 Task: Check a repository's "Readme" for project information and documentation.
Action: Mouse moved to (914, 374)
Screenshot: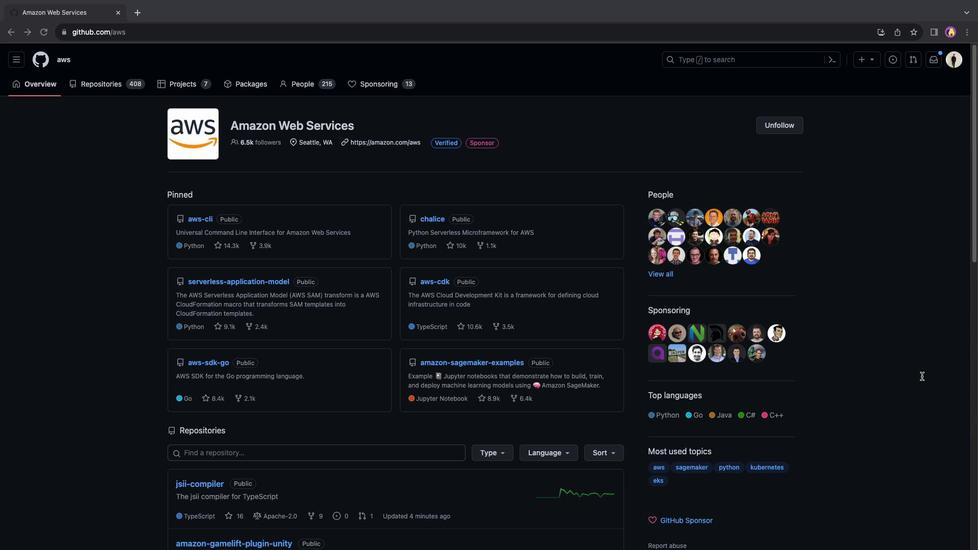 
Action: Mouse pressed left at (914, 374)
Screenshot: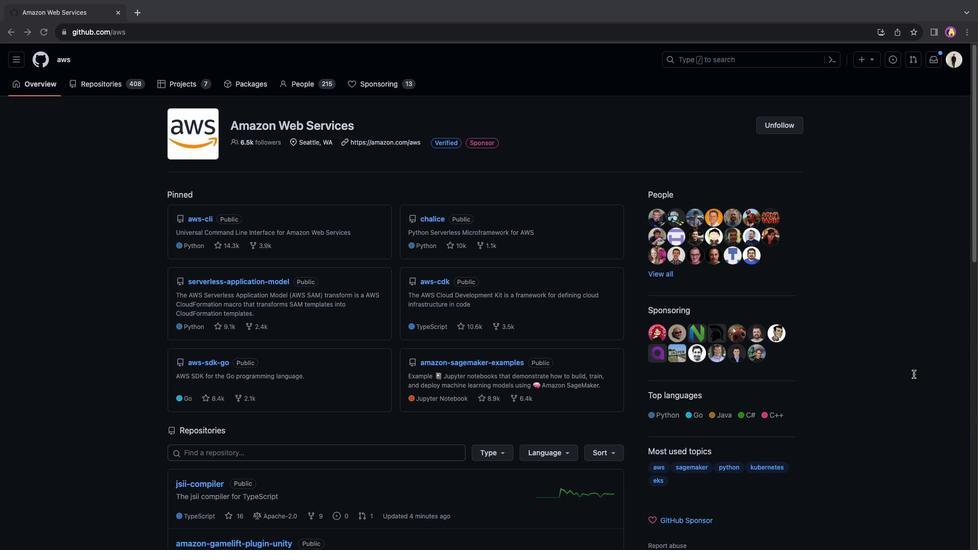 
Action: Mouse moved to (191, 215)
Screenshot: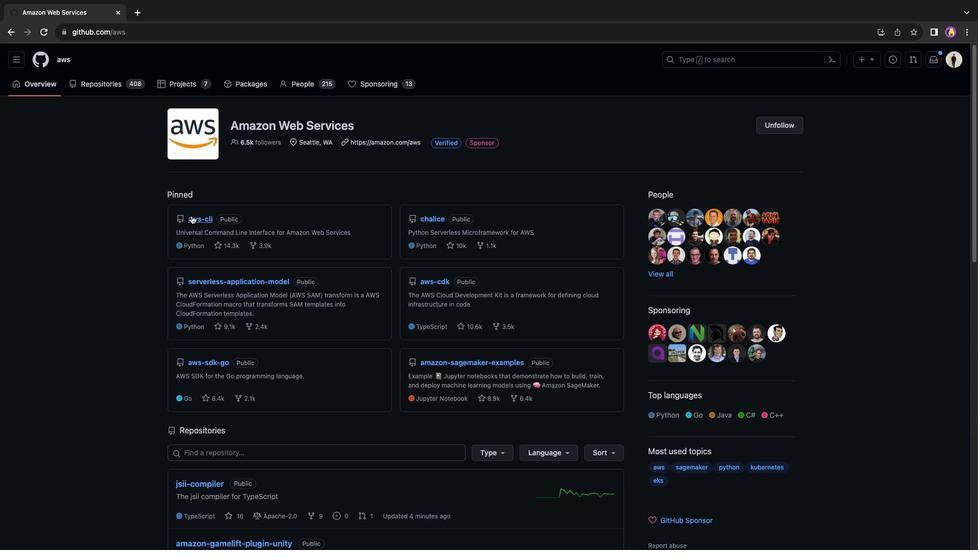 
Action: Mouse pressed left at (191, 215)
Screenshot: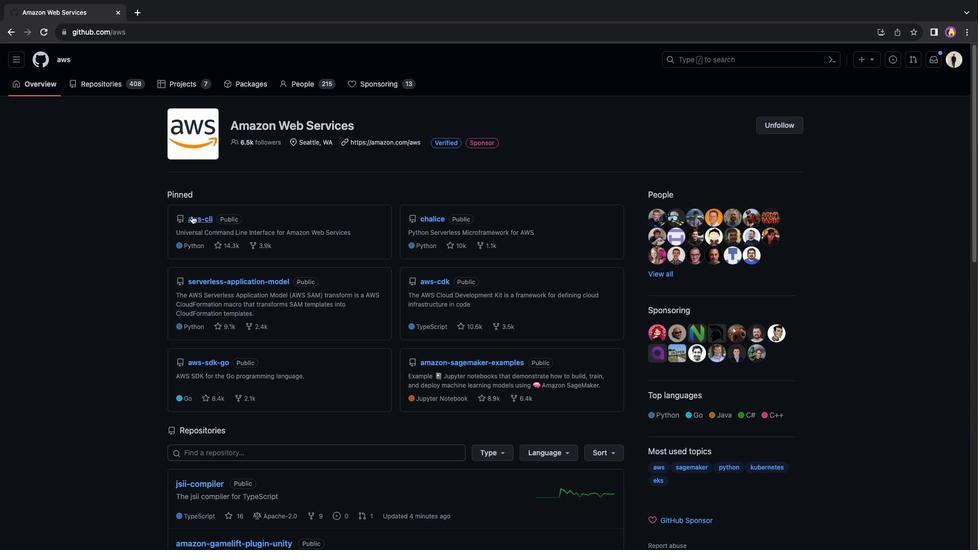
Action: Mouse moved to (364, 319)
Screenshot: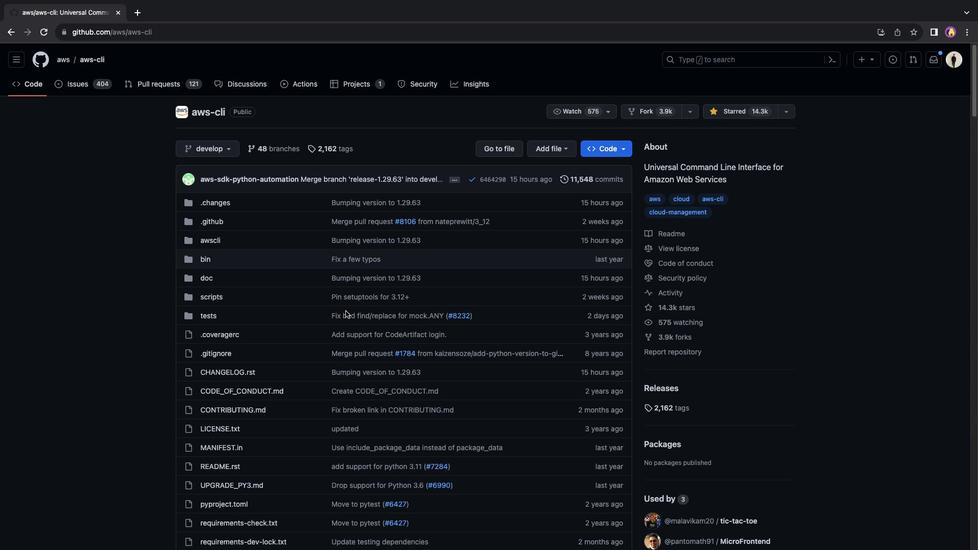 
Action: Mouse scrolled (364, 319) with delta (0, 0)
Screenshot: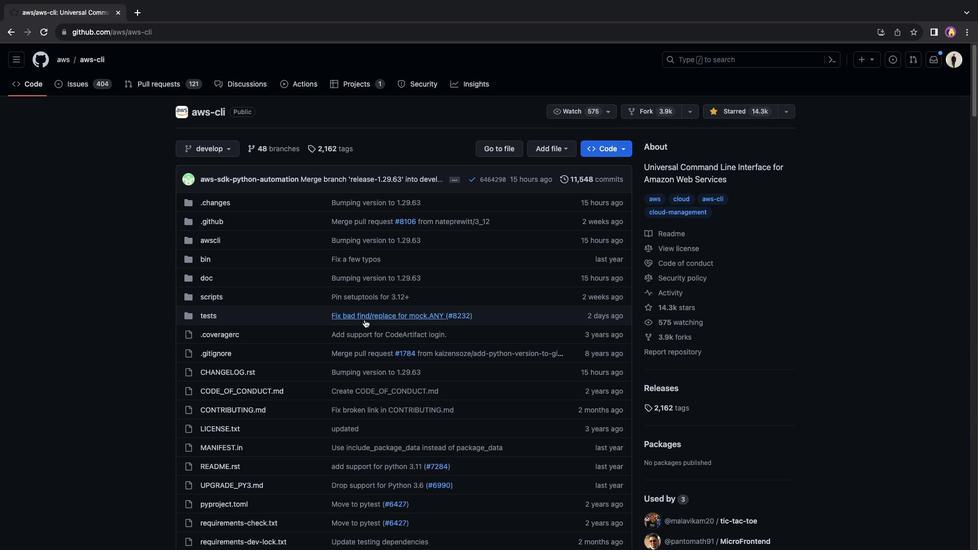 
Action: Mouse scrolled (364, 319) with delta (0, 0)
Screenshot: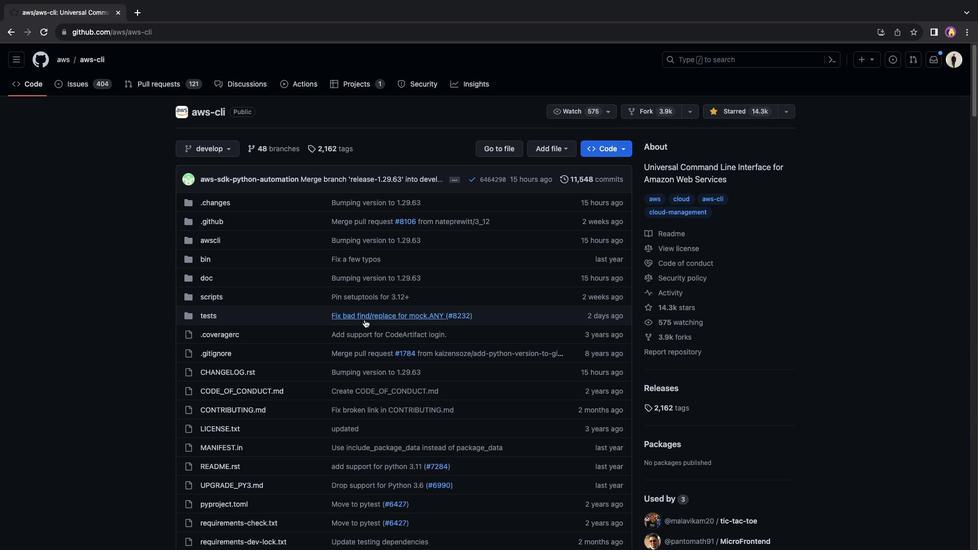 
Action: Mouse scrolled (364, 319) with delta (0, -1)
Screenshot: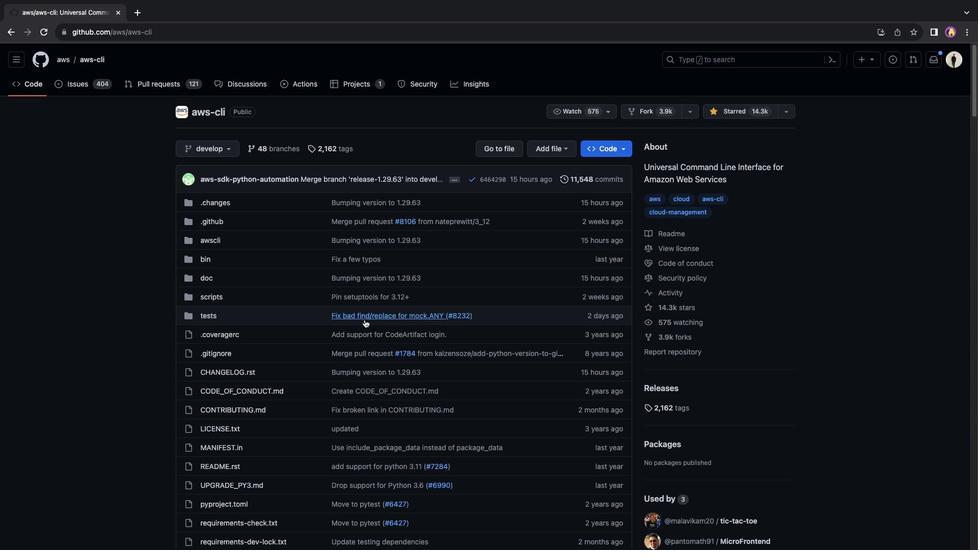 
Action: Mouse scrolled (364, 319) with delta (0, -2)
Screenshot: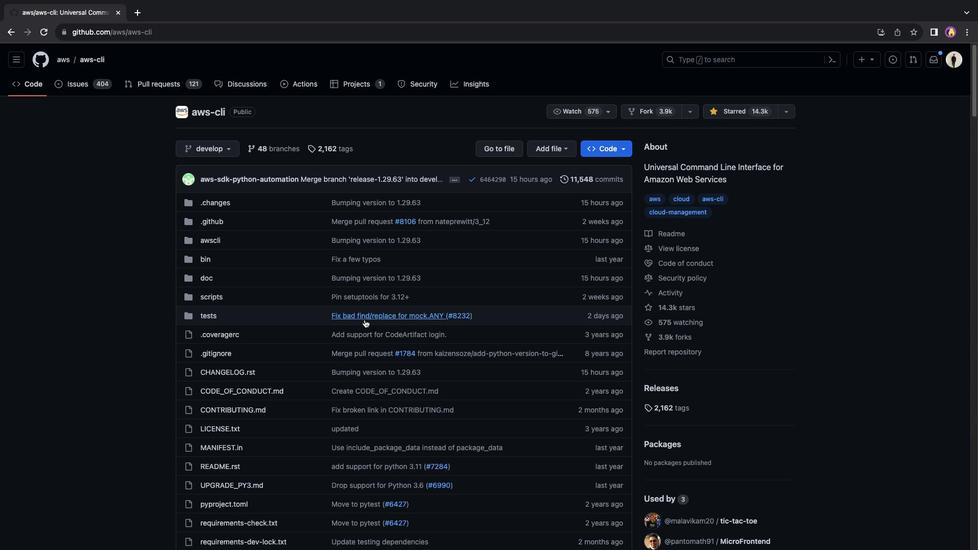 
Action: Mouse scrolled (364, 319) with delta (0, 0)
Screenshot: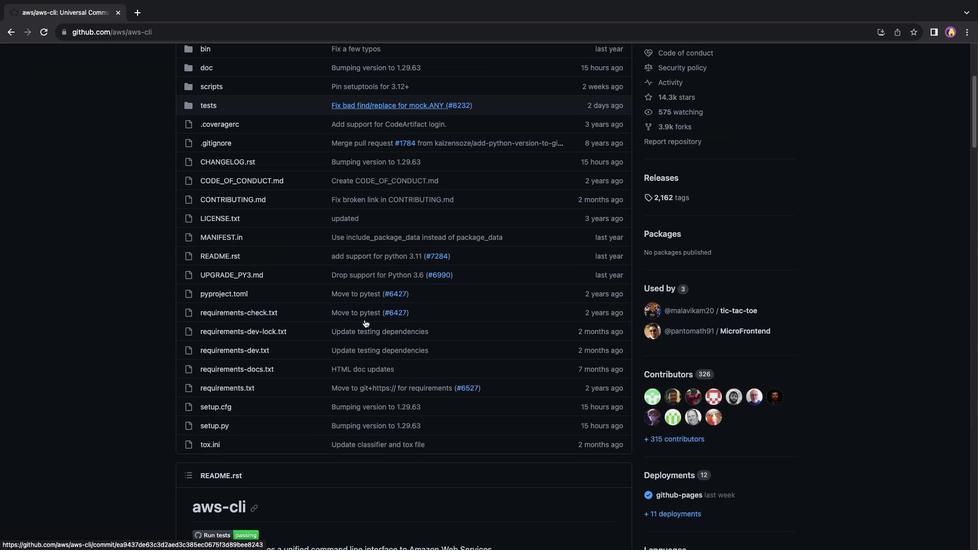 
Action: Mouse scrolled (364, 319) with delta (0, 0)
Screenshot: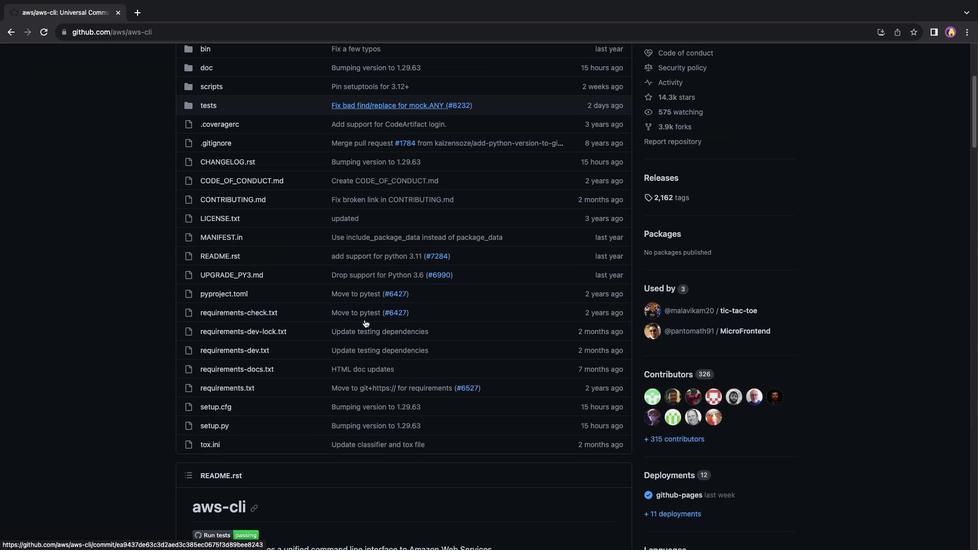 
Action: Mouse scrolled (364, 319) with delta (0, -1)
Screenshot: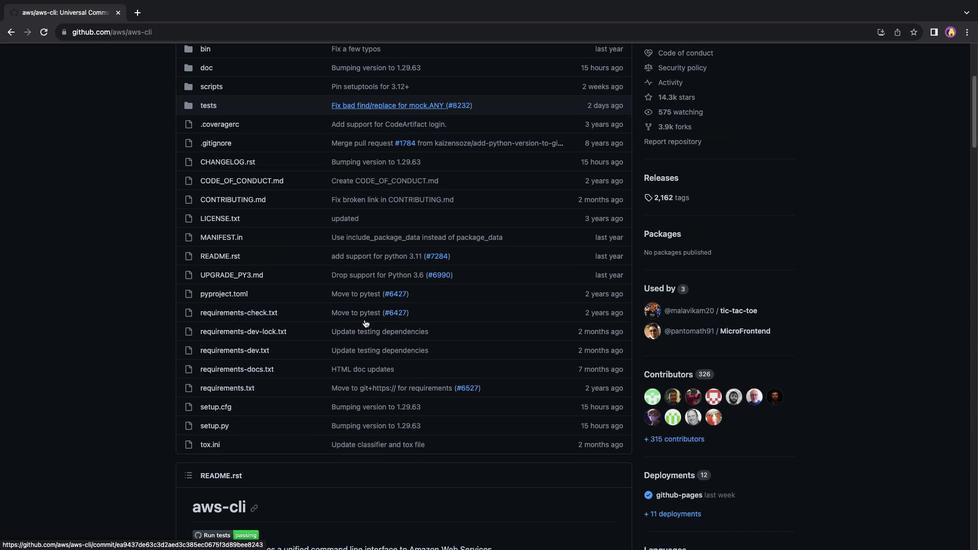 
Action: Mouse scrolled (364, 319) with delta (0, -2)
Screenshot: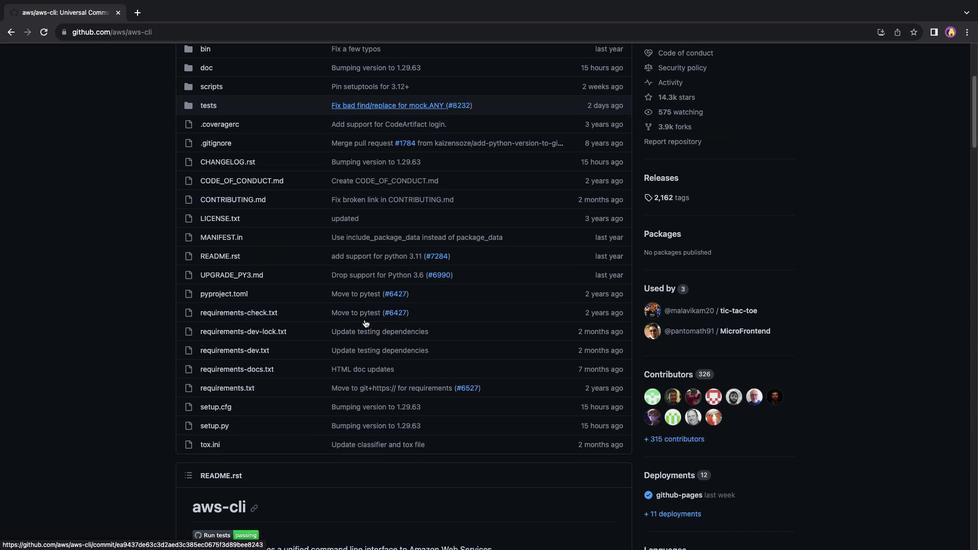 
Action: Mouse moved to (204, 257)
Screenshot: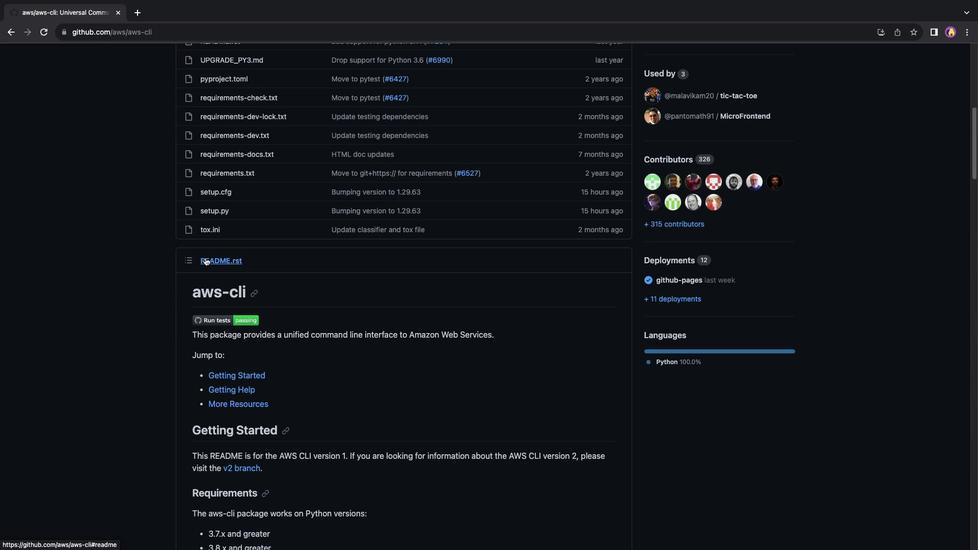 
Action: Mouse pressed left at (204, 257)
Screenshot: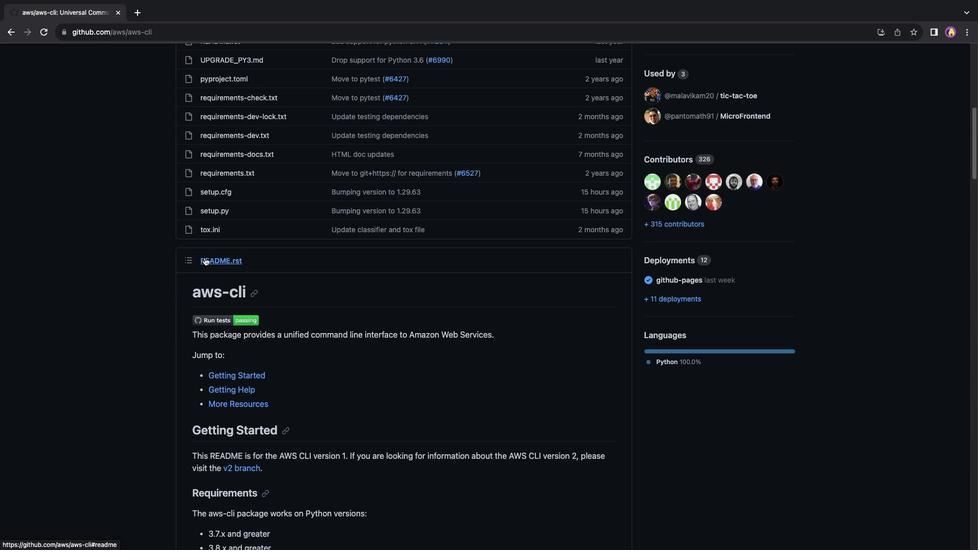 
Action: Mouse moved to (491, 261)
Screenshot: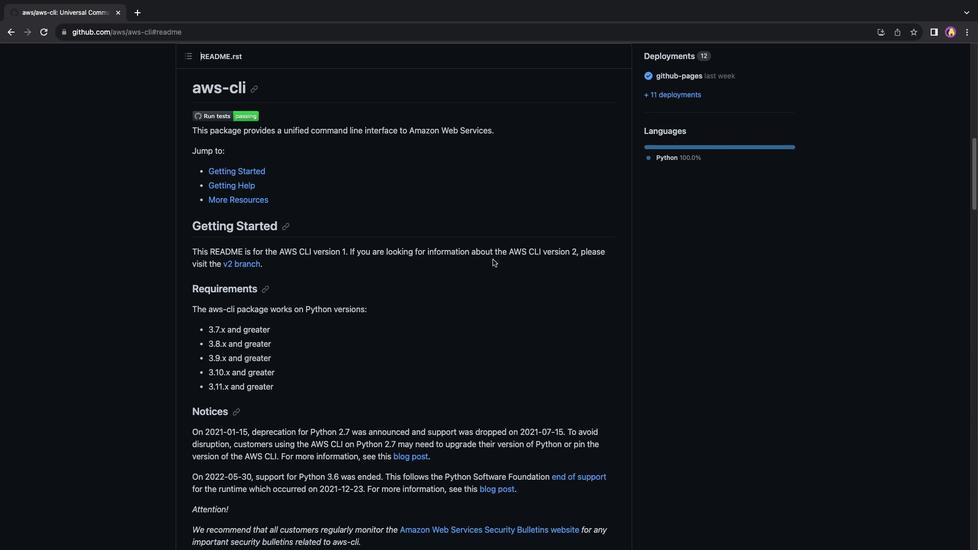 
Action: Mouse scrolled (491, 261) with delta (0, 0)
Screenshot: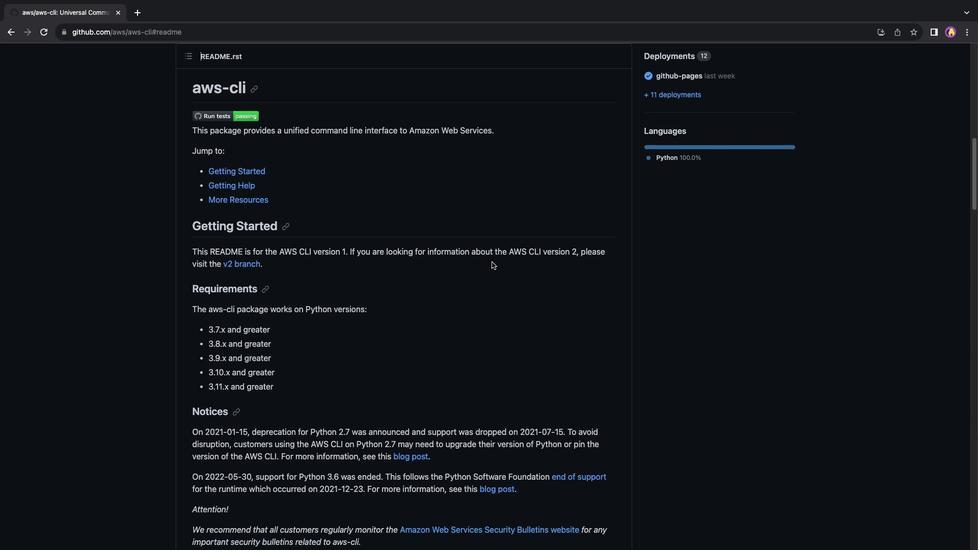 
Action: Mouse moved to (491, 263)
Screenshot: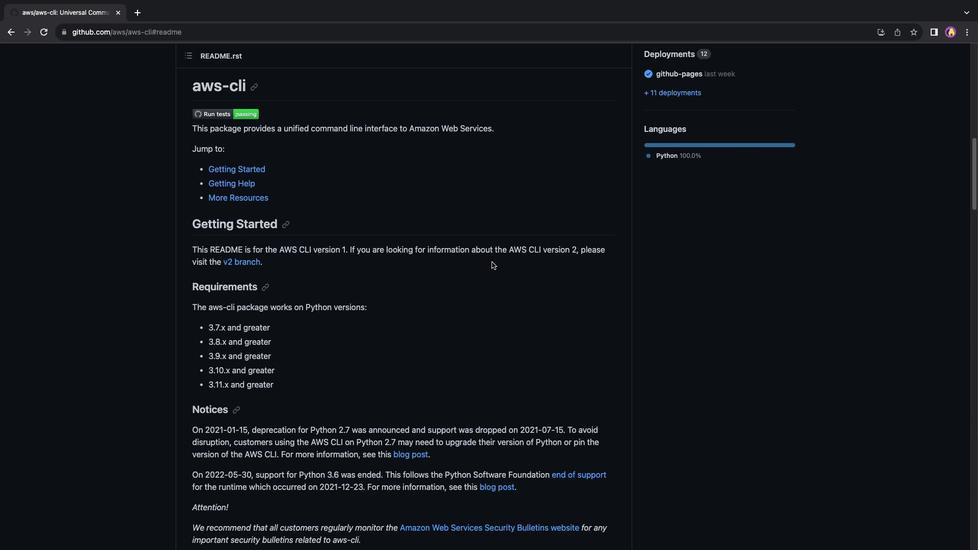 
Action: Mouse scrolled (491, 263) with delta (0, 0)
Screenshot: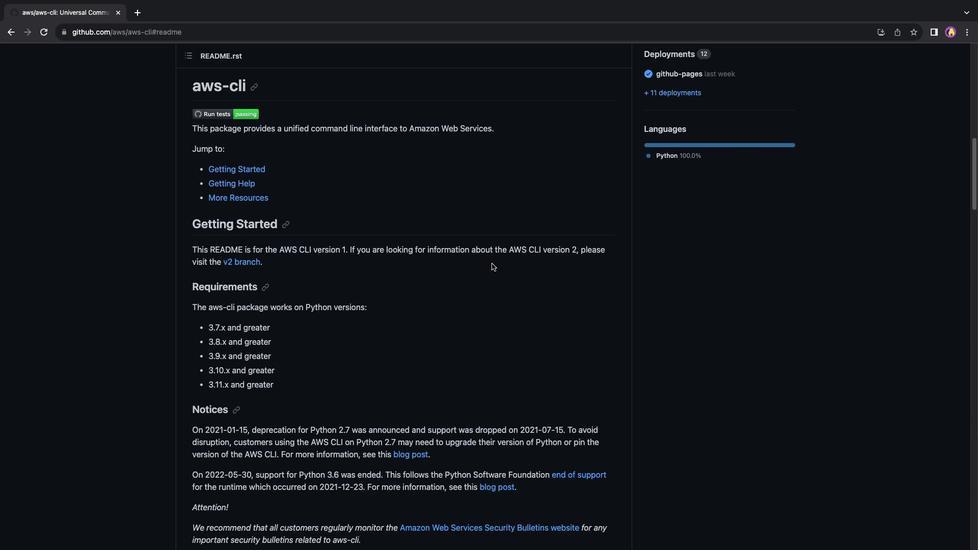 
Action: Mouse scrolled (491, 263) with delta (0, 0)
Screenshot: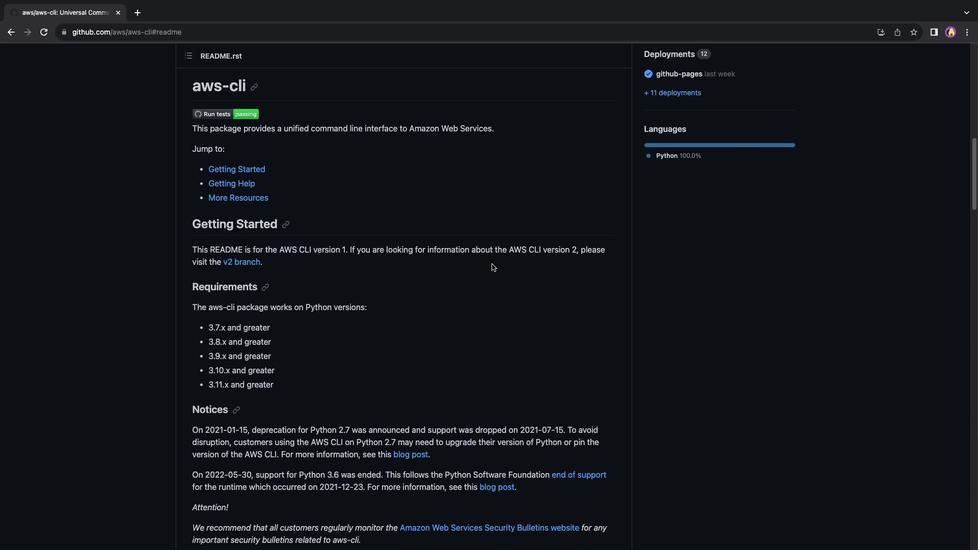 
Action: Mouse scrolled (491, 263) with delta (0, -1)
Screenshot: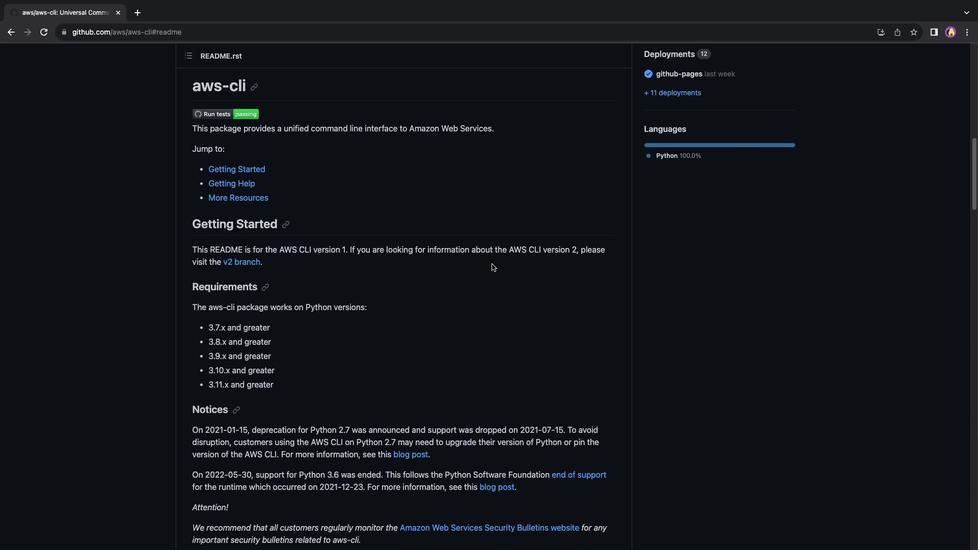 
Action: Mouse scrolled (491, 263) with delta (0, 0)
Screenshot: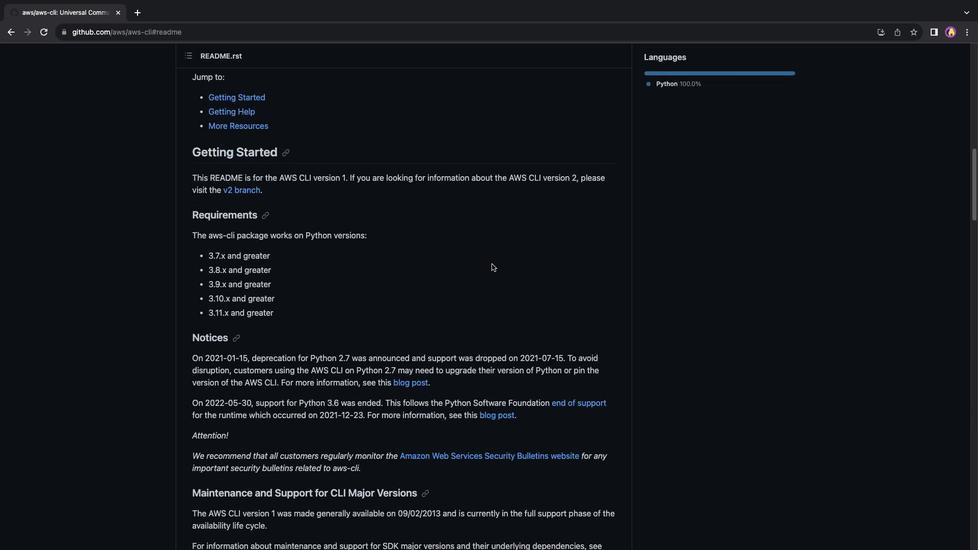 
Action: Mouse scrolled (491, 263) with delta (0, 0)
Screenshot: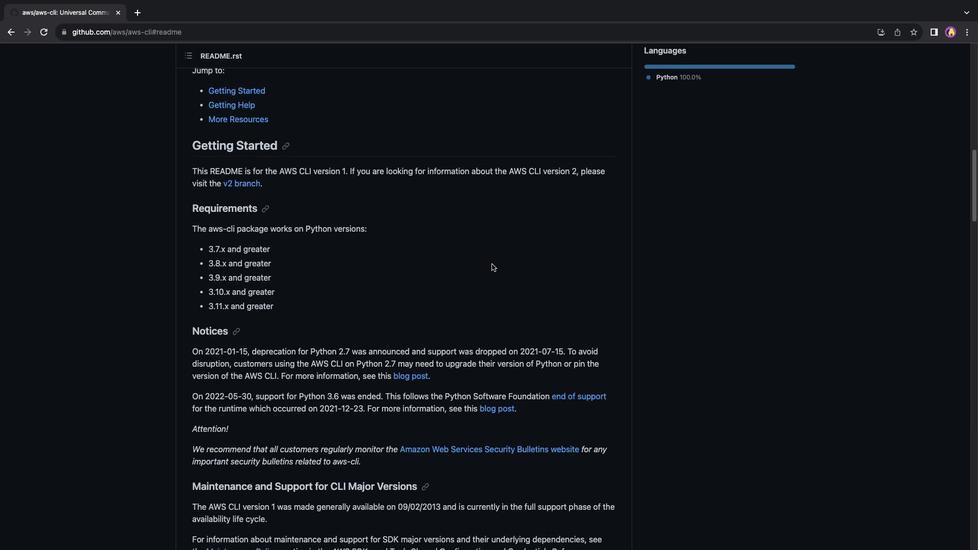 
Action: Mouse scrolled (491, 263) with delta (0, -1)
Screenshot: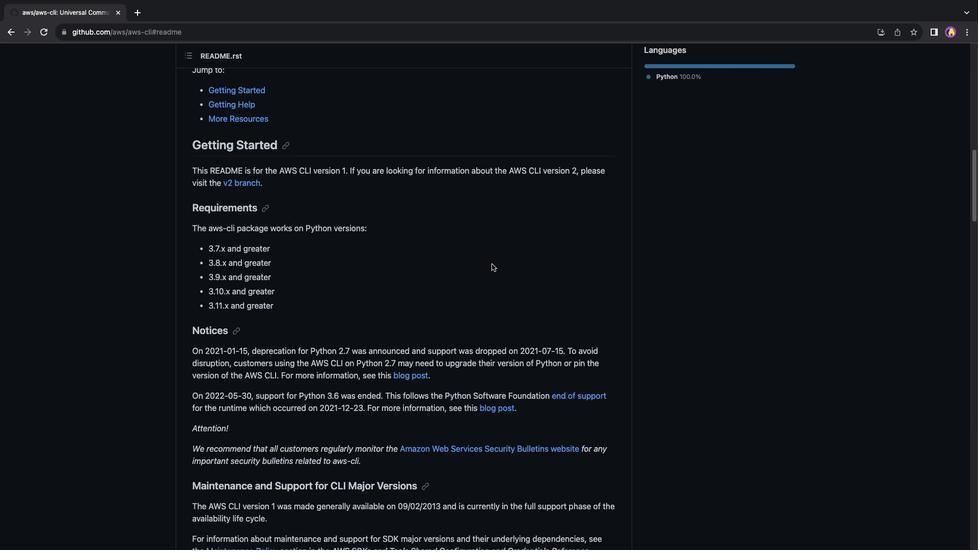 
Action: Mouse scrolled (491, 263) with delta (0, 0)
Screenshot: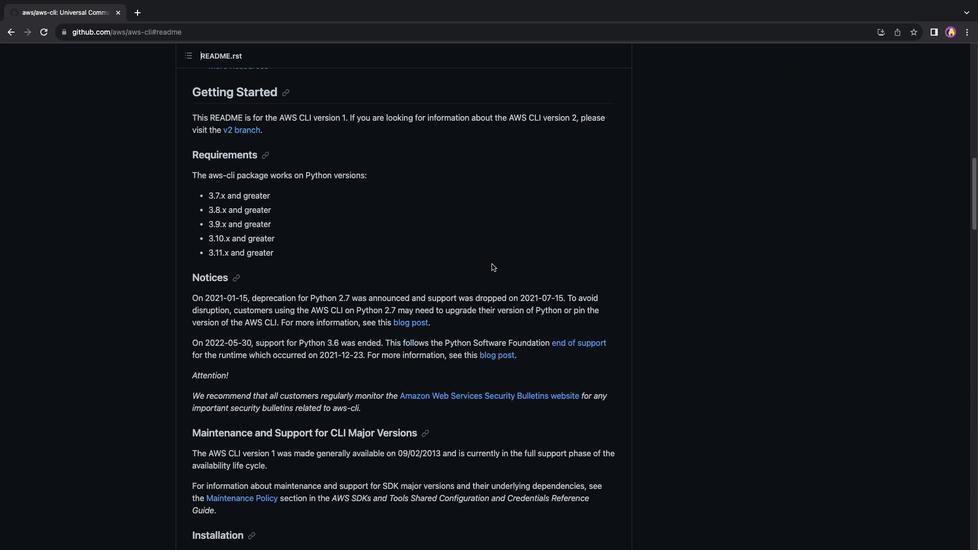 
Action: Mouse scrolled (491, 263) with delta (0, 0)
Screenshot: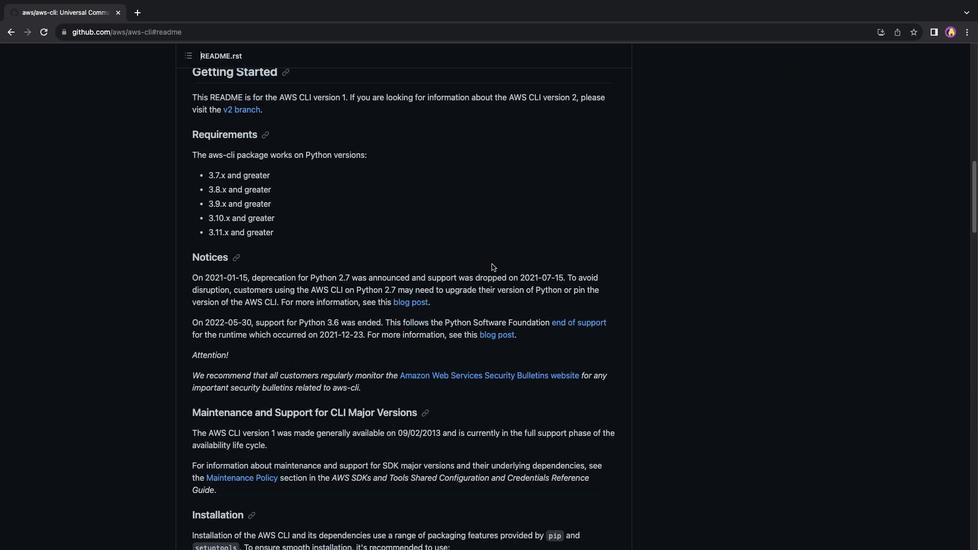 
Action: Mouse scrolled (491, 263) with delta (0, -1)
Screenshot: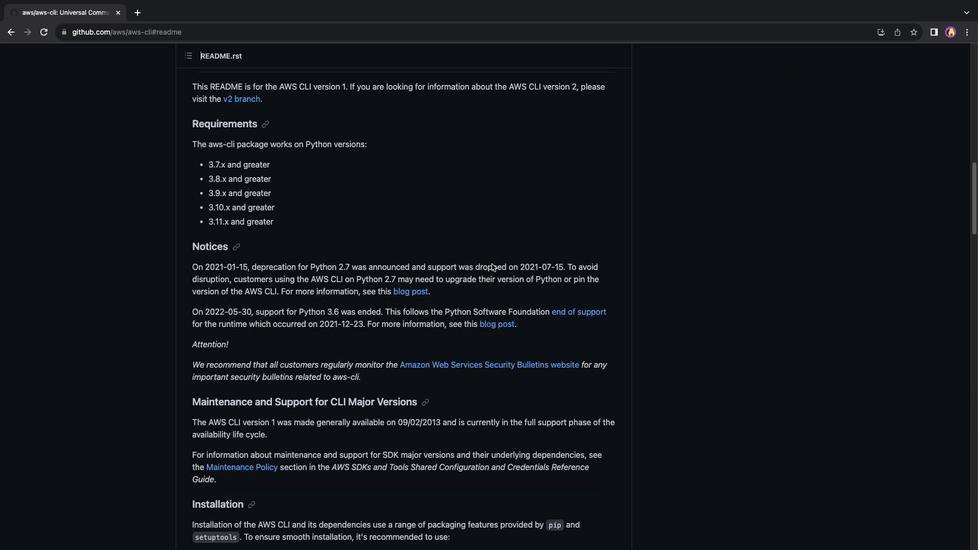 
Action: Mouse scrolled (491, 263) with delta (0, 0)
Screenshot: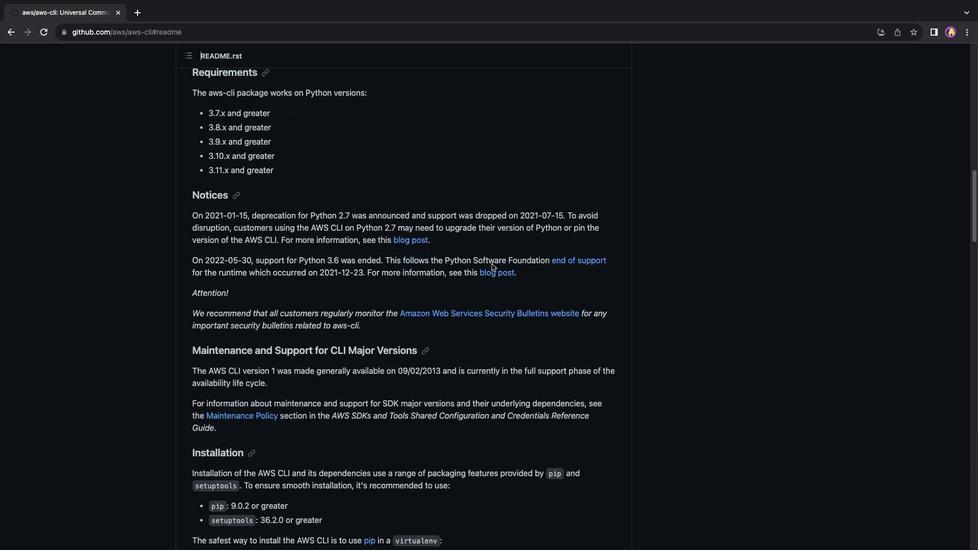 
Action: Mouse scrolled (491, 263) with delta (0, 0)
Screenshot: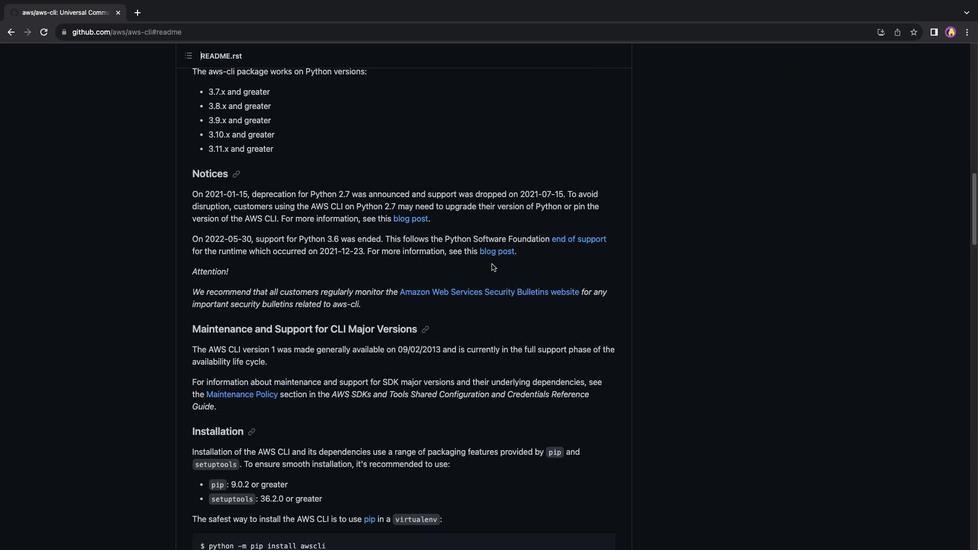 
Action: Mouse scrolled (491, 263) with delta (0, -1)
Screenshot: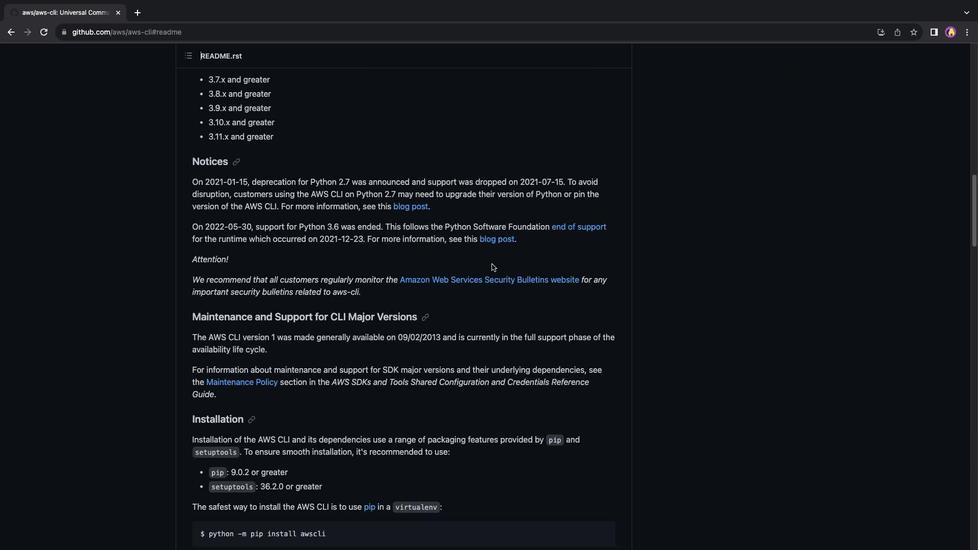 
Action: Mouse scrolled (491, 263) with delta (0, 0)
Screenshot: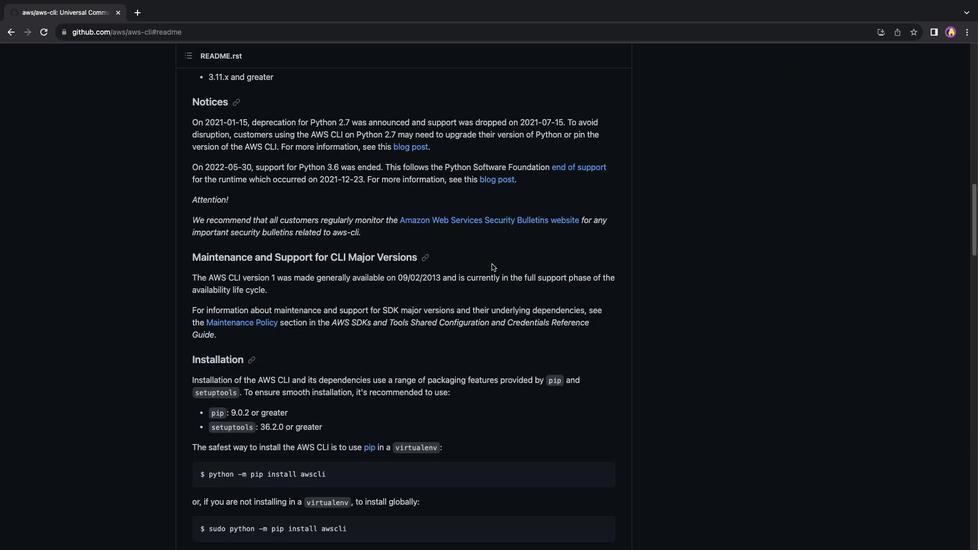 
Action: Mouse scrolled (491, 263) with delta (0, 0)
Screenshot: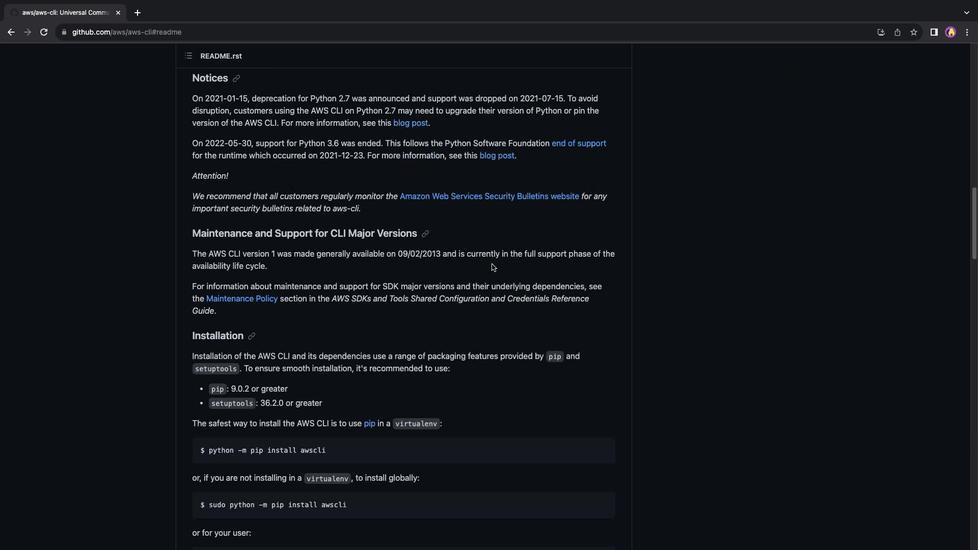 
Action: Mouse scrolled (491, 263) with delta (0, -1)
Screenshot: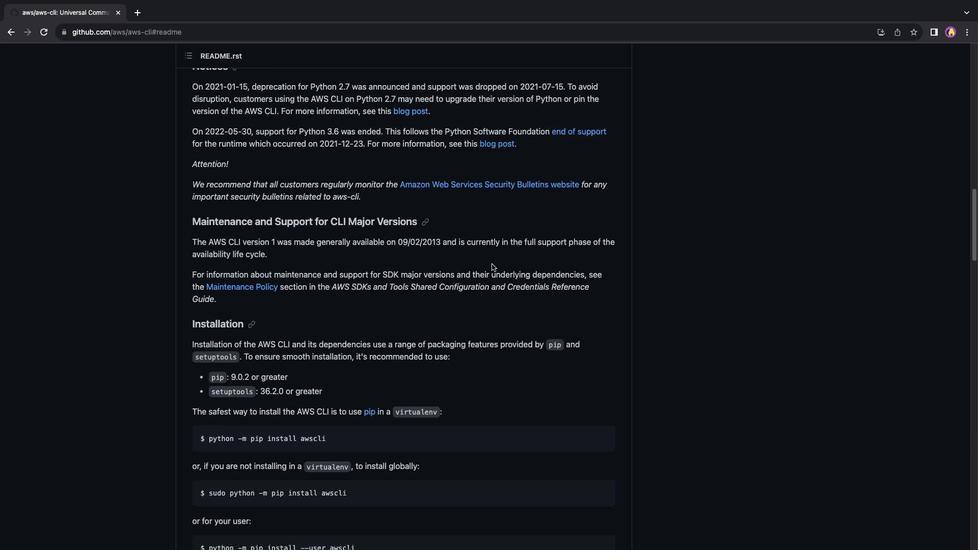 
Action: Mouse scrolled (491, 263) with delta (0, 0)
Screenshot: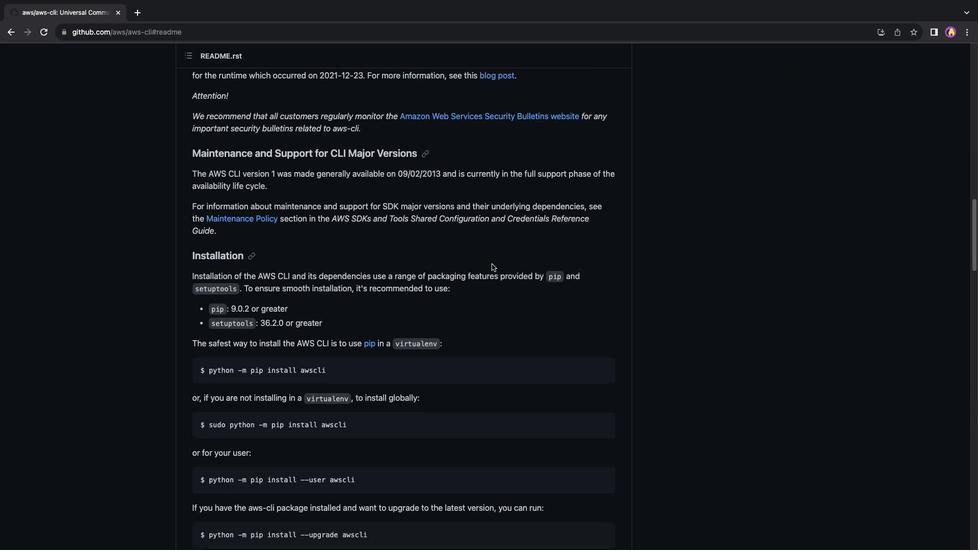 
Action: Mouse scrolled (491, 263) with delta (0, 0)
Screenshot: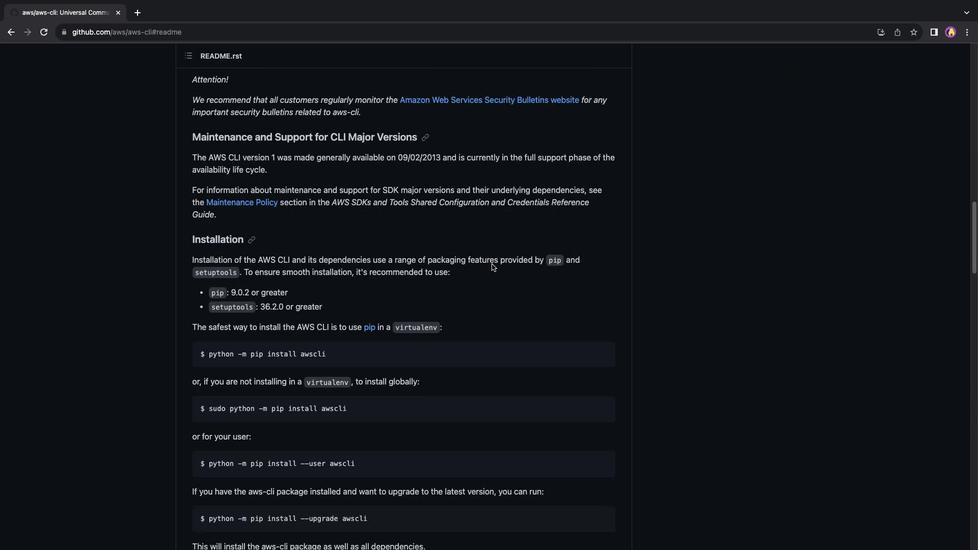 
Action: Mouse scrolled (491, 263) with delta (0, -1)
Screenshot: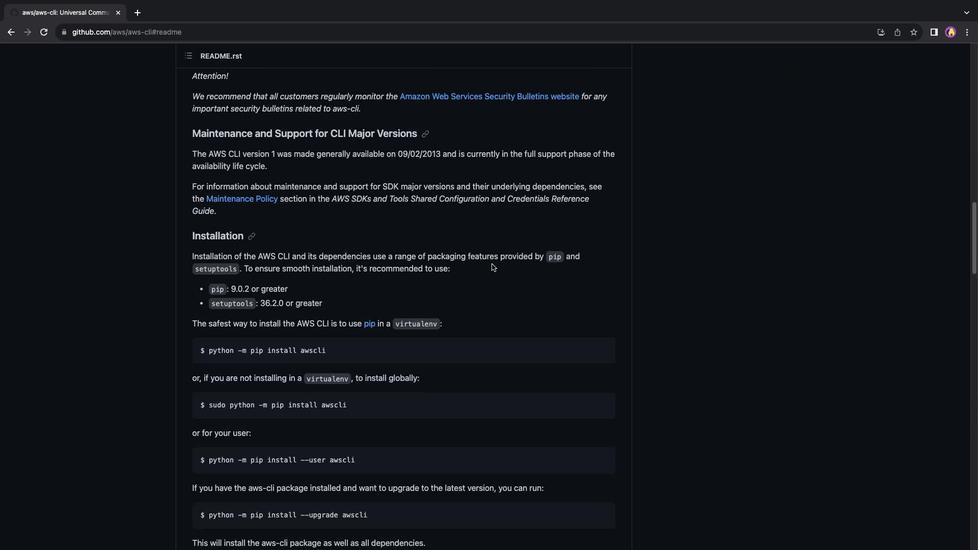 
Action: Mouse scrolled (491, 263) with delta (0, 0)
Screenshot: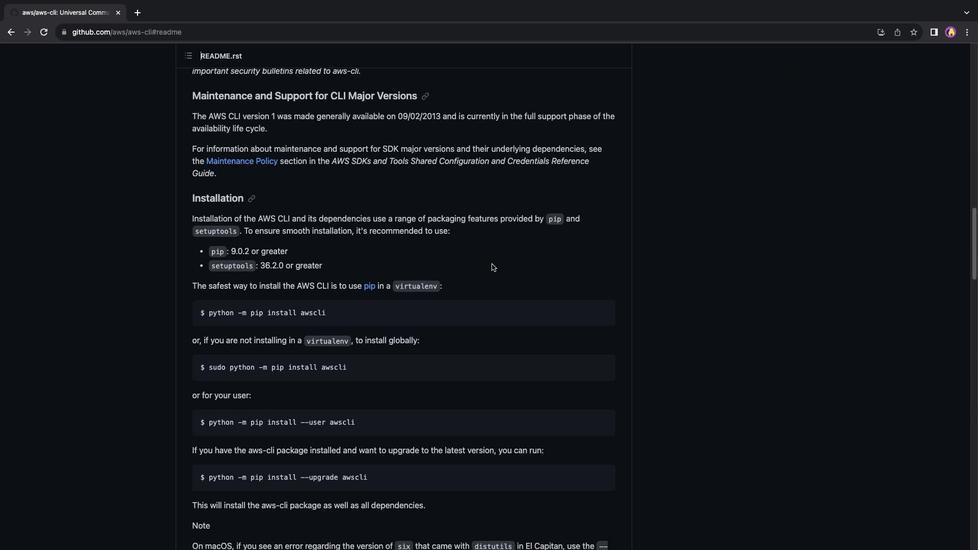 
Action: Mouse scrolled (491, 263) with delta (0, 0)
Screenshot: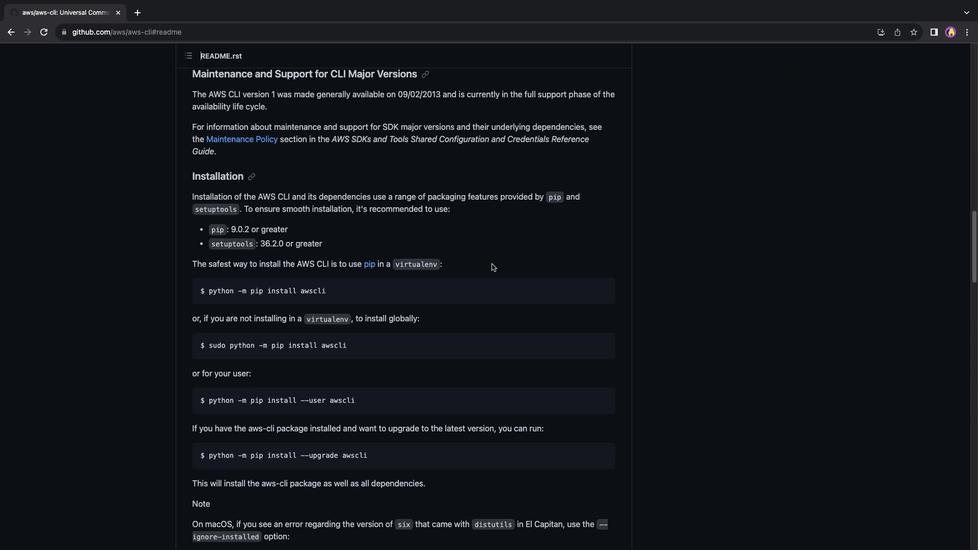 
Action: Mouse scrolled (491, 263) with delta (0, -1)
Screenshot: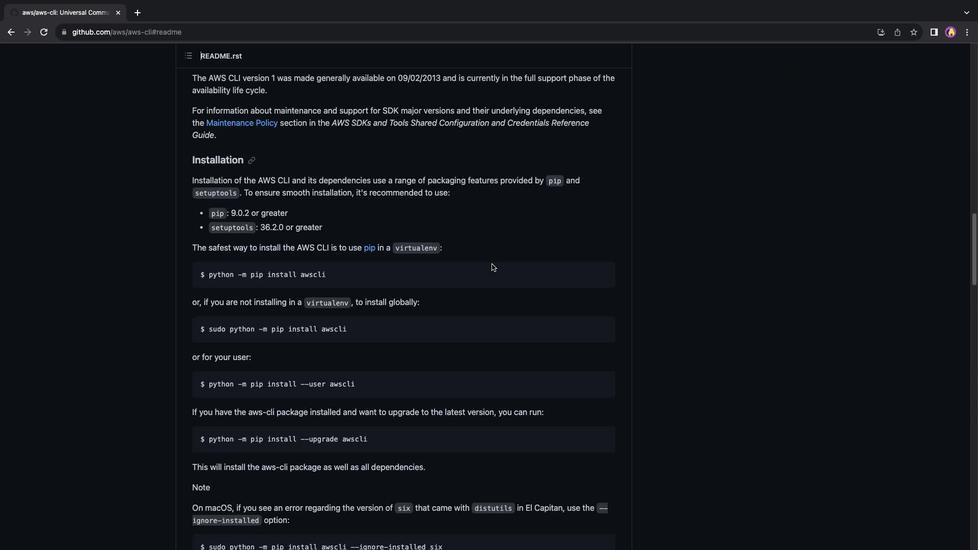 
Action: Mouse scrolled (491, 263) with delta (0, 0)
Screenshot: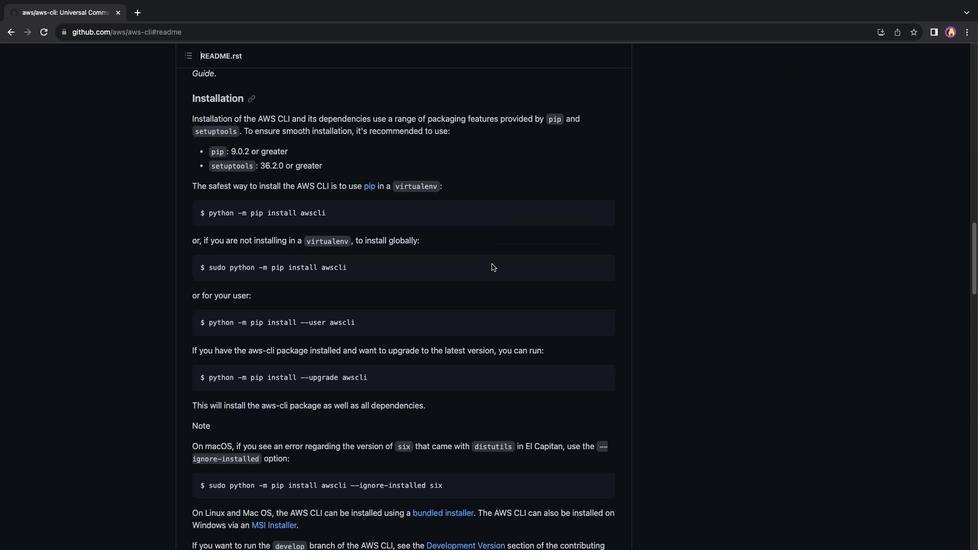 
Action: Mouse scrolled (491, 263) with delta (0, 0)
Screenshot: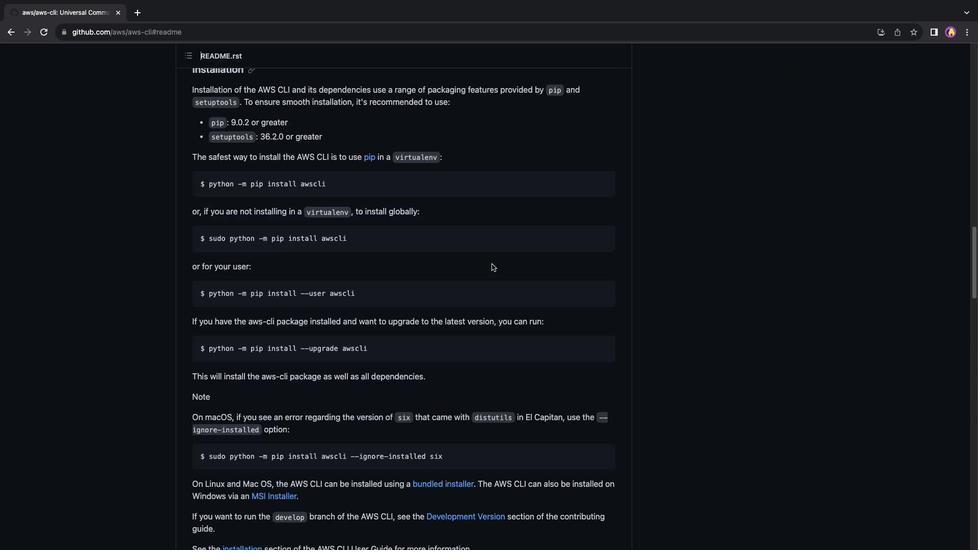 
Action: Mouse scrolled (491, 263) with delta (0, 0)
Screenshot: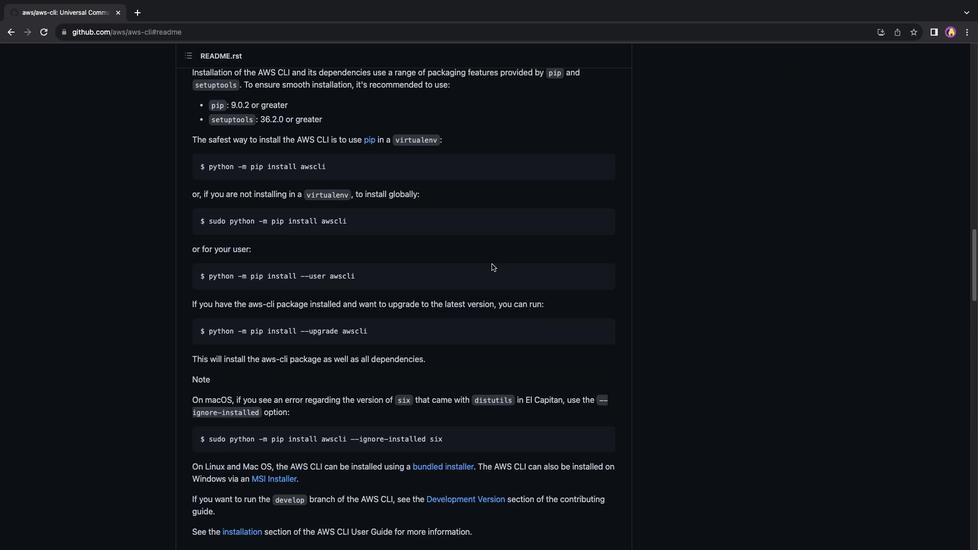 
Action: Mouse scrolled (491, 263) with delta (0, 0)
Screenshot: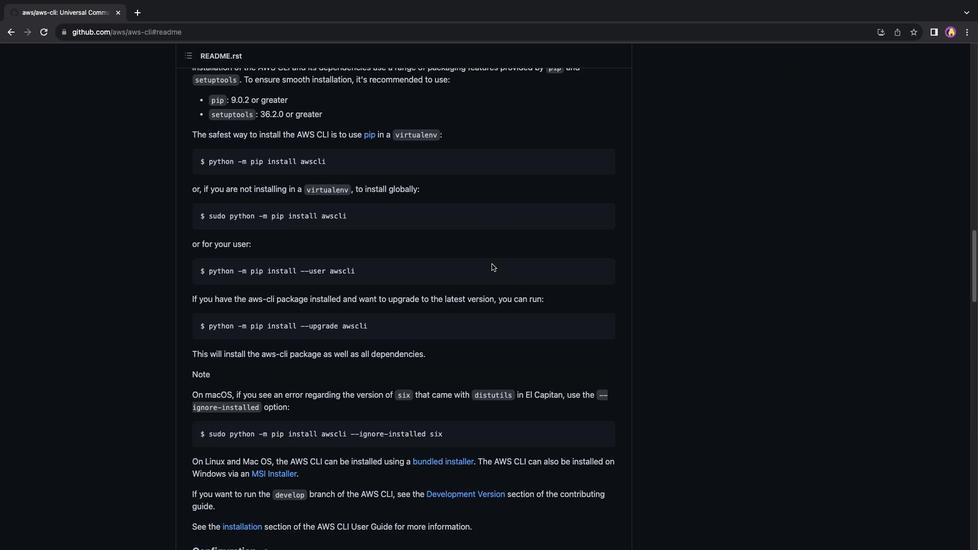
Action: Mouse scrolled (491, 263) with delta (0, -1)
Screenshot: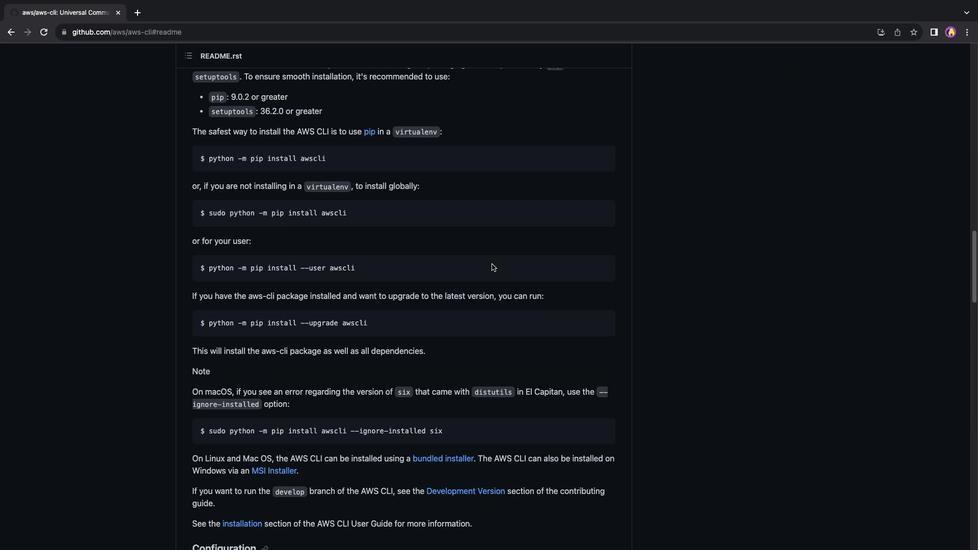 
Action: Mouse scrolled (491, 263) with delta (0, 0)
Screenshot: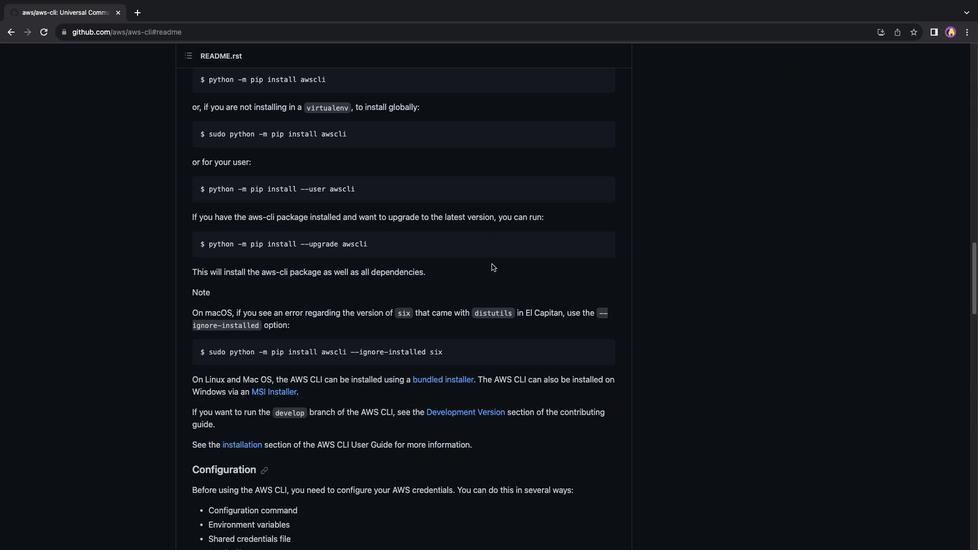 
Action: Mouse scrolled (491, 263) with delta (0, 0)
Screenshot: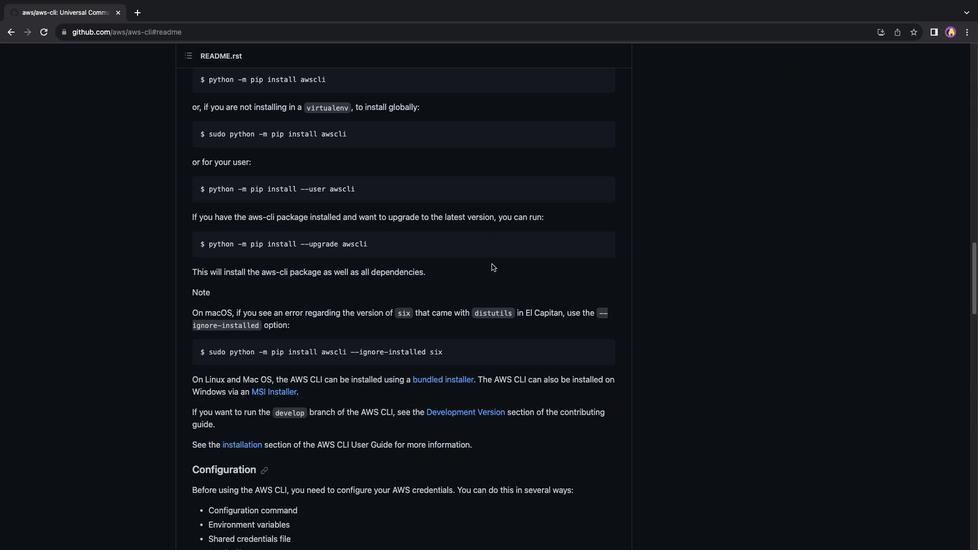 
Action: Mouse scrolled (491, 263) with delta (0, 0)
Screenshot: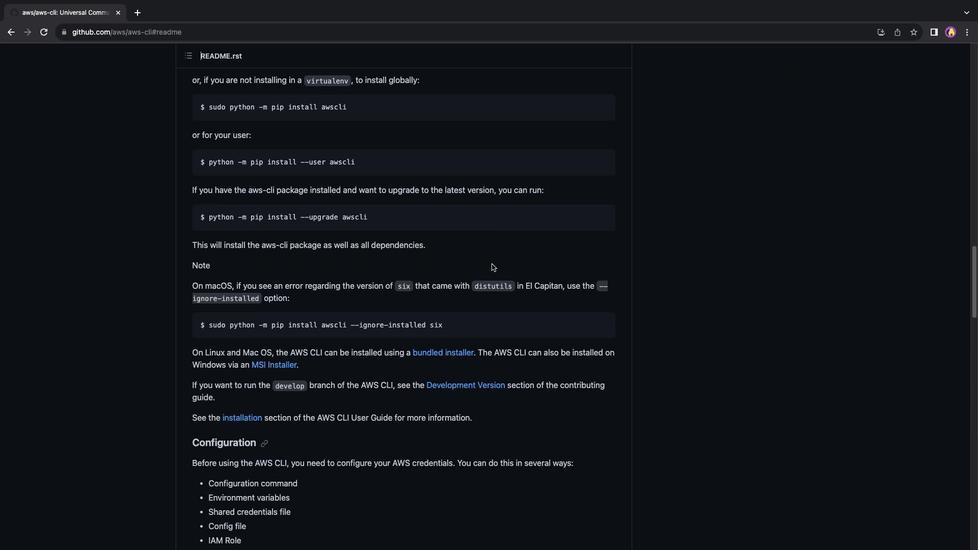 
Action: Mouse scrolled (491, 263) with delta (0, 0)
Screenshot: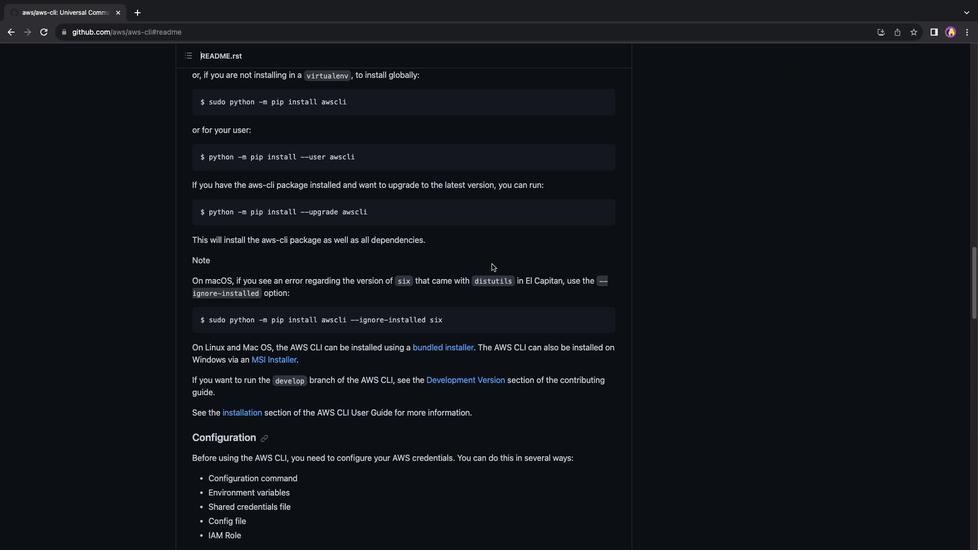 
Action: Mouse scrolled (491, 263) with delta (0, -1)
Screenshot: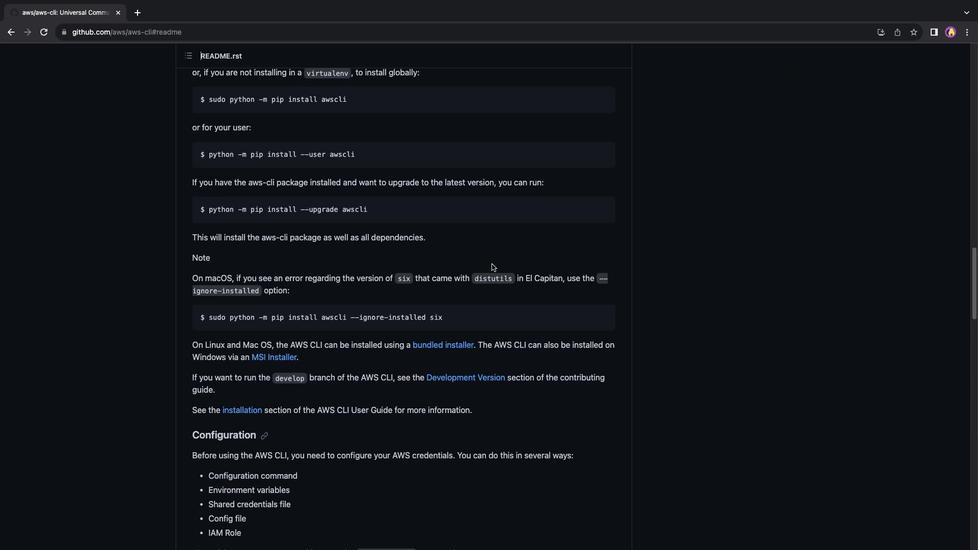 
Action: Mouse scrolled (491, 263) with delta (0, -2)
Screenshot: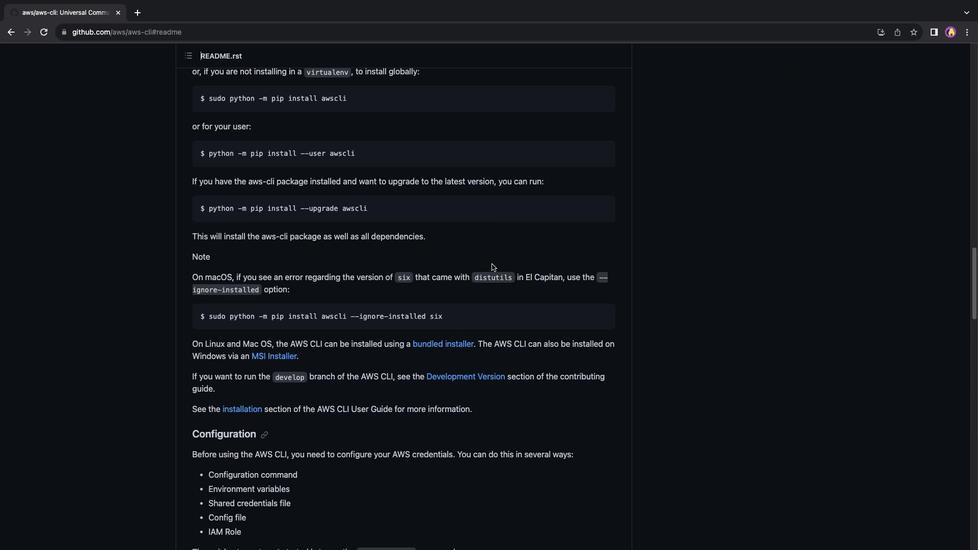 
Action: Mouse scrolled (491, 263) with delta (0, 0)
Screenshot: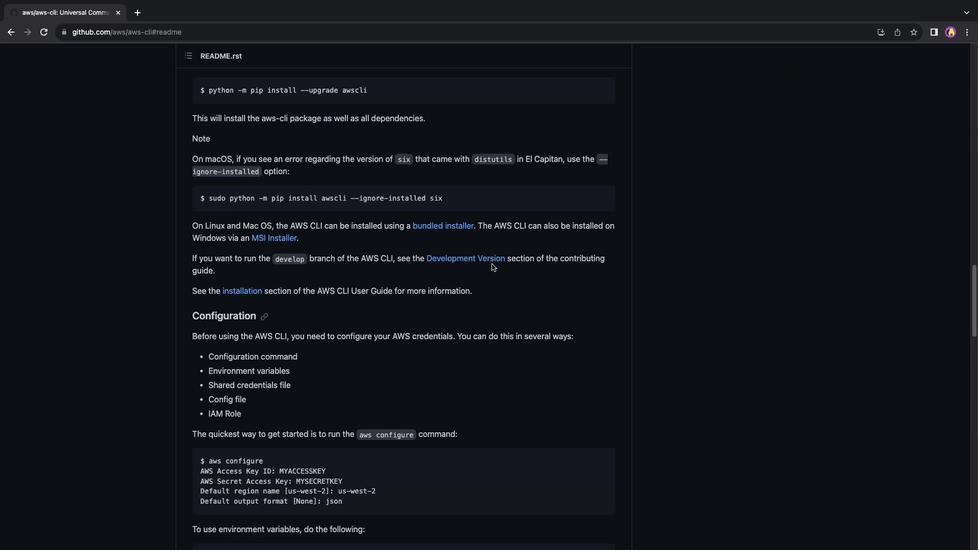 
Action: Mouse scrolled (491, 263) with delta (0, 0)
Screenshot: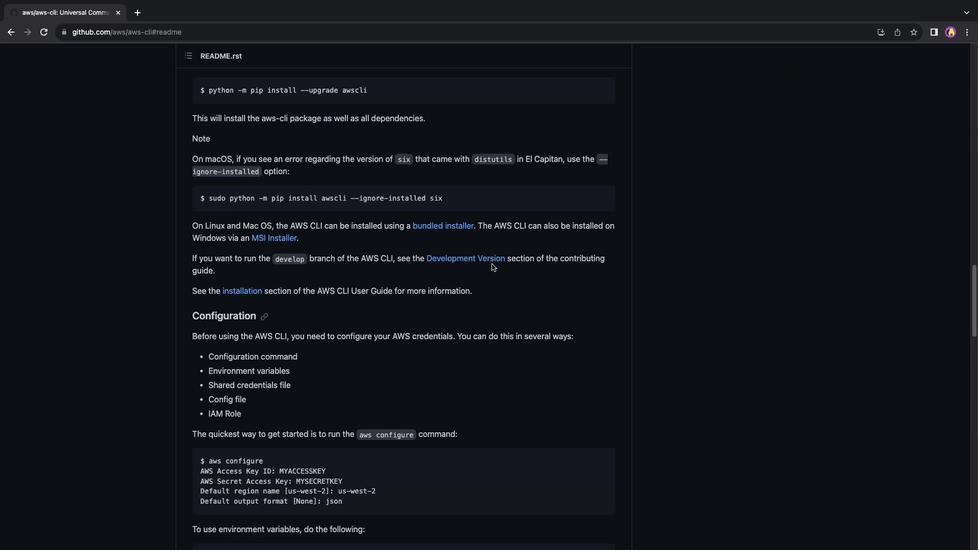 
Action: Mouse scrolled (491, 263) with delta (0, -1)
Screenshot: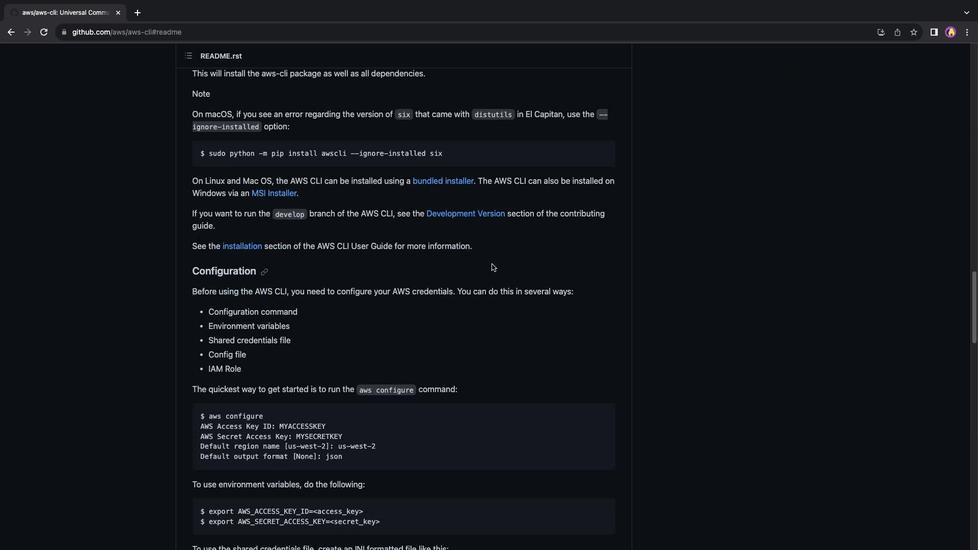 
Action: Mouse scrolled (491, 263) with delta (0, 0)
Screenshot: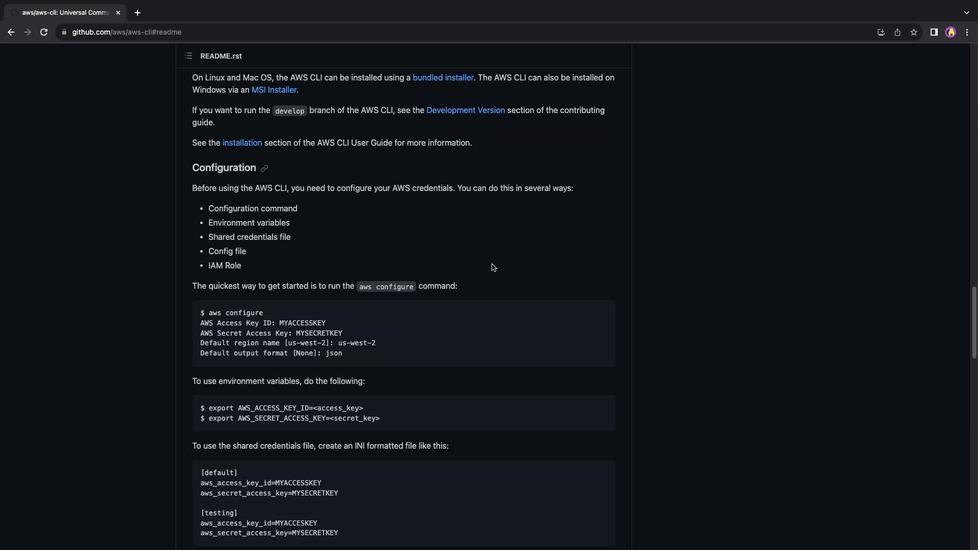 
Action: Mouse scrolled (491, 263) with delta (0, 0)
Screenshot: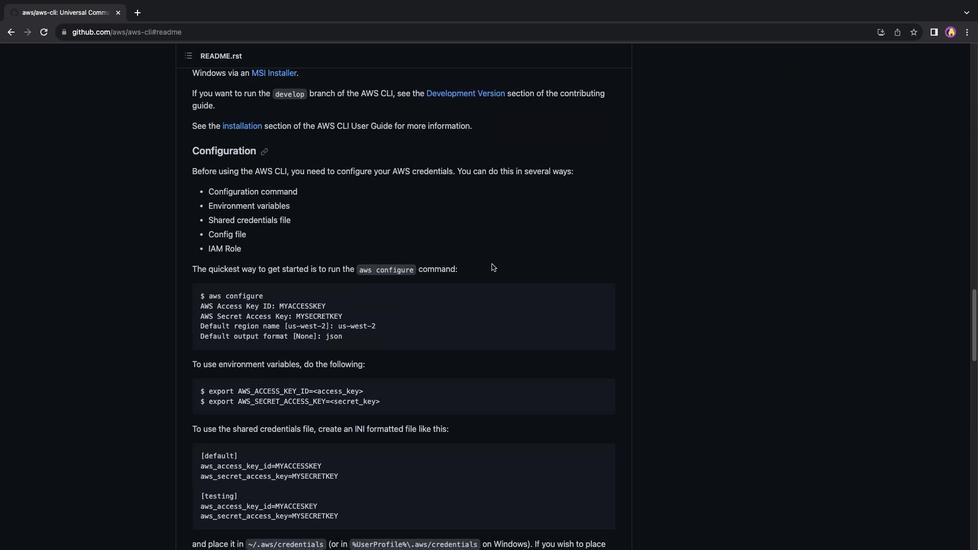
Action: Mouse scrolled (491, 263) with delta (0, -1)
Screenshot: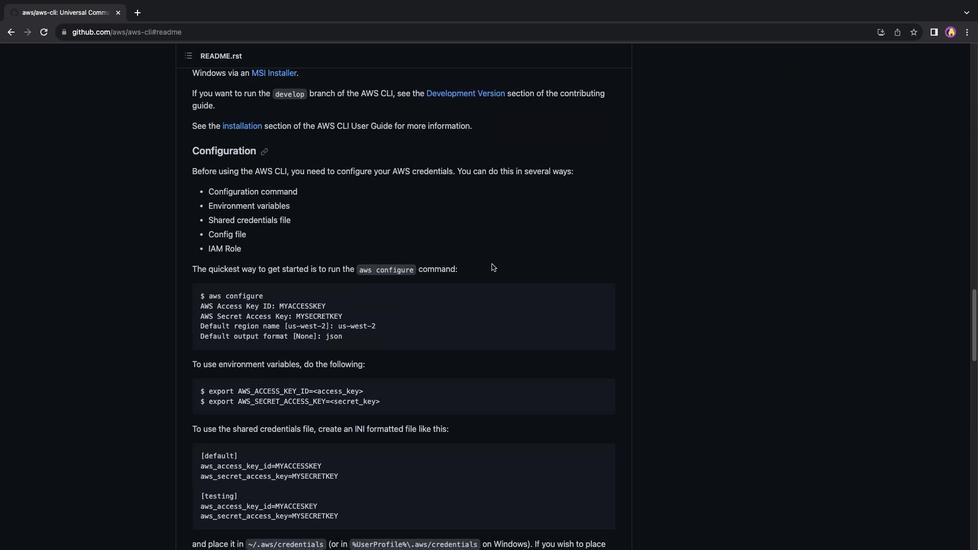 
Action: Mouse scrolled (491, 263) with delta (0, 0)
Screenshot: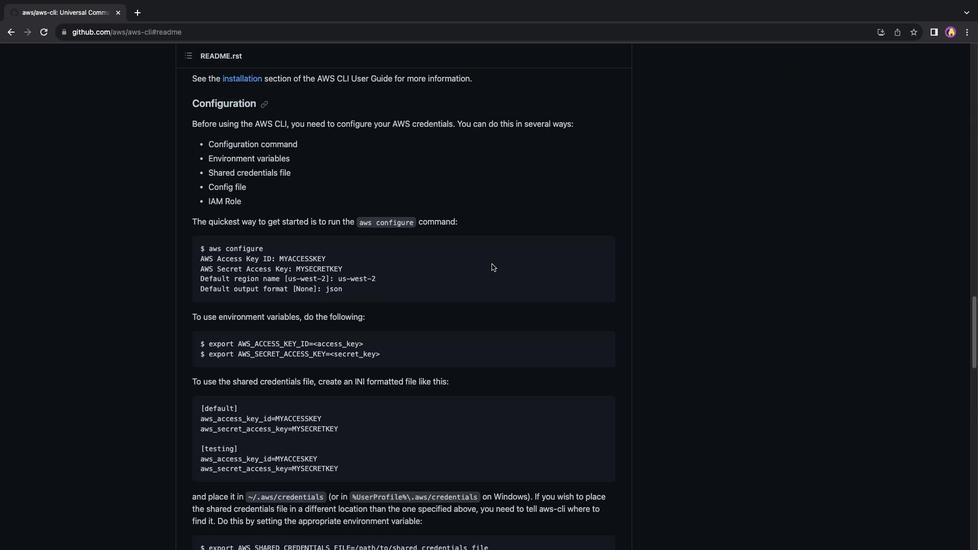 
Action: Mouse scrolled (491, 263) with delta (0, 0)
Screenshot: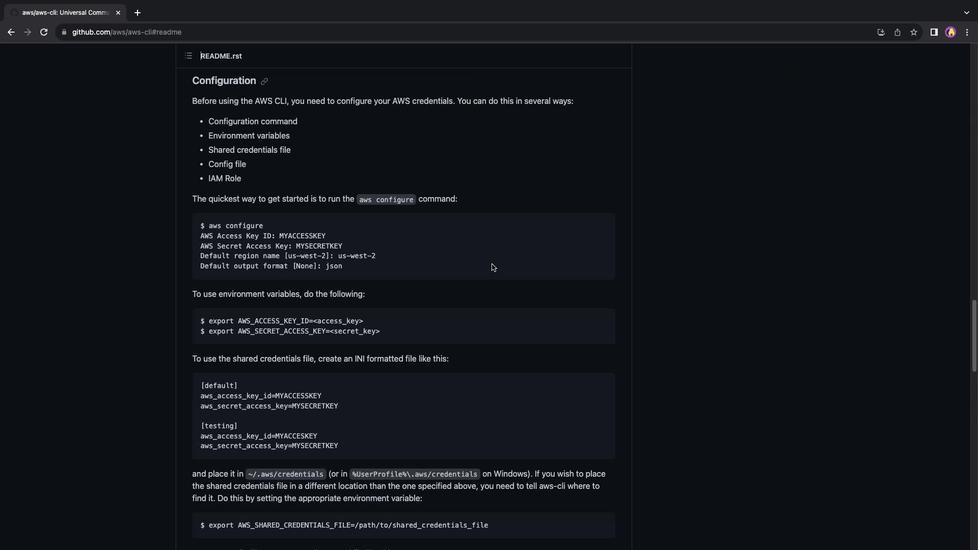 
Action: Mouse scrolled (491, 263) with delta (0, -1)
Screenshot: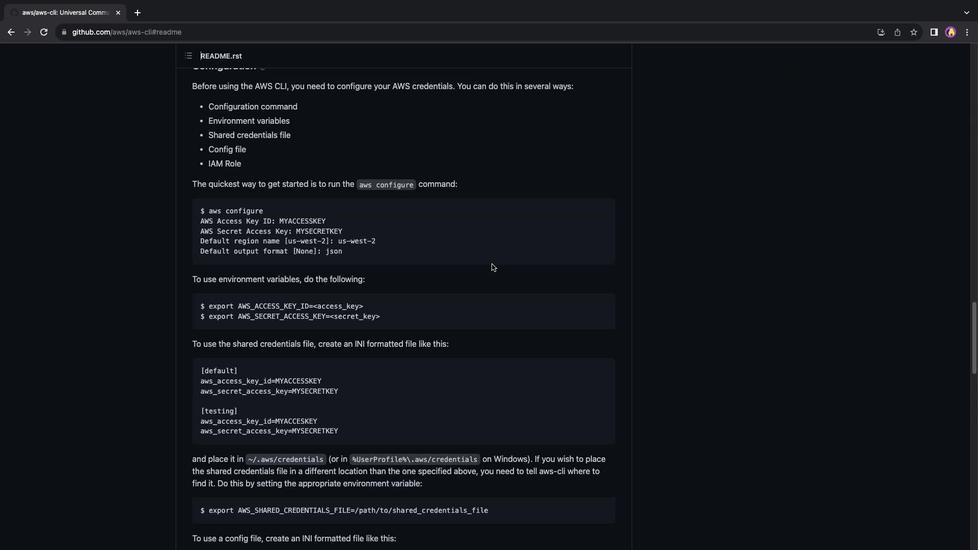 
Action: Mouse scrolled (491, 263) with delta (0, 0)
Screenshot: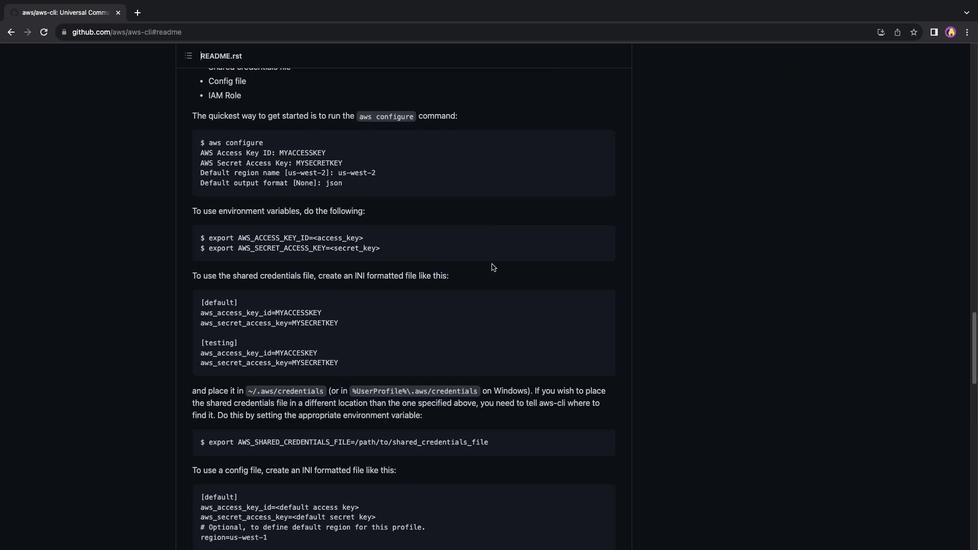 
Action: Mouse scrolled (491, 263) with delta (0, 0)
Screenshot: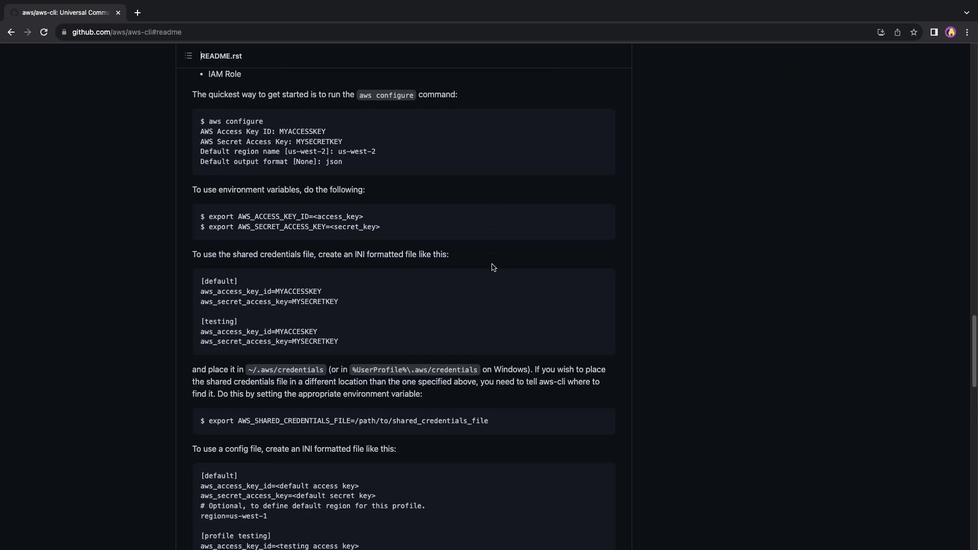 
Action: Mouse scrolled (491, 263) with delta (0, -1)
Screenshot: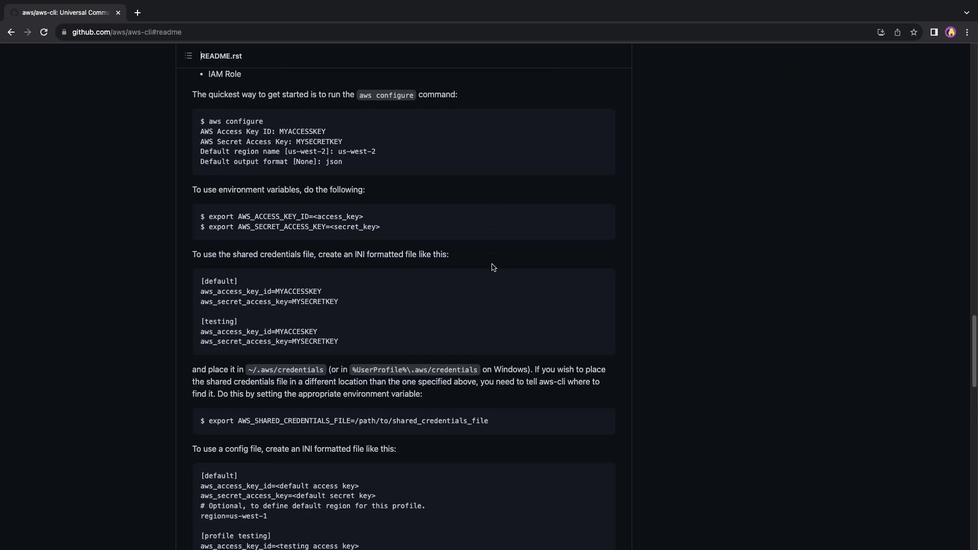 
Action: Mouse scrolled (491, 263) with delta (0, 0)
Screenshot: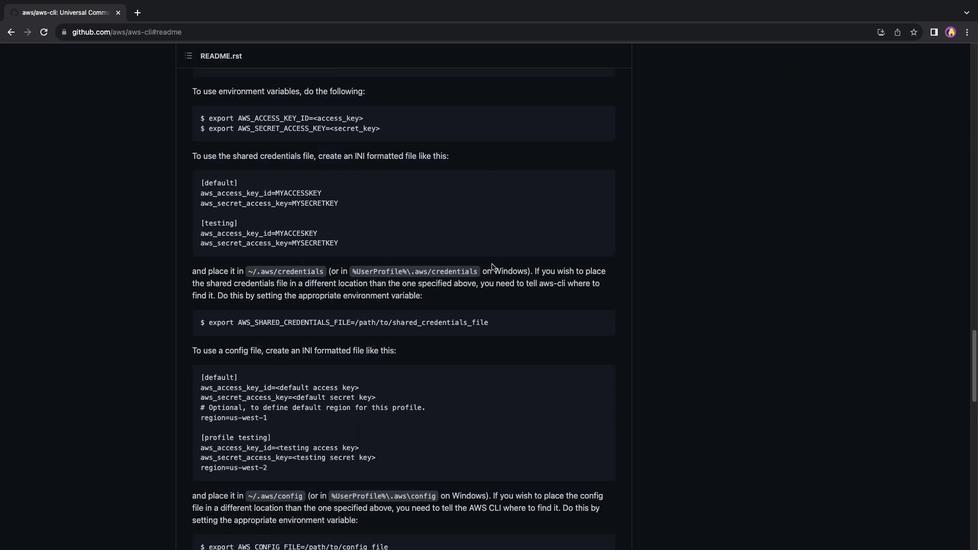 
Action: Mouse scrolled (491, 263) with delta (0, 0)
Screenshot: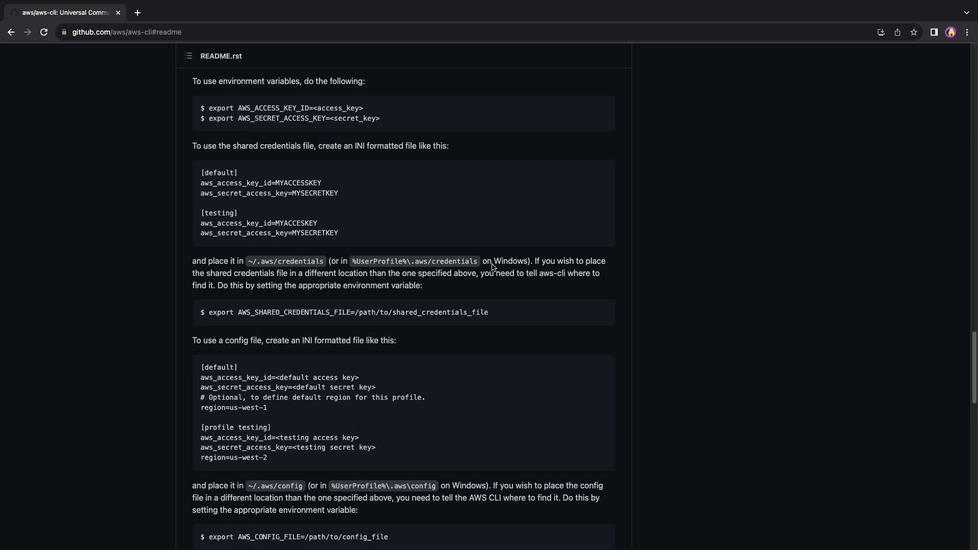 
Action: Mouse scrolled (491, 263) with delta (0, -1)
Screenshot: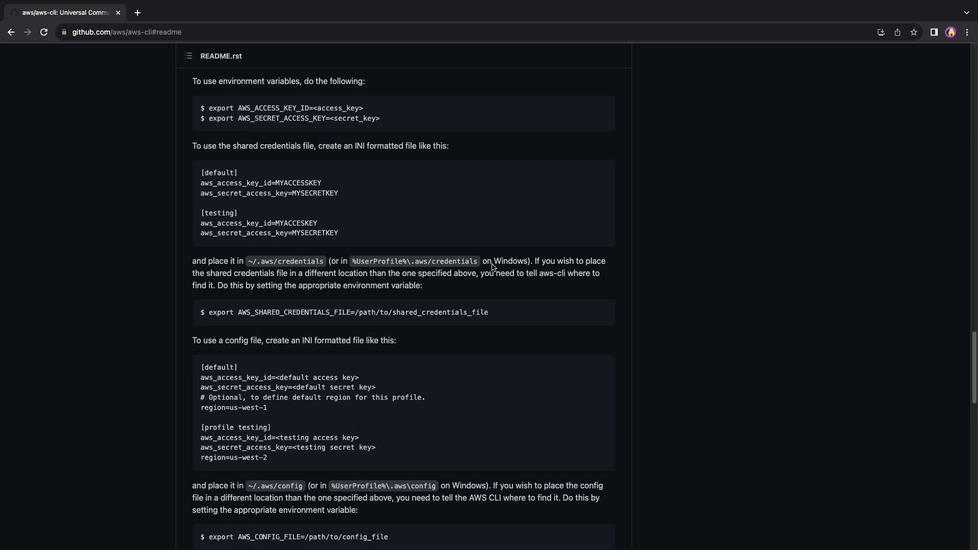 
Action: Mouse scrolled (491, 263) with delta (0, 0)
Screenshot: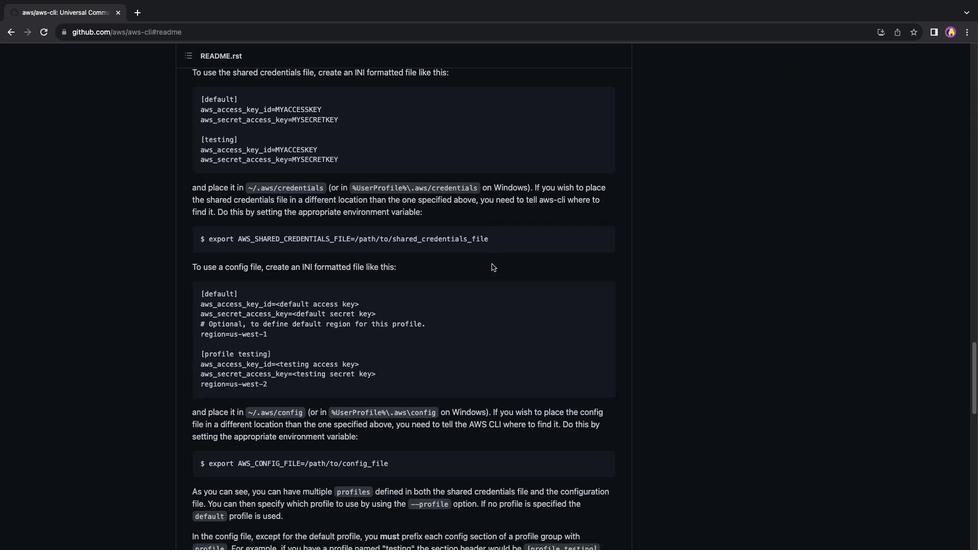 
Action: Mouse scrolled (491, 263) with delta (0, 0)
Screenshot: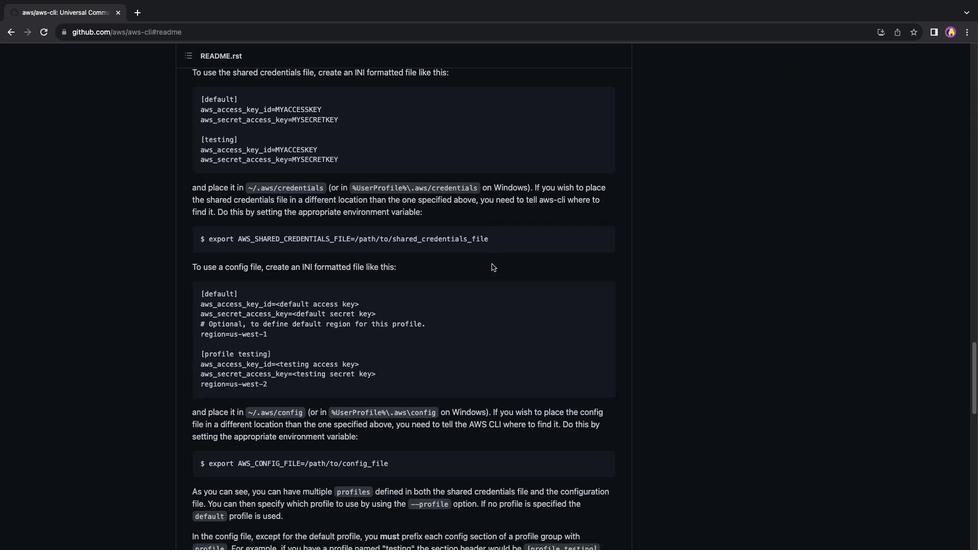 
Action: Mouse scrolled (491, 263) with delta (0, -1)
Screenshot: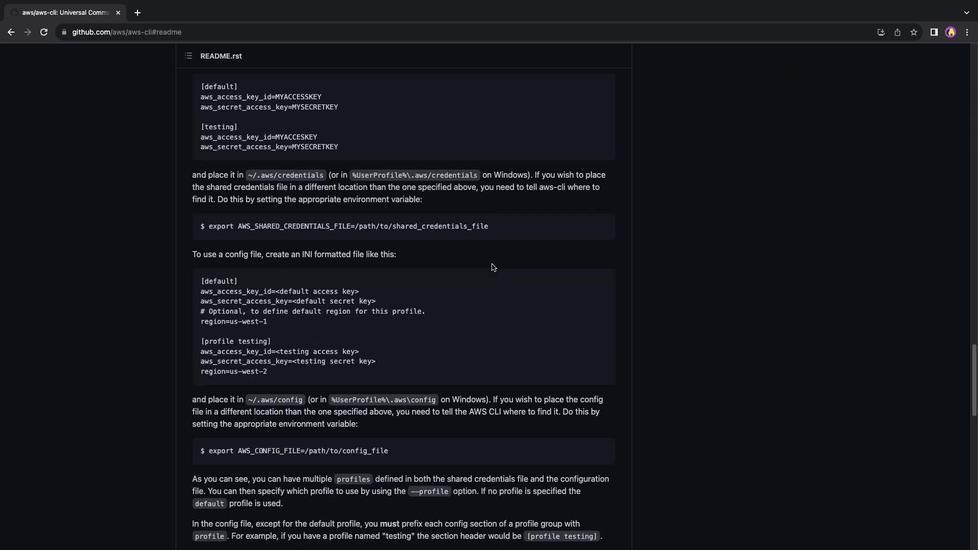 
Action: Mouse scrolled (491, 263) with delta (0, 0)
Screenshot: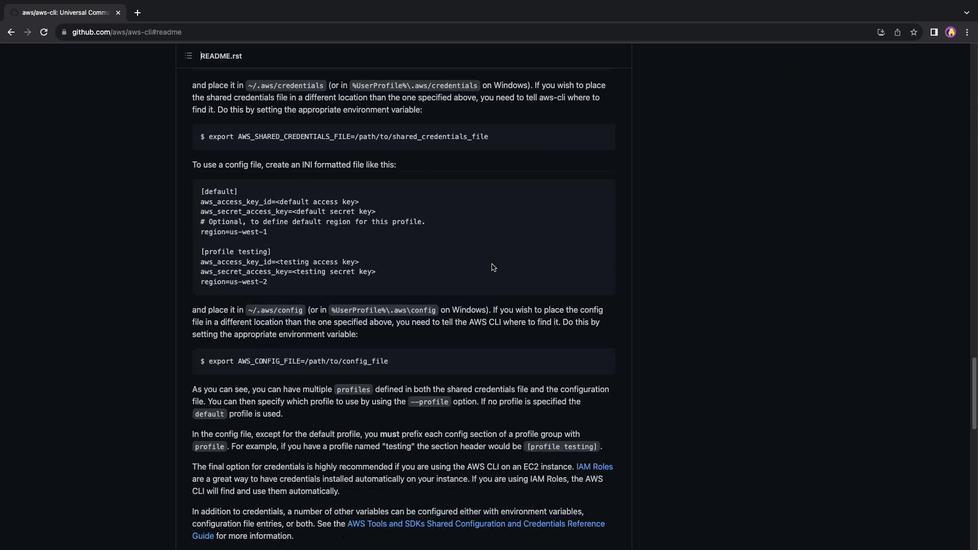 
Action: Mouse scrolled (491, 263) with delta (0, 0)
Screenshot: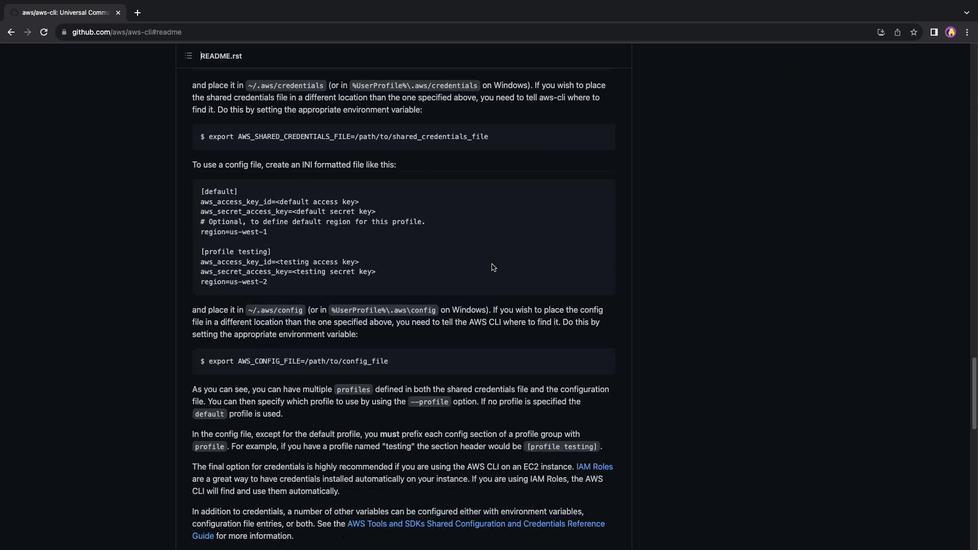
Action: Mouse scrolled (491, 263) with delta (0, -1)
Screenshot: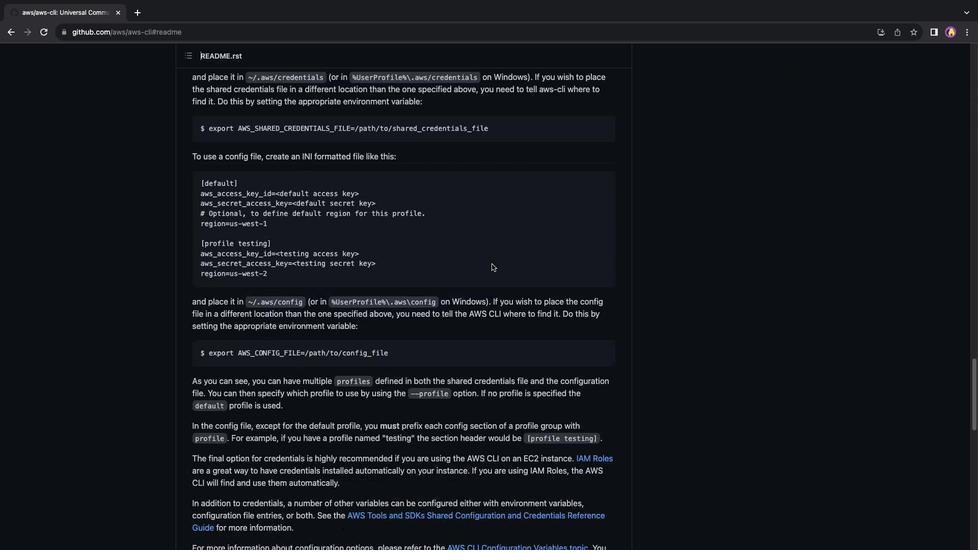 
Action: Mouse scrolled (491, 263) with delta (0, 0)
Screenshot: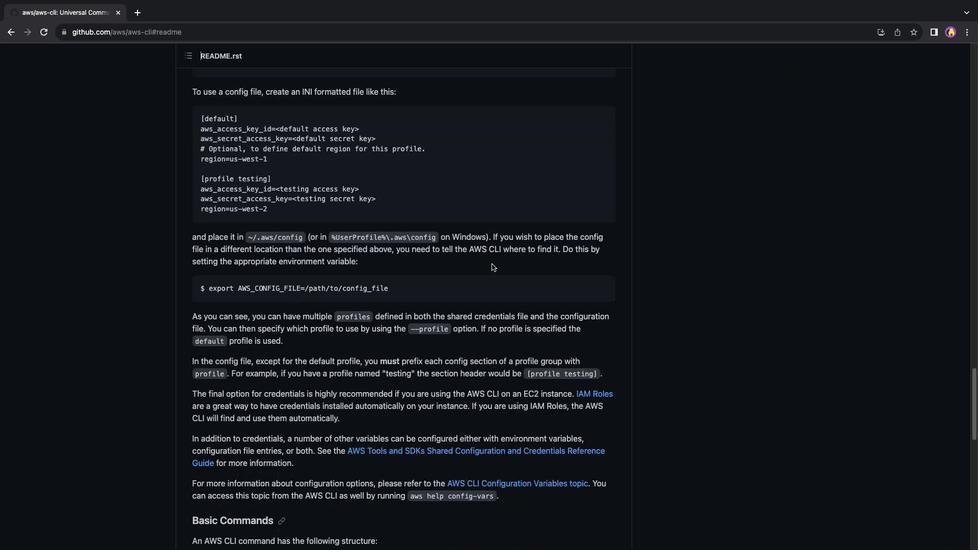 
Action: Mouse scrolled (491, 263) with delta (0, 0)
Screenshot: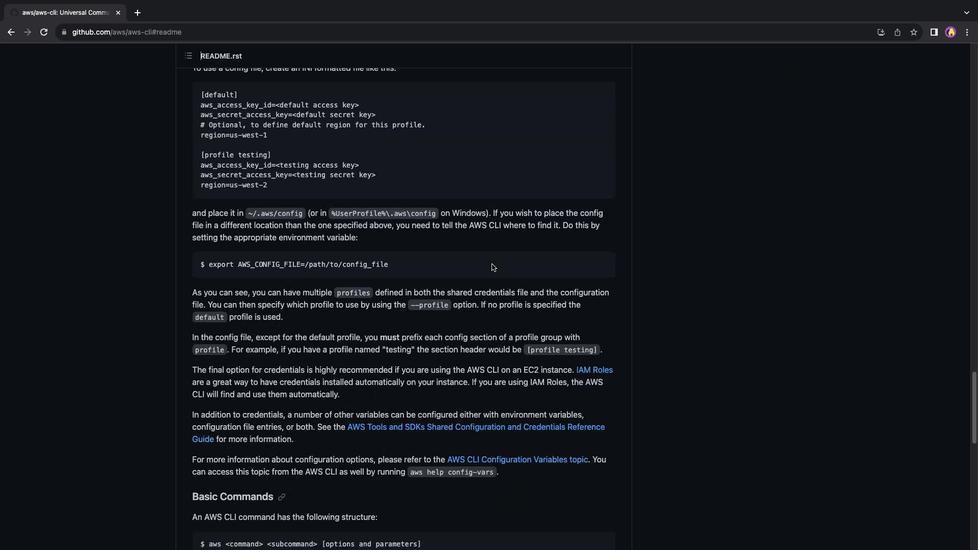 
Action: Mouse scrolled (491, 263) with delta (0, -1)
Screenshot: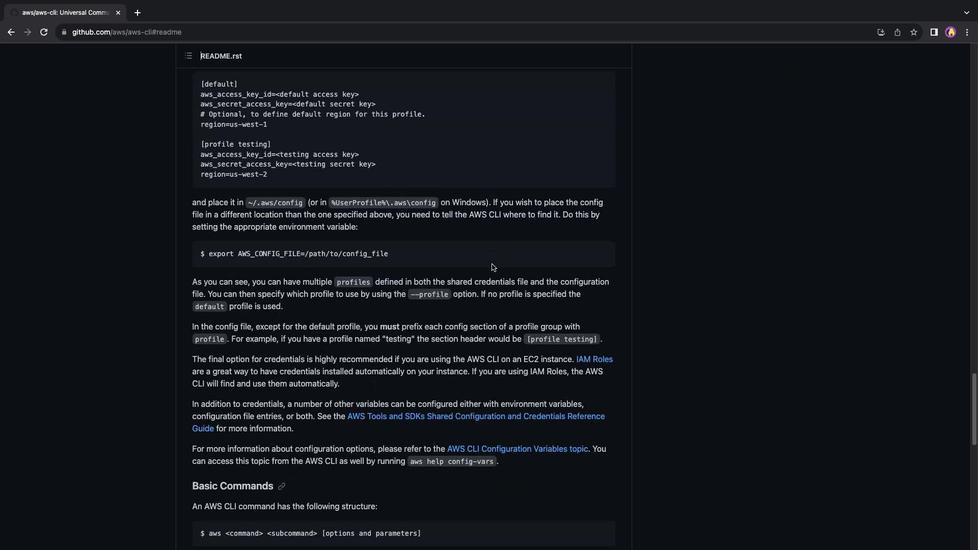 
Action: Mouse scrolled (491, 263) with delta (0, 0)
Screenshot: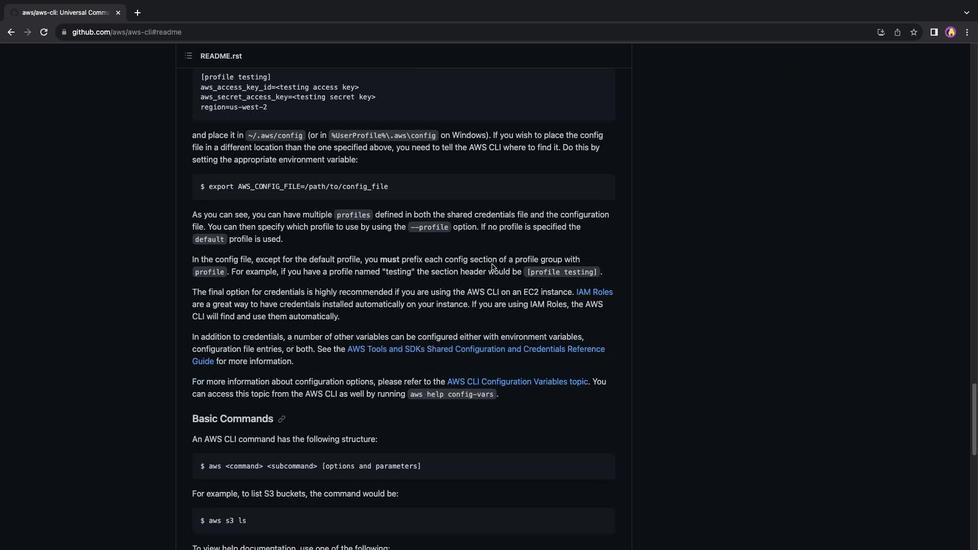 
Action: Mouse scrolled (491, 263) with delta (0, 0)
Screenshot: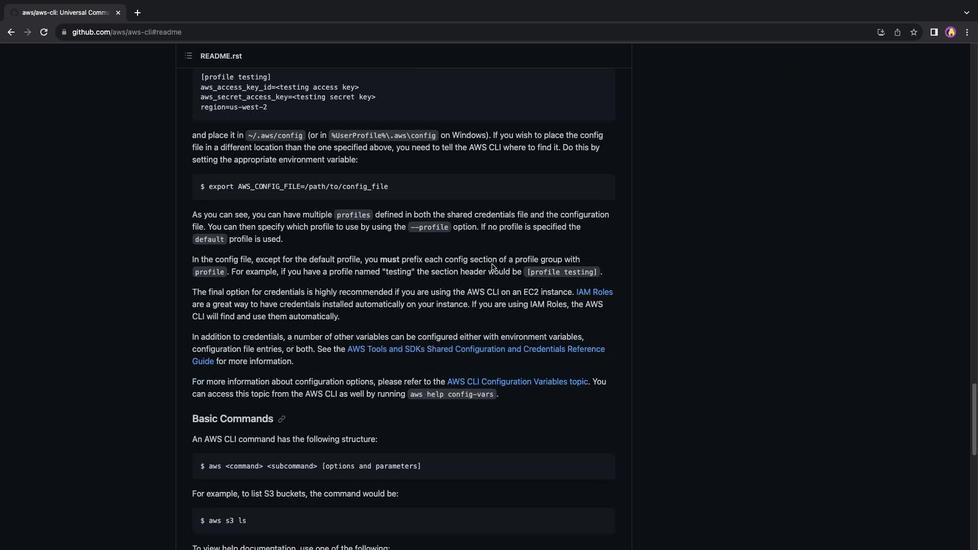 
Action: Mouse scrolled (491, 263) with delta (0, -1)
Screenshot: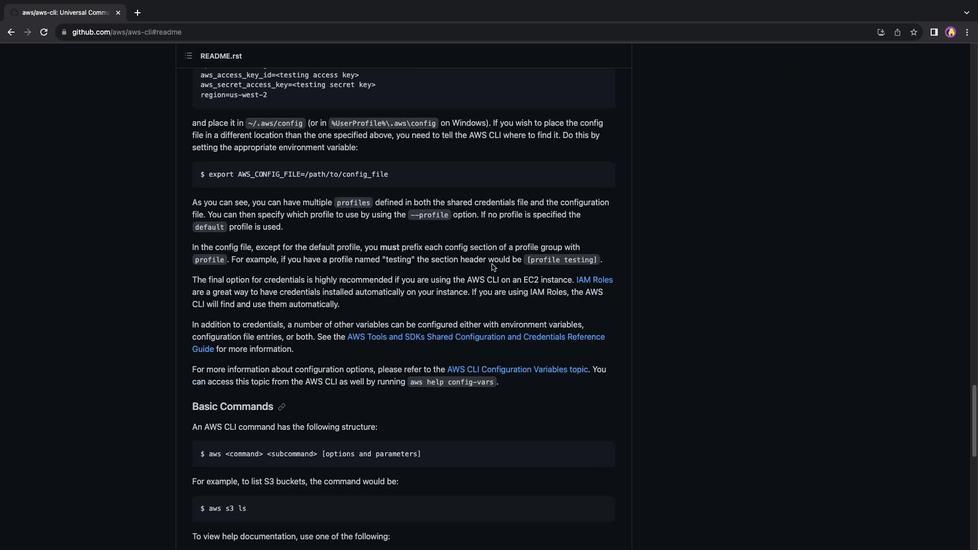 
Action: Mouse scrolled (491, 263) with delta (0, 0)
Screenshot: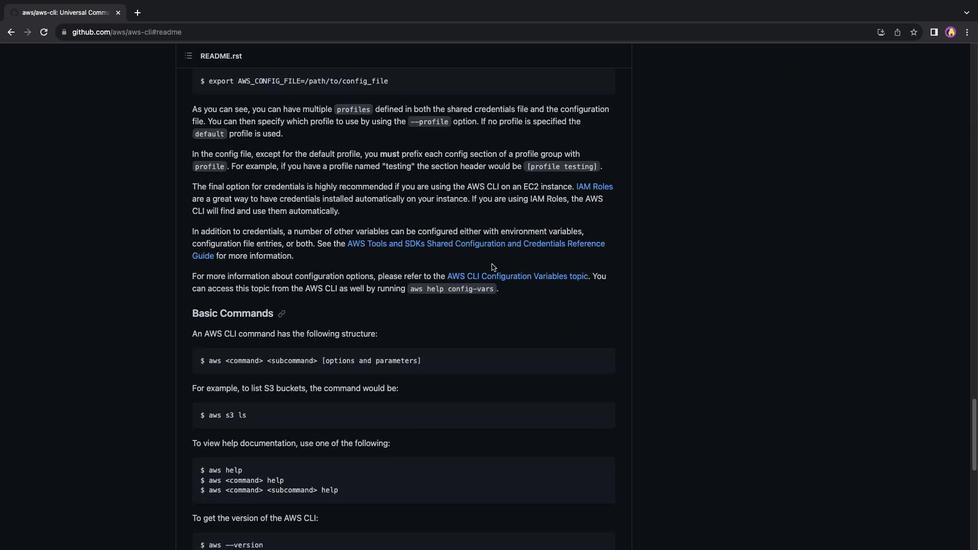 
Action: Mouse scrolled (491, 263) with delta (0, 0)
Screenshot: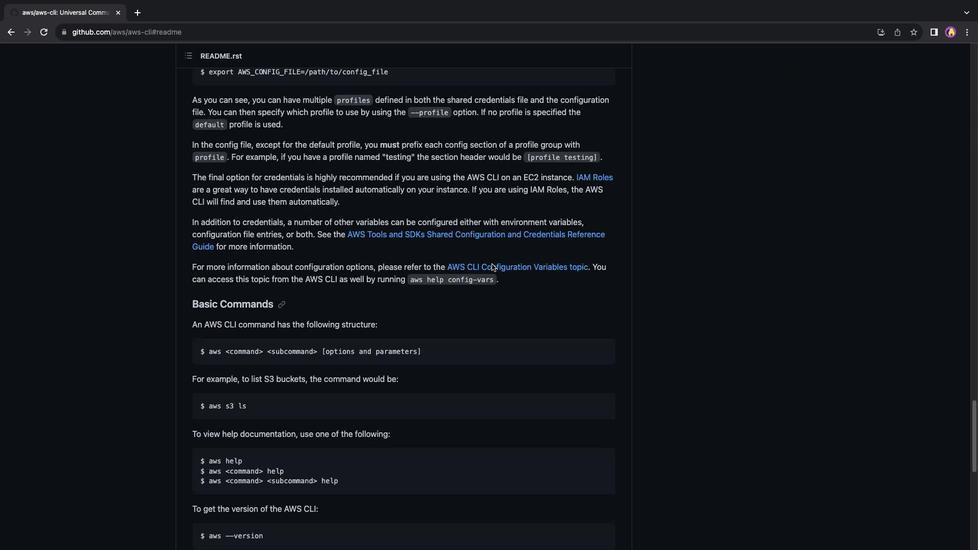 
Action: Mouse scrolled (491, 263) with delta (0, -1)
Screenshot: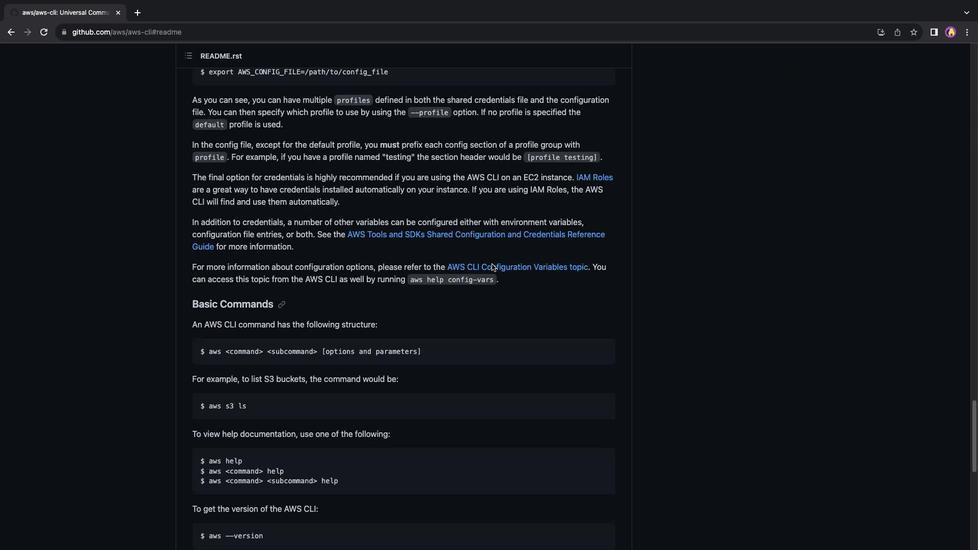 
Action: Mouse scrolled (491, 263) with delta (0, -2)
Screenshot: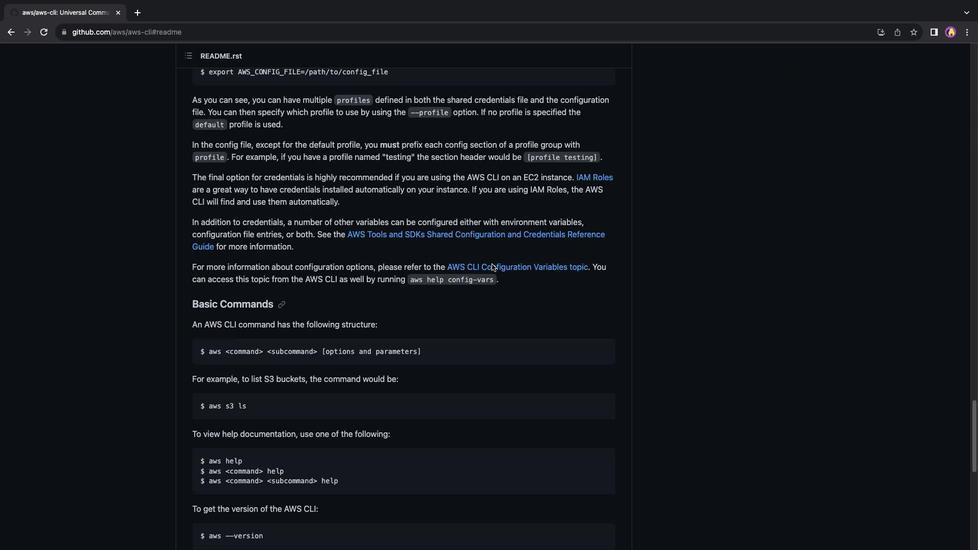 
Action: Mouse scrolled (491, 263) with delta (0, 0)
Screenshot: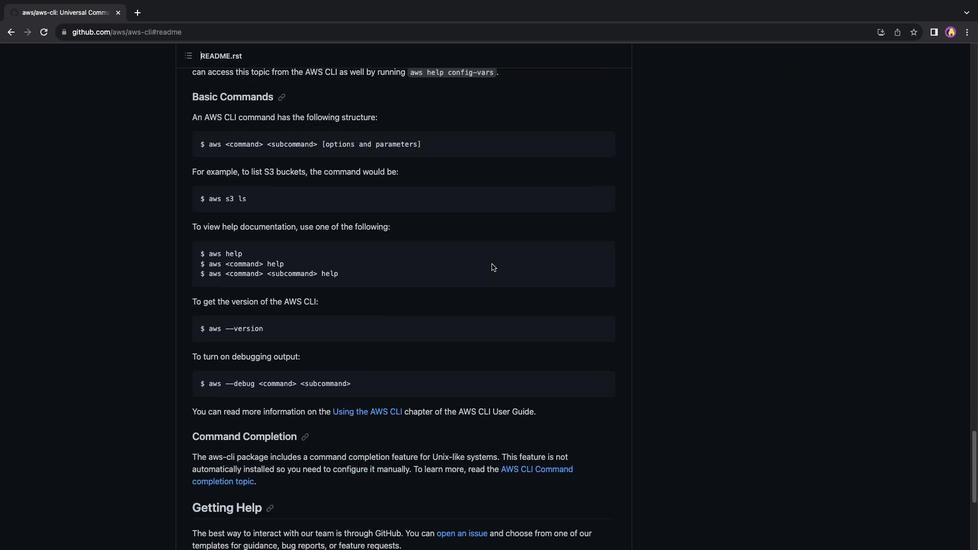 
Action: Mouse scrolled (491, 263) with delta (0, 0)
Screenshot: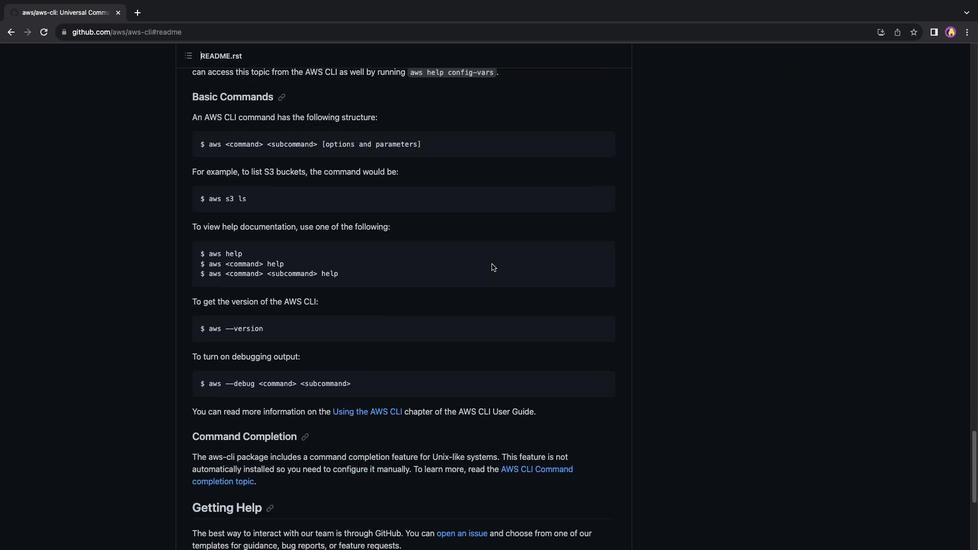 
Action: Mouse scrolled (491, 263) with delta (0, -1)
Screenshot: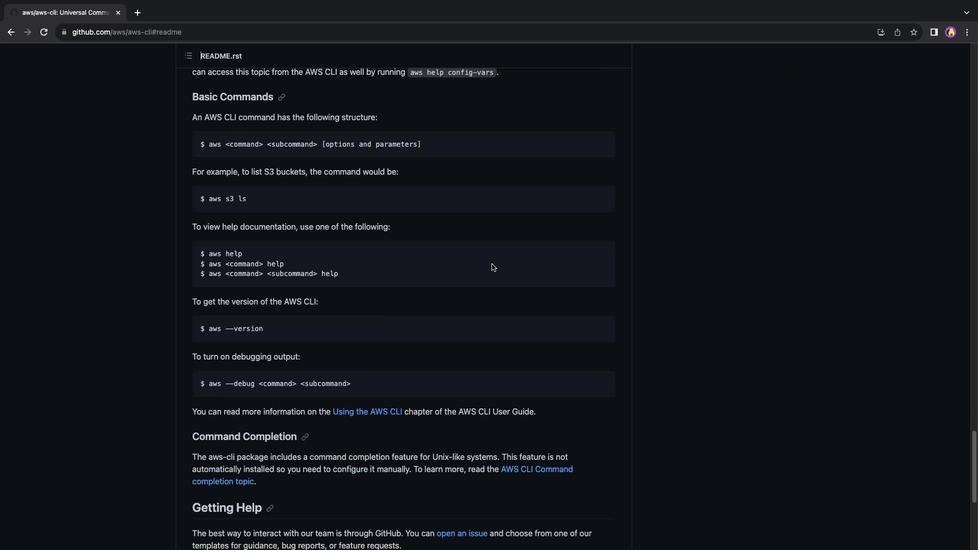 
Action: Mouse scrolled (491, 263) with delta (0, 0)
Screenshot: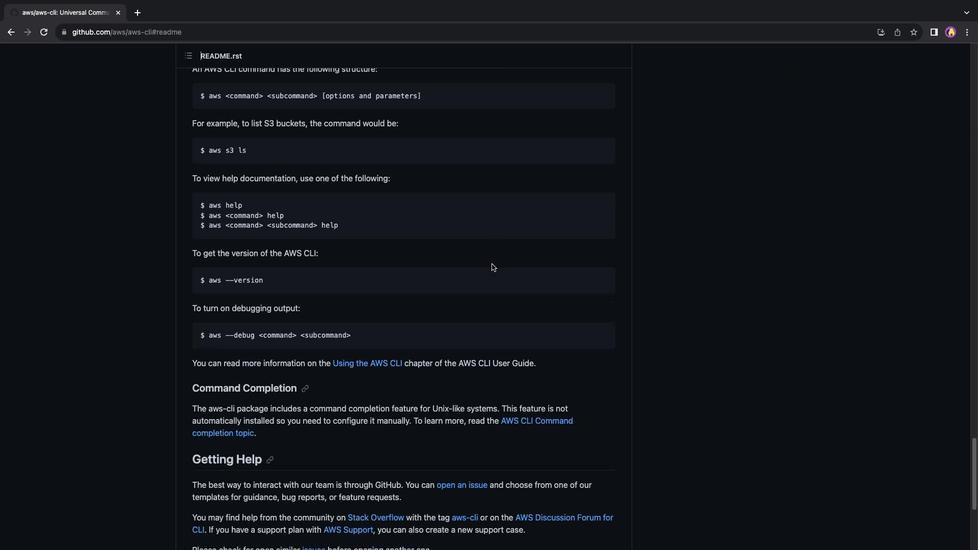 
Action: Mouse scrolled (491, 263) with delta (0, 0)
Screenshot: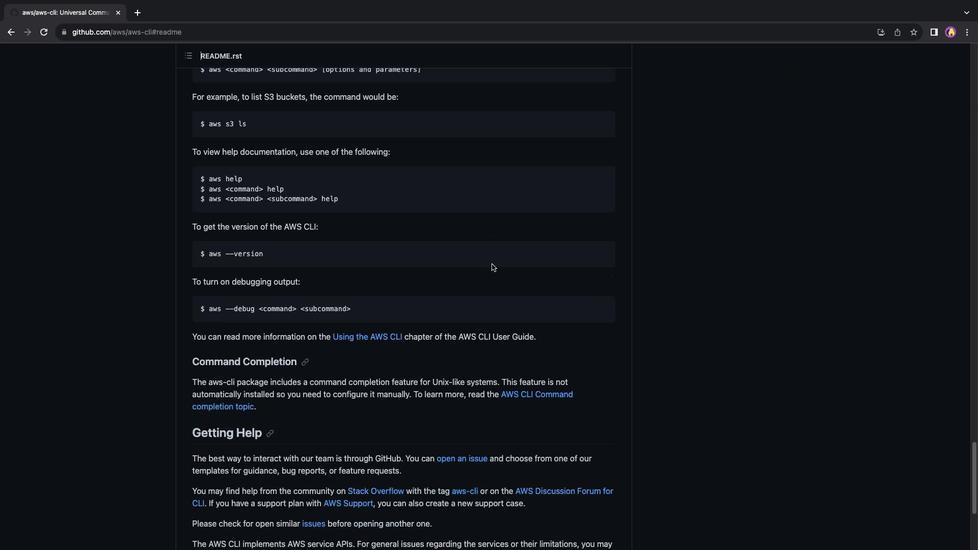 
Action: Mouse scrolled (491, 263) with delta (0, -1)
Screenshot: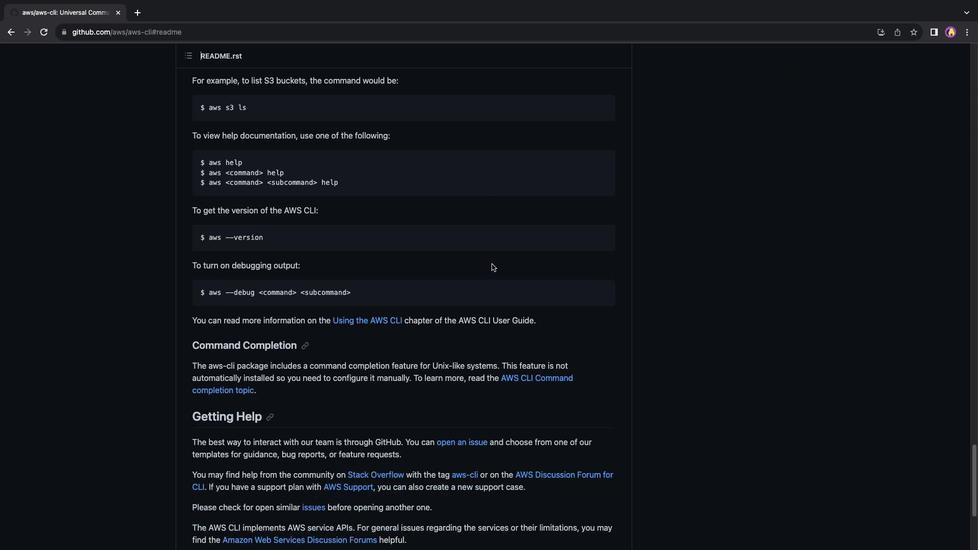 
Action: Mouse scrolled (491, 263) with delta (0, 0)
Screenshot: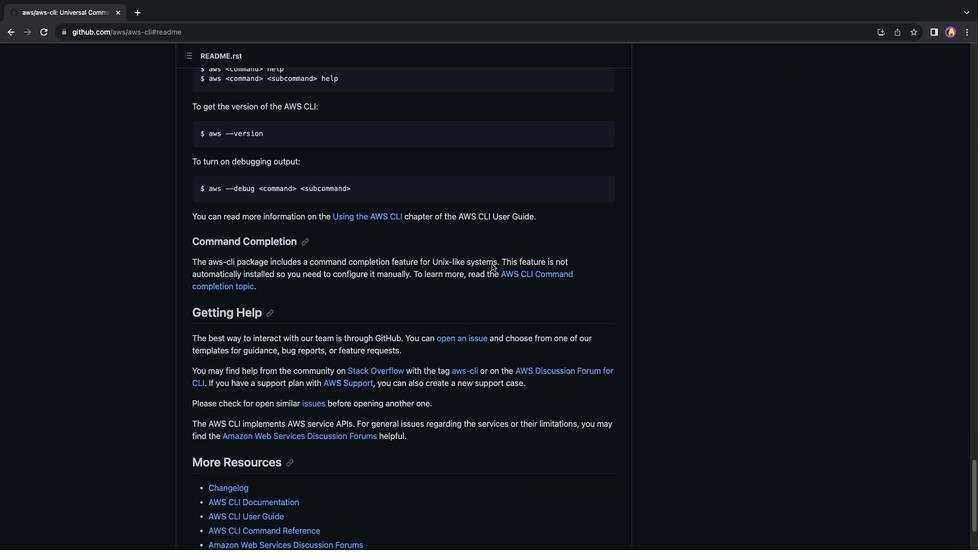 
Action: Mouse scrolled (491, 263) with delta (0, 0)
Screenshot: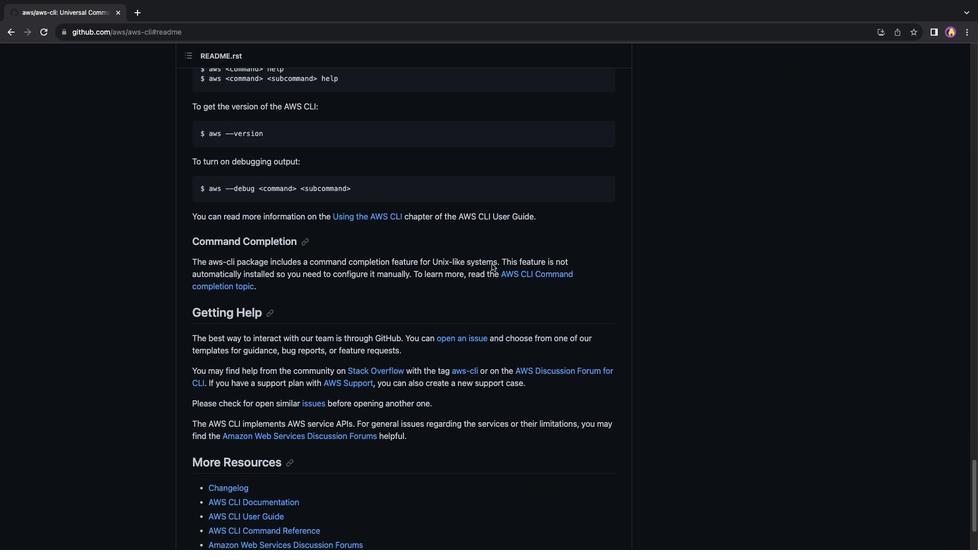 
Action: Mouse scrolled (491, 263) with delta (0, -1)
Screenshot: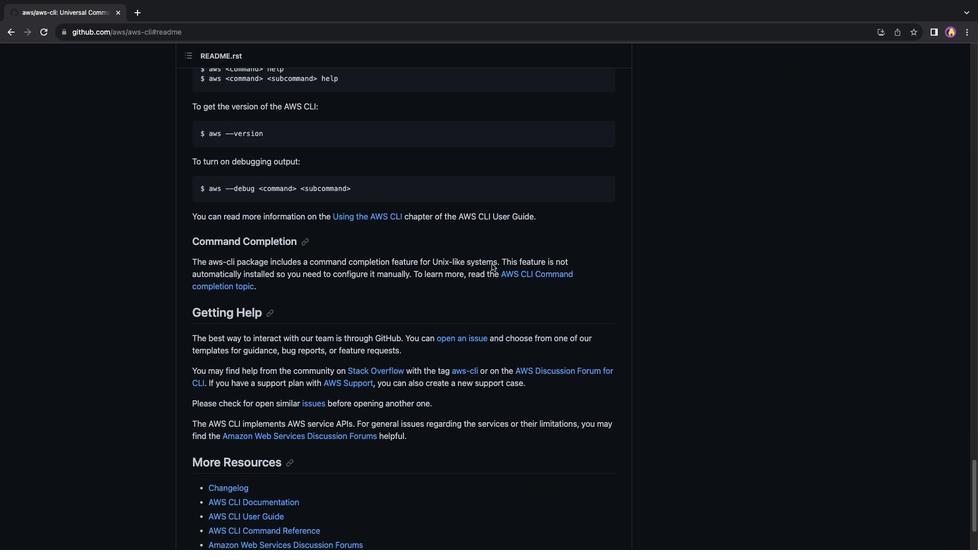 
Action: Mouse scrolled (491, 263) with delta (0, -2)
Screenshot: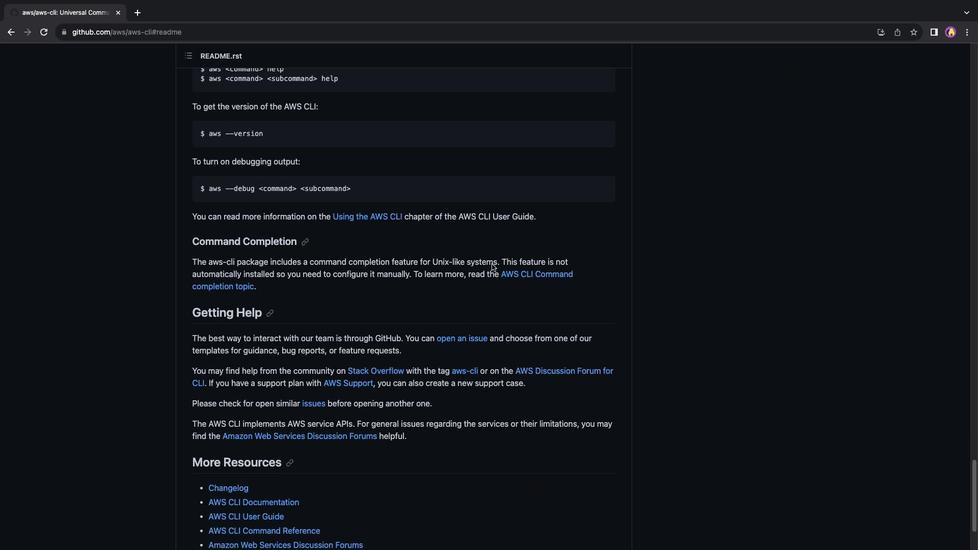 
Action: Mouse scrolled (491, 263) with delta (0, 0)
Screenshot: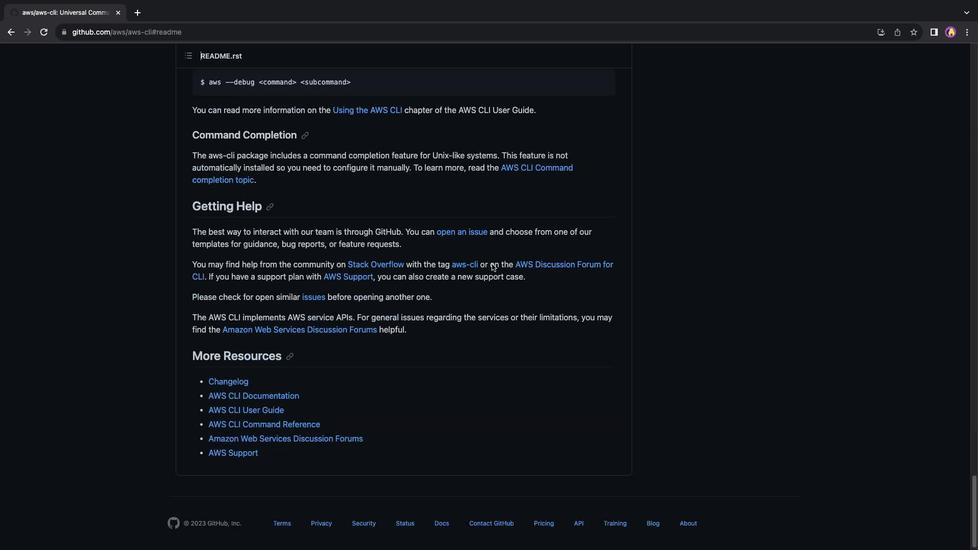 
Action: Mouse scrolled (491, 263) with delta (0, 0)
Screenshot: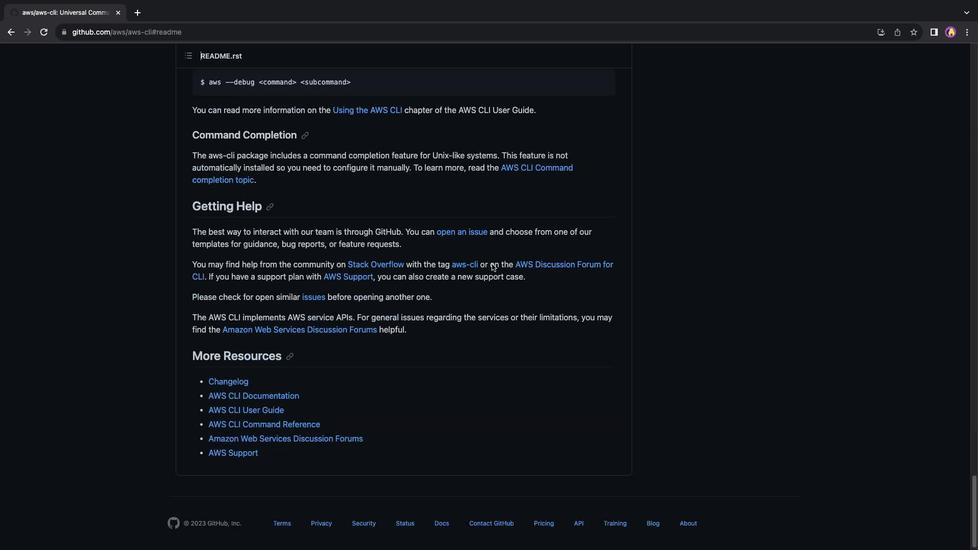 
Action: Mouse scrolled (491, 263) with delta (0, -1)
Screenshot: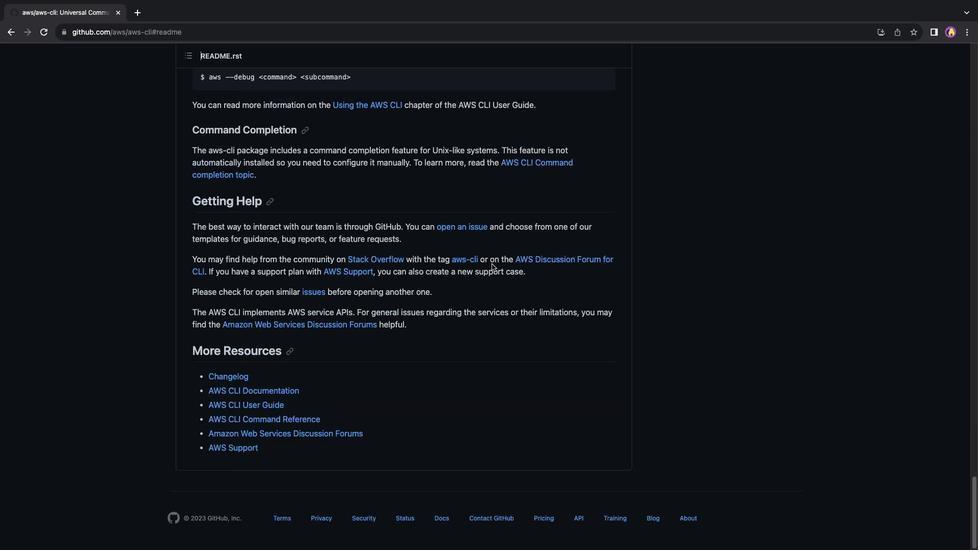 
Action: Mouse scrolled (491, 263) with delta (0, 0)
Screenshot: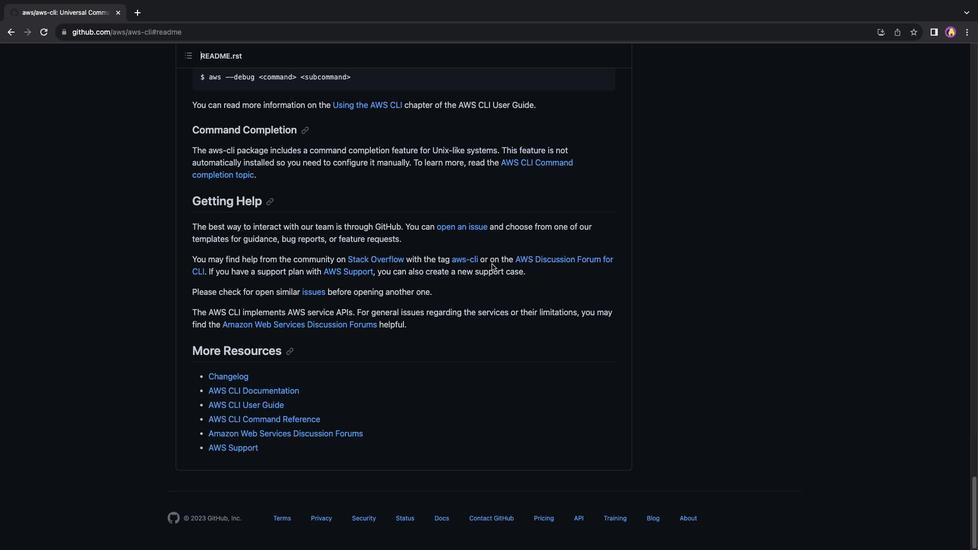 
Action: Mouse scrolled (491, 263) with delta (0, 0)
Screenshot: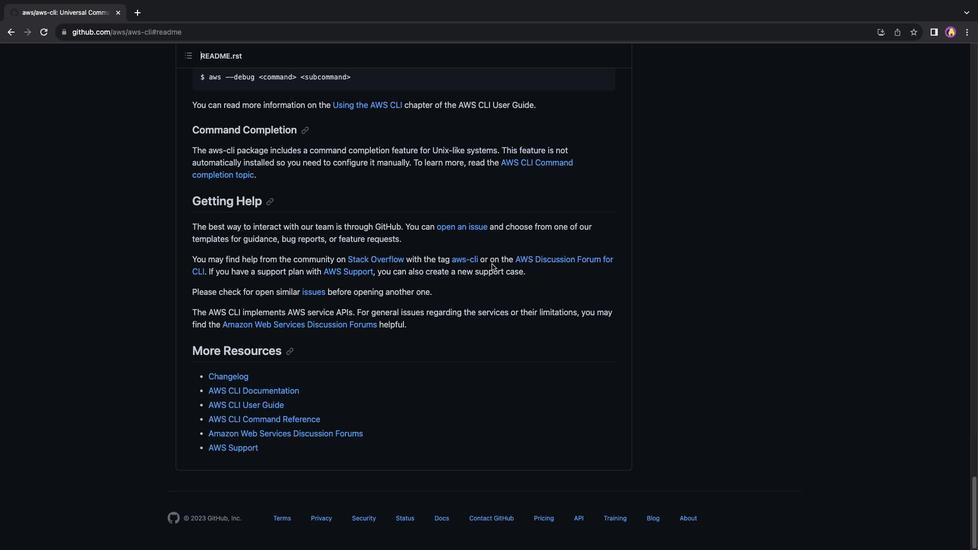 
Action: Mouse scrolled (491, 263) with delta (0, 2)
Screenshot: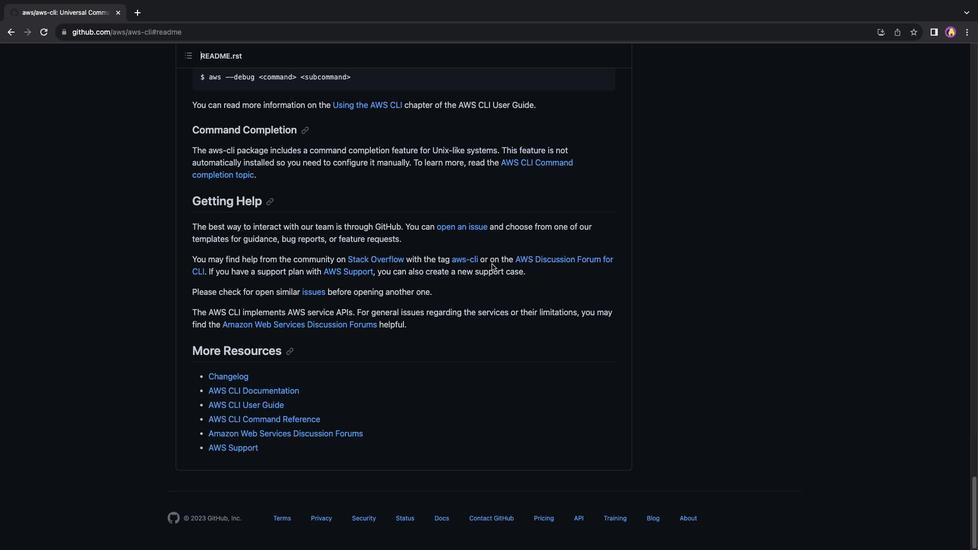 
Action: Mouse scrolled (491, 263) with delta (0, 2)
Screenshot: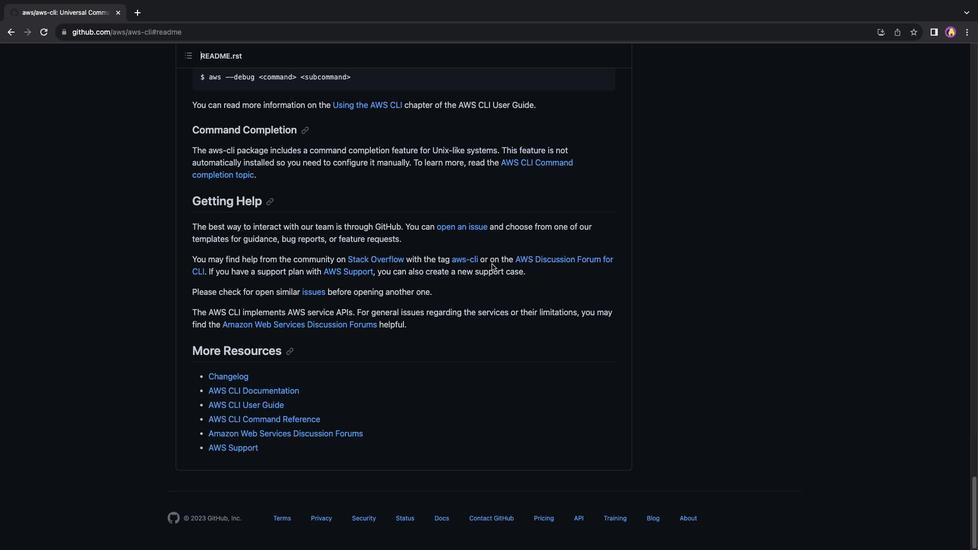
Action: Mouse scrolled (491, 263) with delta (0, 3)
Screenshot: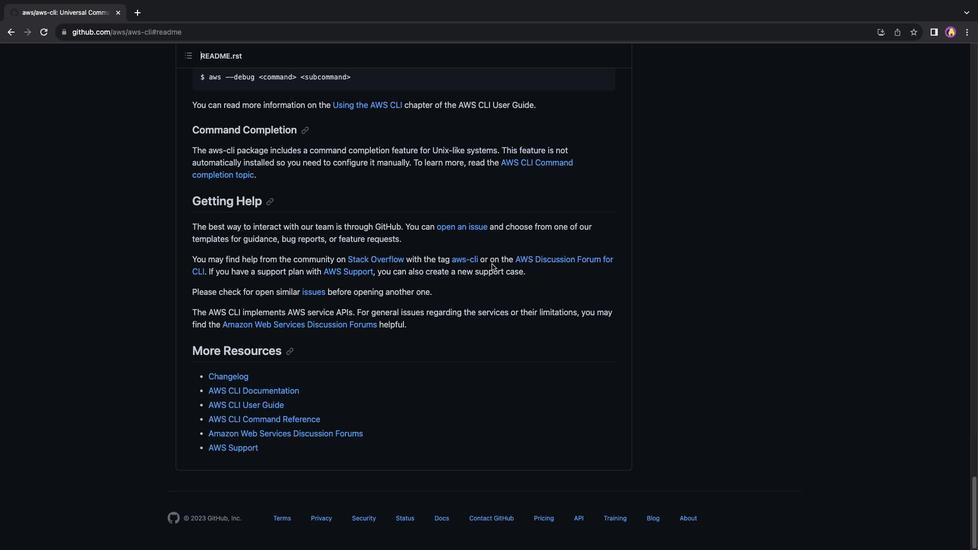 
Action: Mouse scrolled (491, 263) with delta (0, 3)
Screenshot: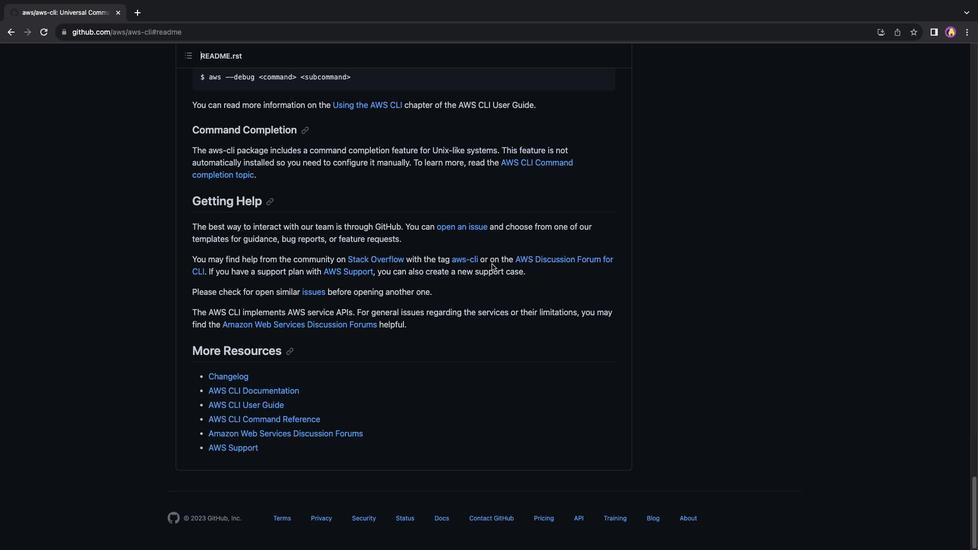 
Action: Mouse scrolled (491, 263) with delta (0, 0)
Screenshot: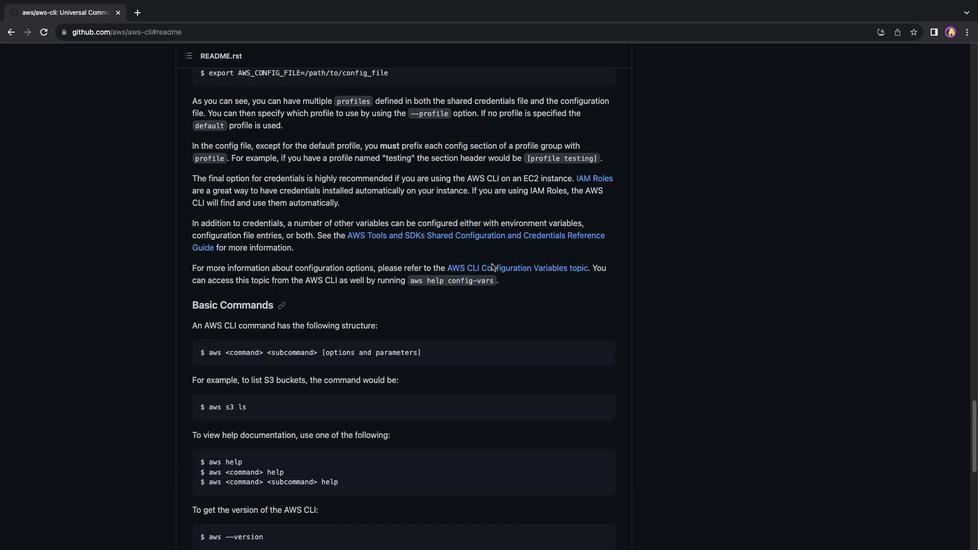 
Action: Mouse scrolled (491, 263) with delta (0, 0)
Screenshot: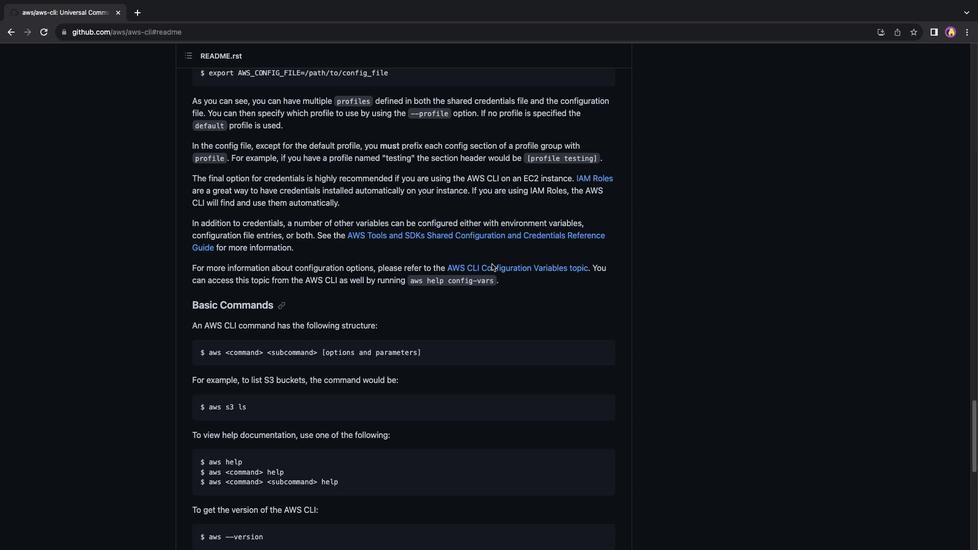 
Action: Mouse scrolled (491, 263) with delta (0, 2)
Screenshot: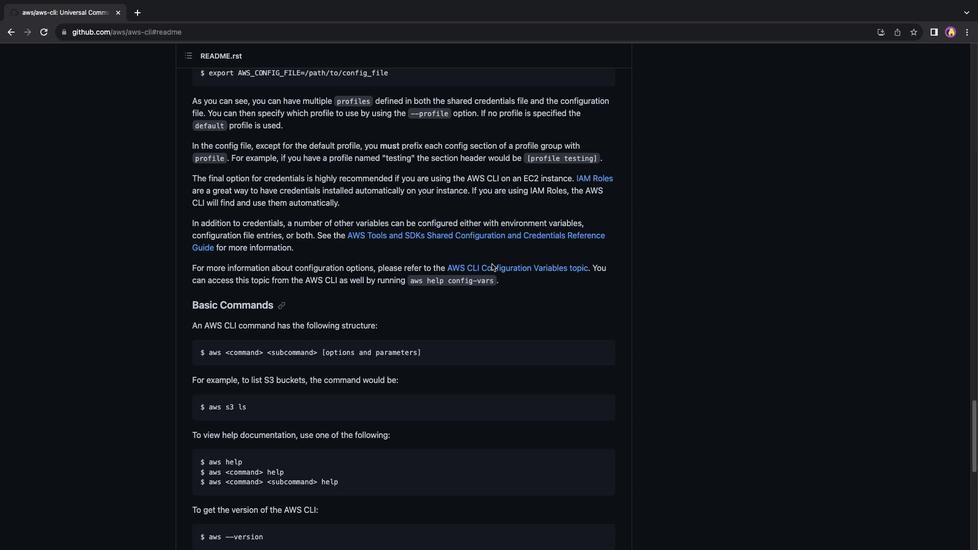 
Action: Mouse scrolled (491, 263) with delta (0, 3)
Screenshot: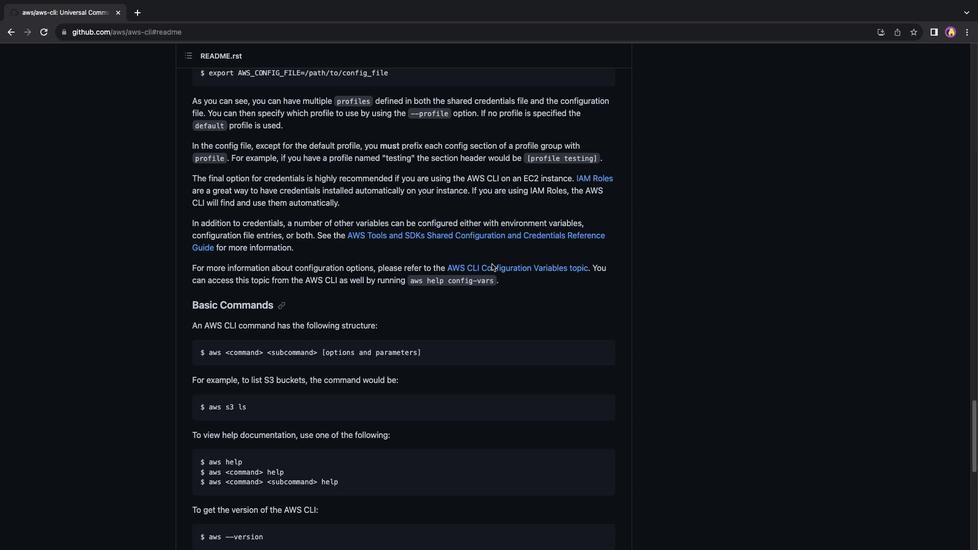
Action: Mouse scrolled (491, 263) with delta (0, 3)
Screenshot: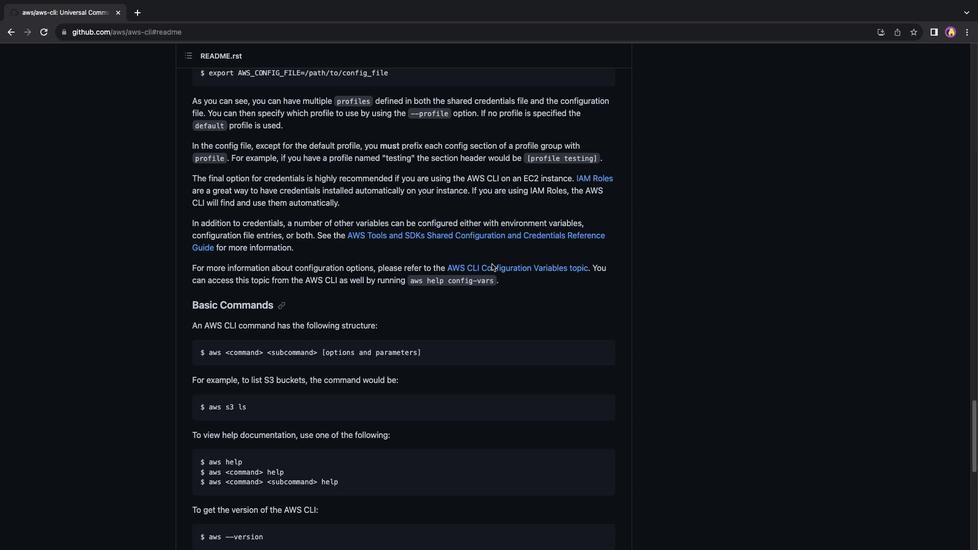 
Action: Mouse scrolled (491, 263) with delta (0, 4)
Screenshot: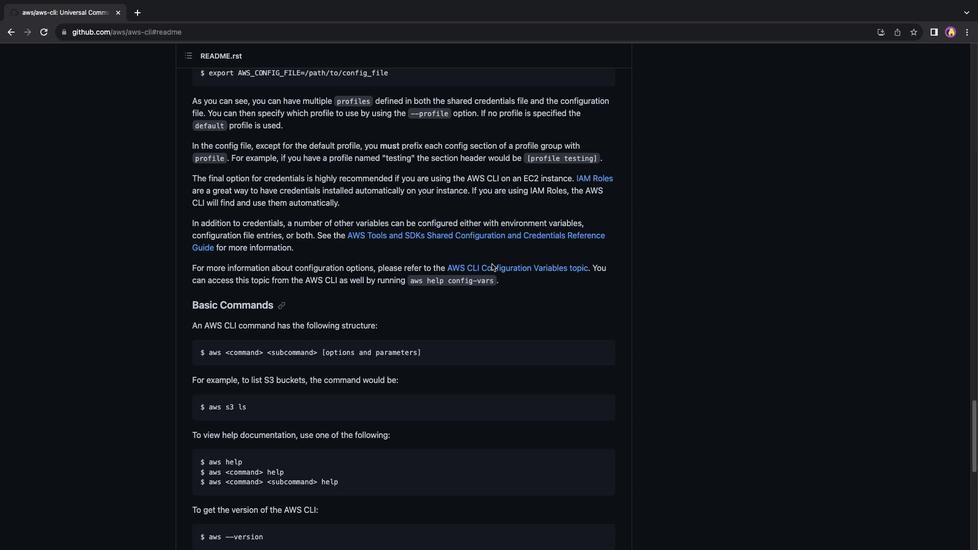 
Action: Mouse scrolled (491, 263) with delta (0, 0)
Screenshot: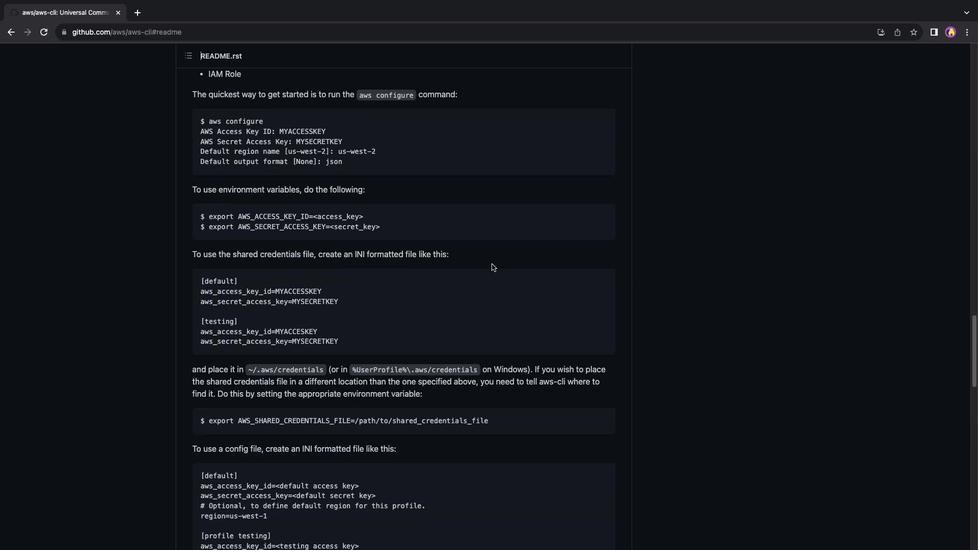
Action: Mouse scrolled (491, 263) with delta (0, 0)
Screenshot: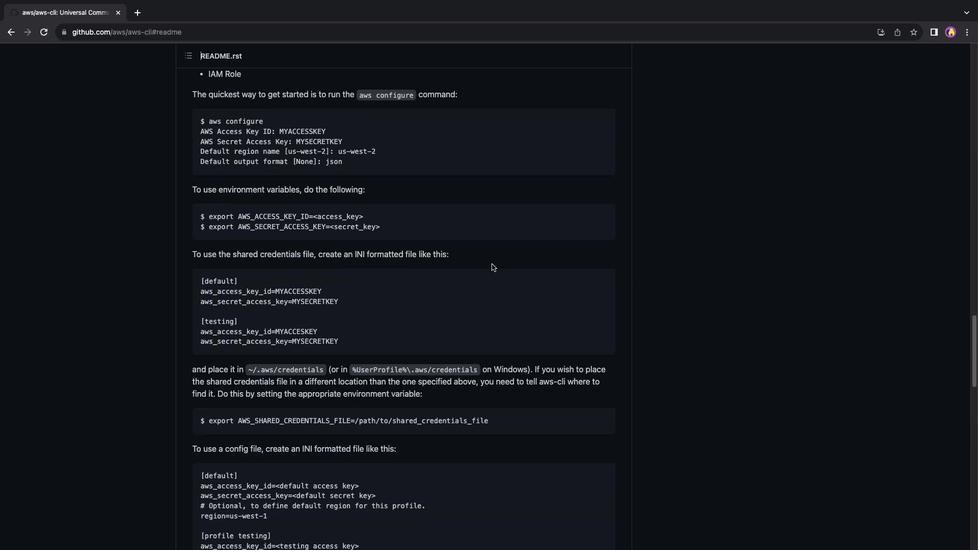 
Action: Mouse scrolled (491, 263) with delta (0, 2)
Screenshot: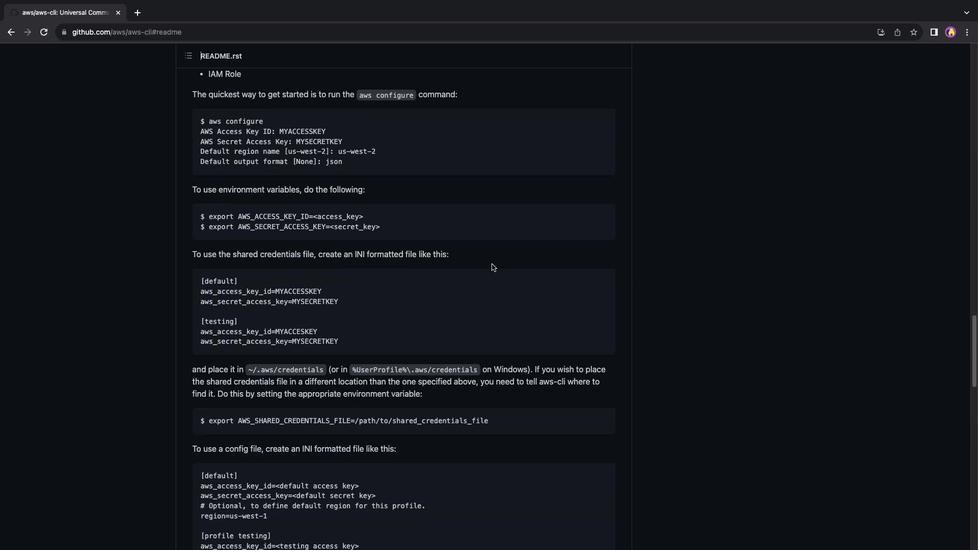 
Action: Mouse scrolled (491, 263) with delta (0, 3)
Screenshot: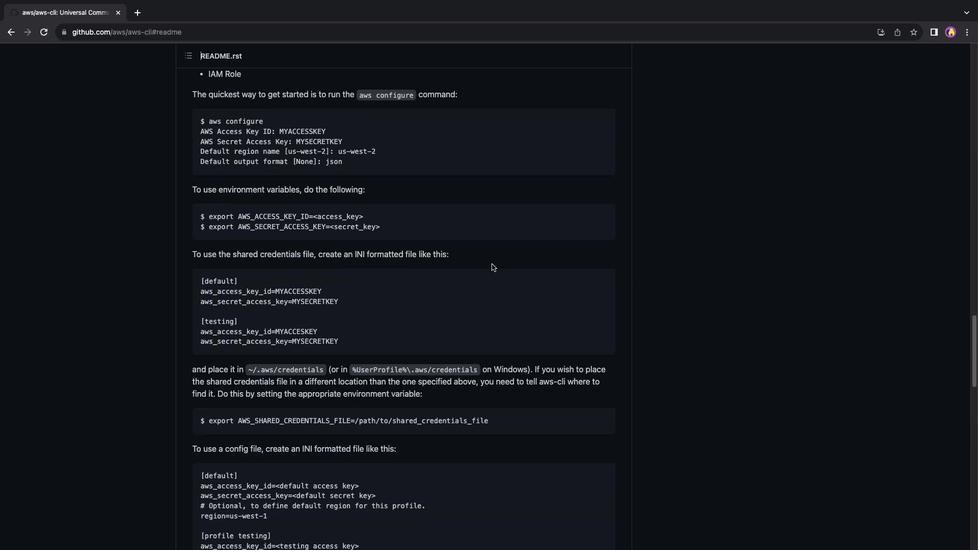 
Action: Mouse scrolled (491, 263) with delta (0, 4)
Screenshot: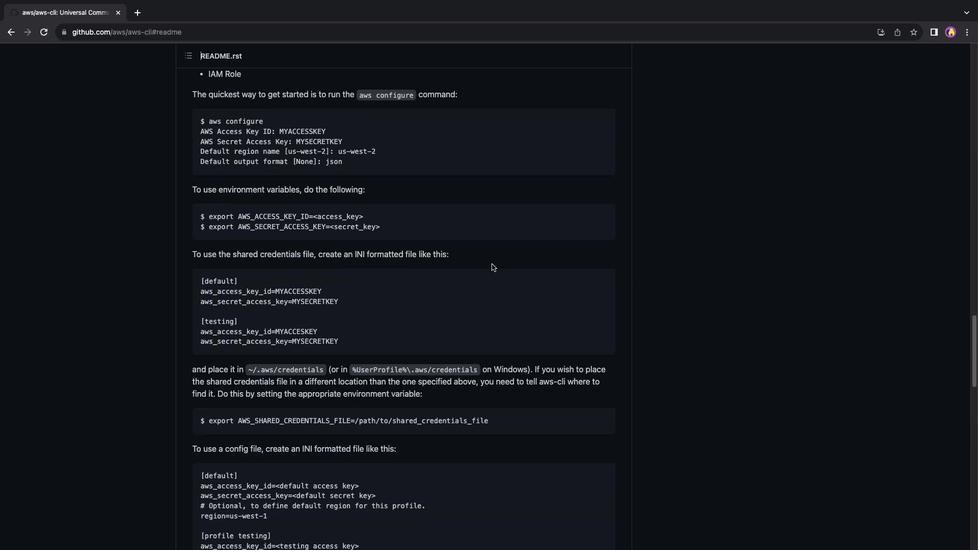 
Action: Mouse scrolled (491, 263) with delta (0, 4)
Screenshot: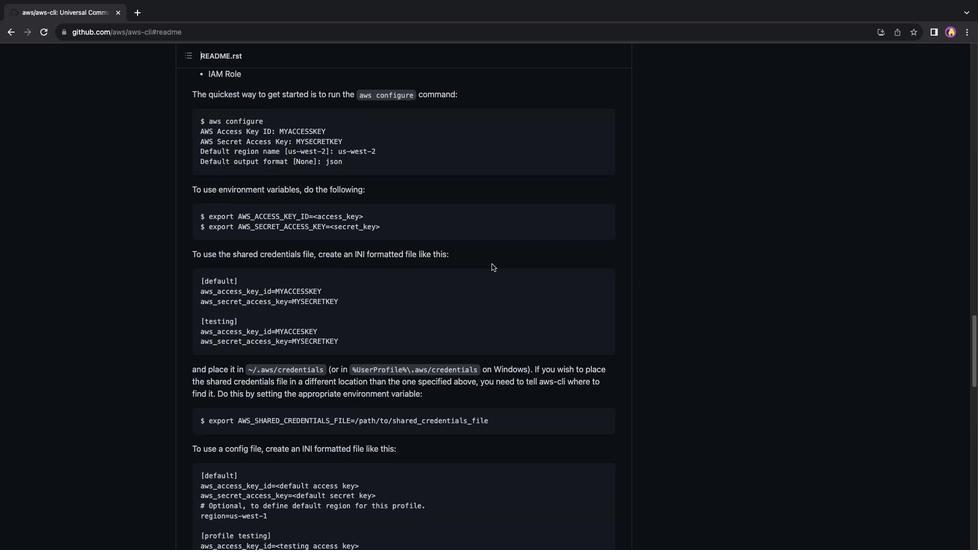 
Action: Mouse scrolled (491, 263) with delta (0, 4)
Screenshot: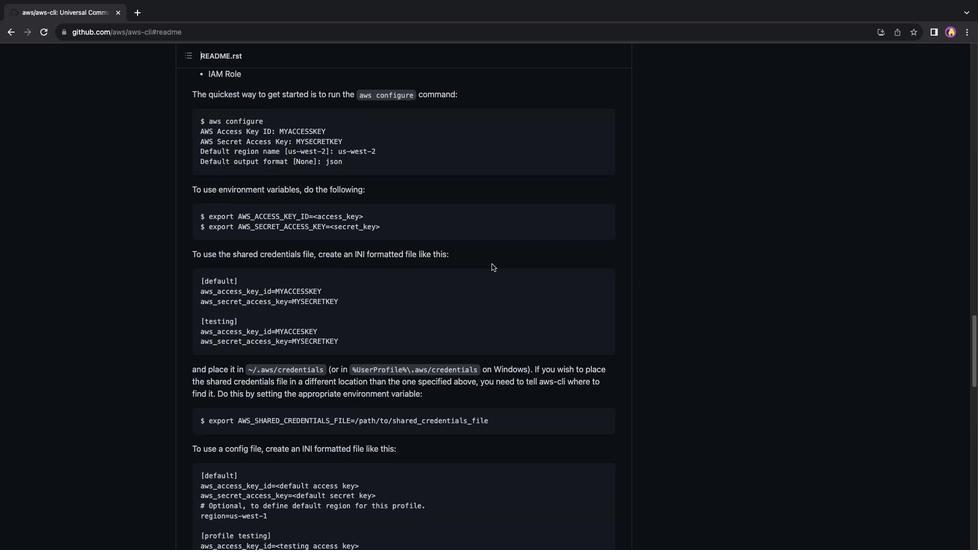 
Action: Mouse scrolled (491, 263) with delta (0, 0)
Screenshot: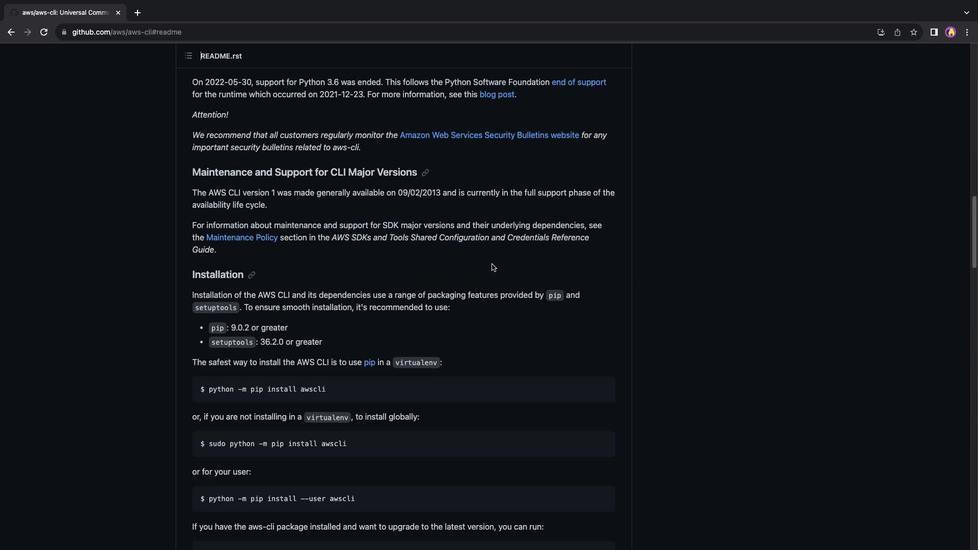 
Action: Mouse scrolled (491, 263) with delta (0, 0)
Screenshot: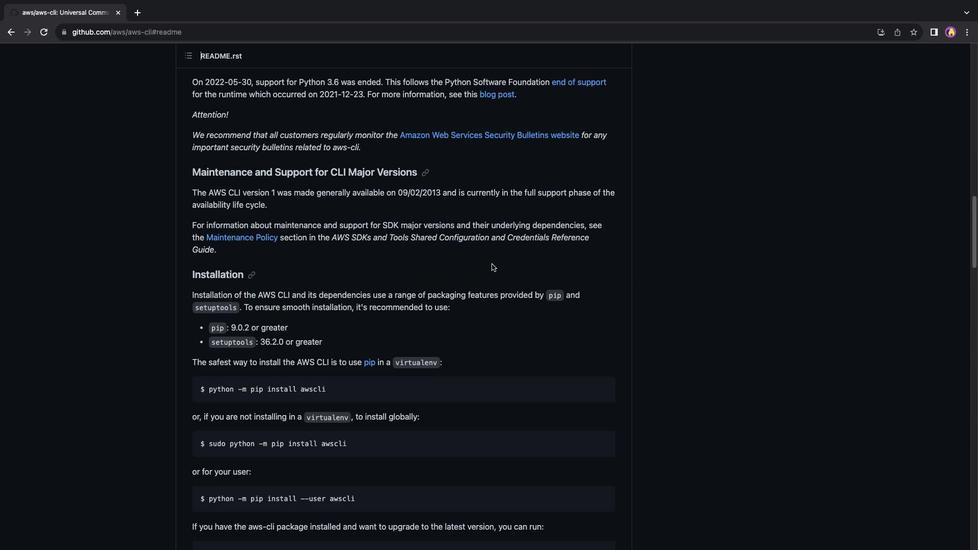 
Action: Mouse scrolled (491, 263) with delta (0, 2)
Screenshot: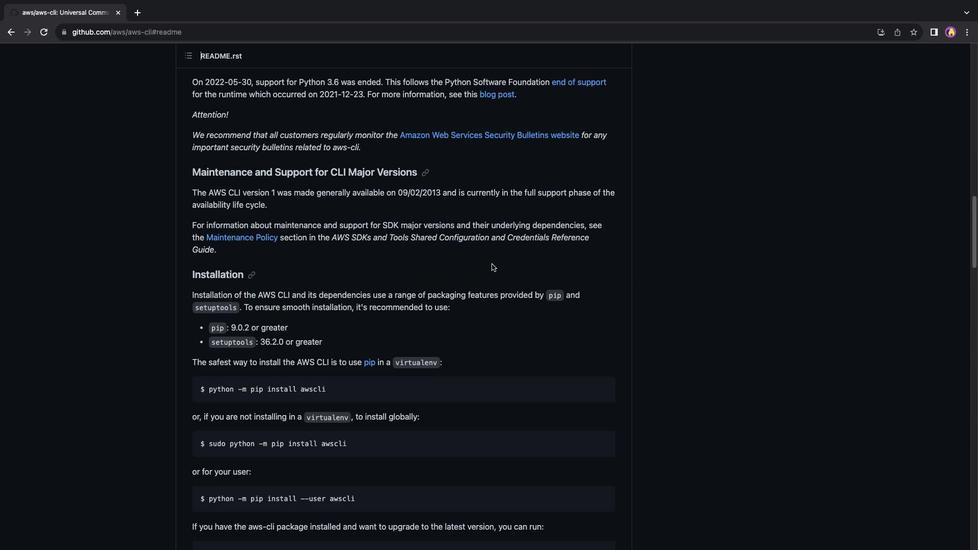 
Action: Mouse scrolled (491, 263) with delta (0, 3)
Screenshot: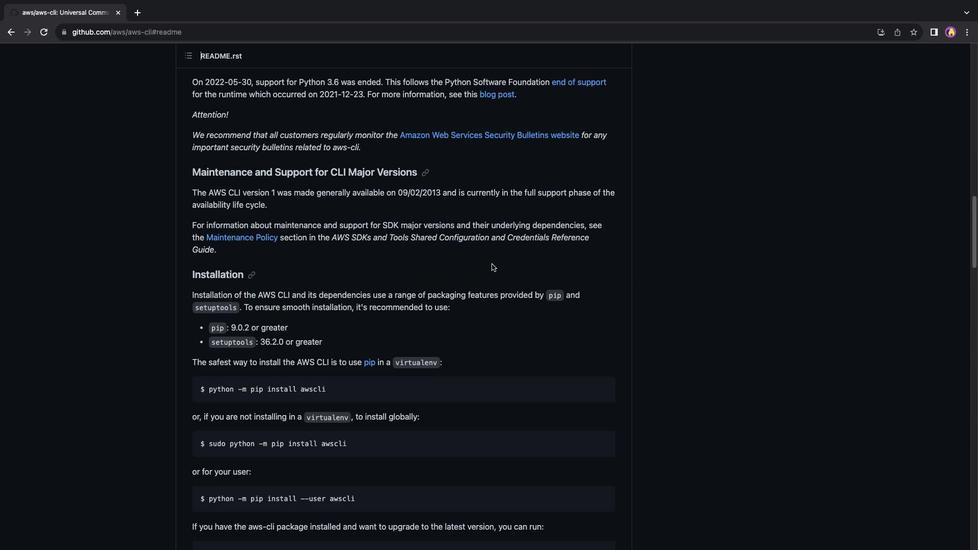 
Action: Mouse scrolled (491, 263) with delta (0, 3)
Screenshot: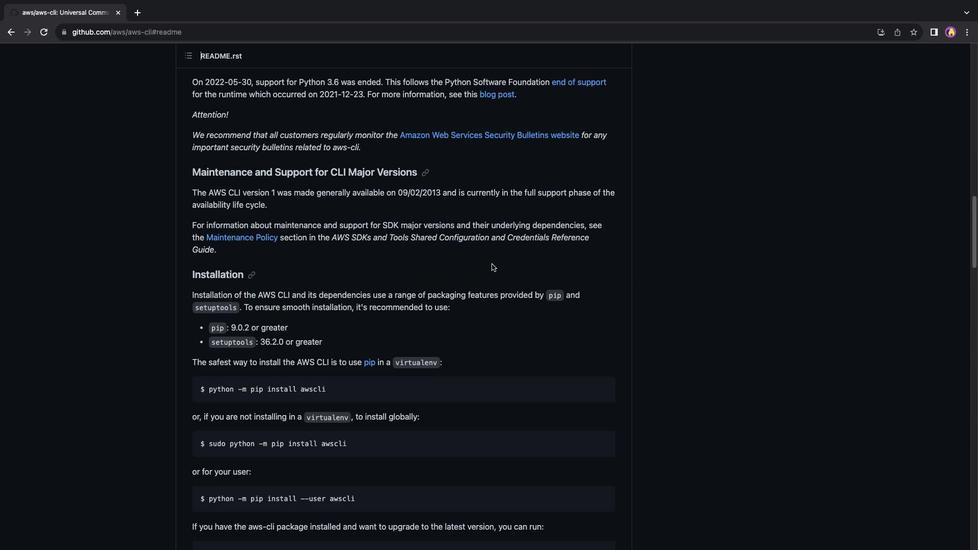 
Action: Mouse scrolled (491, 263) with delta (0, 4)
Screenshot: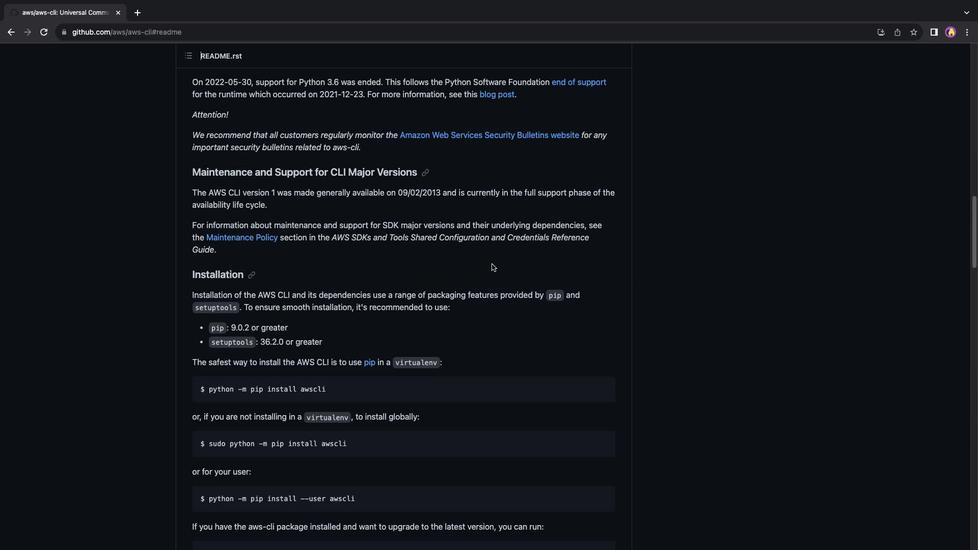 
Action: Mouse scrolled (491, 263) with delta (0, 0)
Screenshot: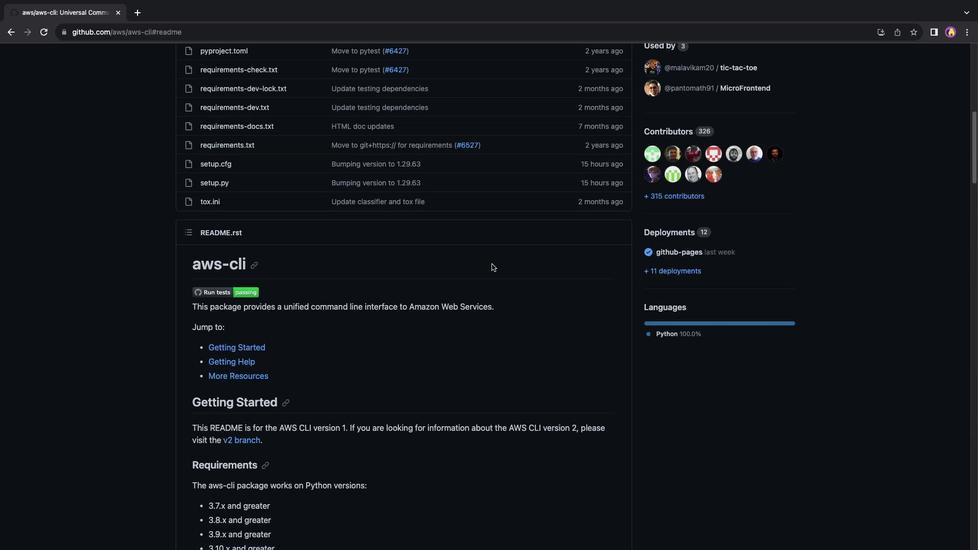 
Action: Mouse scrolled (491, 263) with delta (0, 0)
Screenshot: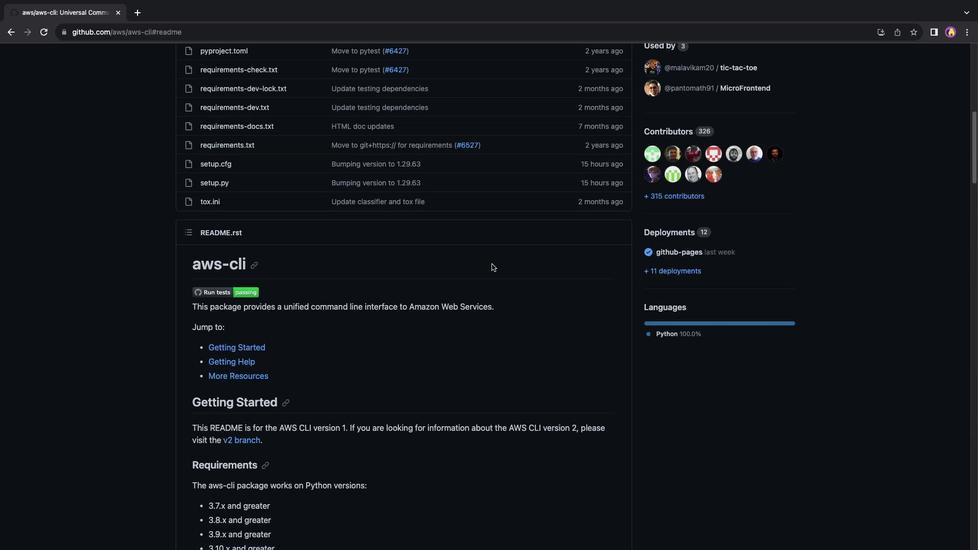 
Action: Mouse scrolled (491, 263) with delta (0, 2)
Screenshot: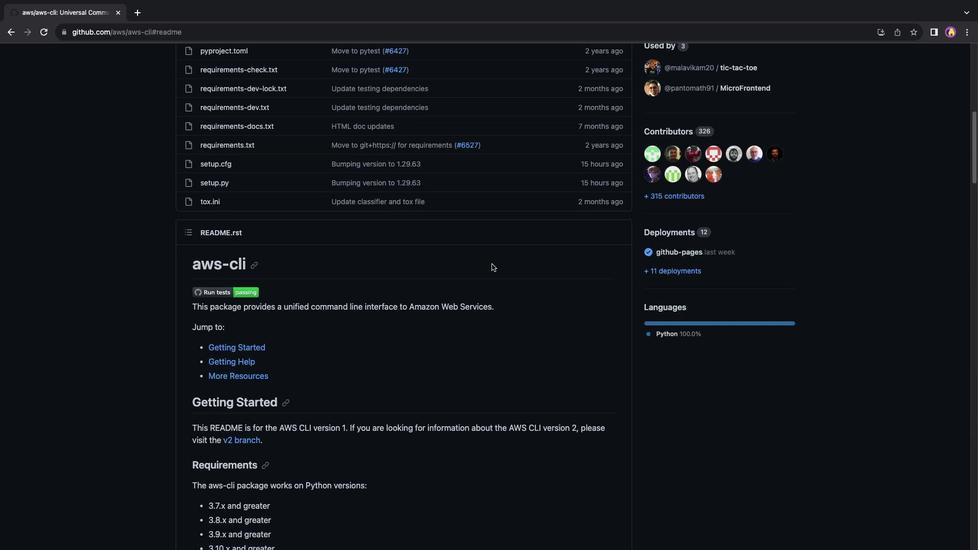 
Action: Mouse scrolled (491, 263) with delta (0, 3)
Screenshot: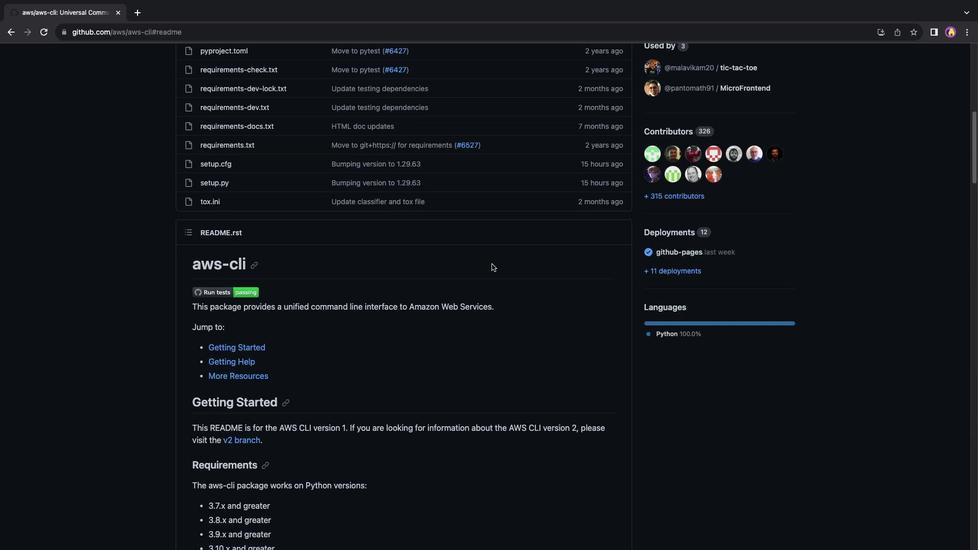 
Action: Mouse scrolled (491, 263) with delta (0, 4)
Screenshot: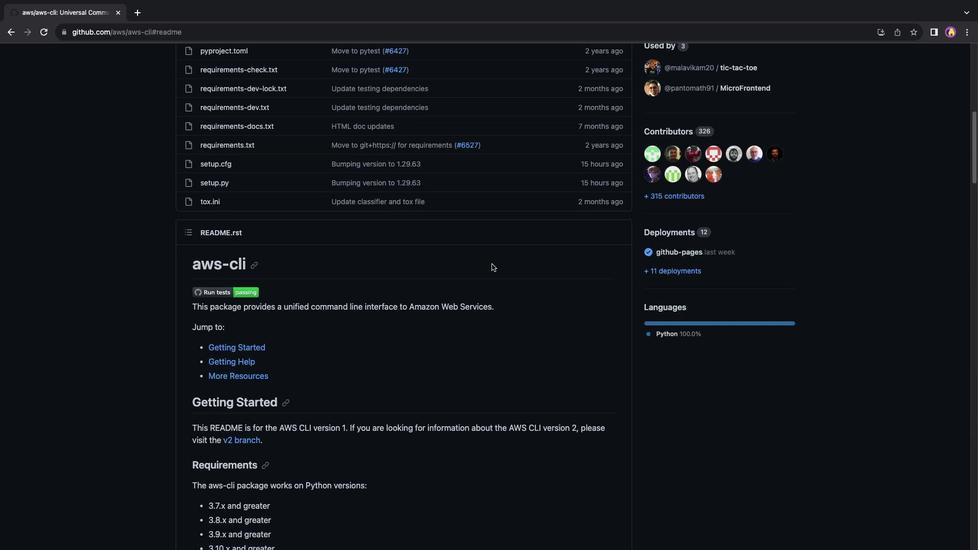 
Action: Mouse scrolled (491, 263) with delta (0, 4)
Screenshot: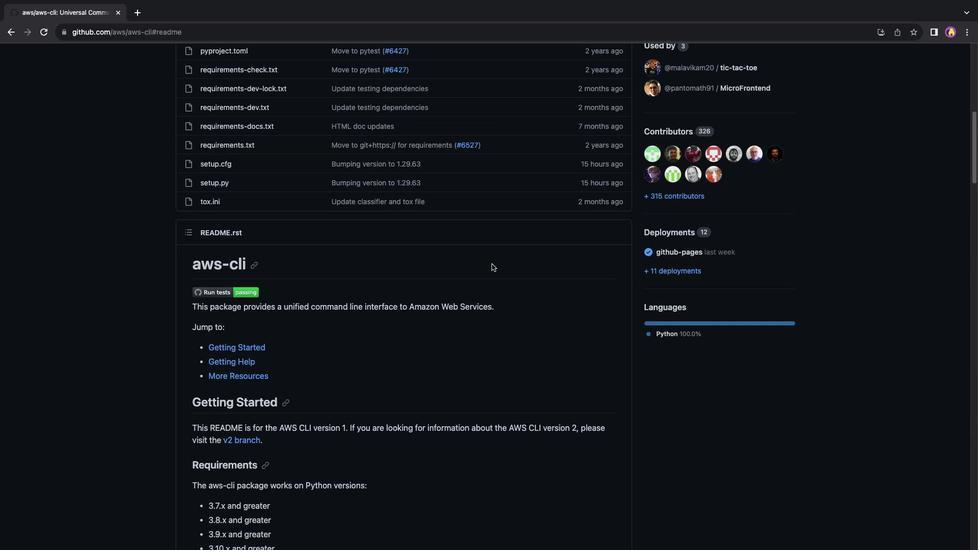 
Action: Mouse scrolled (491, 263) with delta (0, 0)
Screenshot: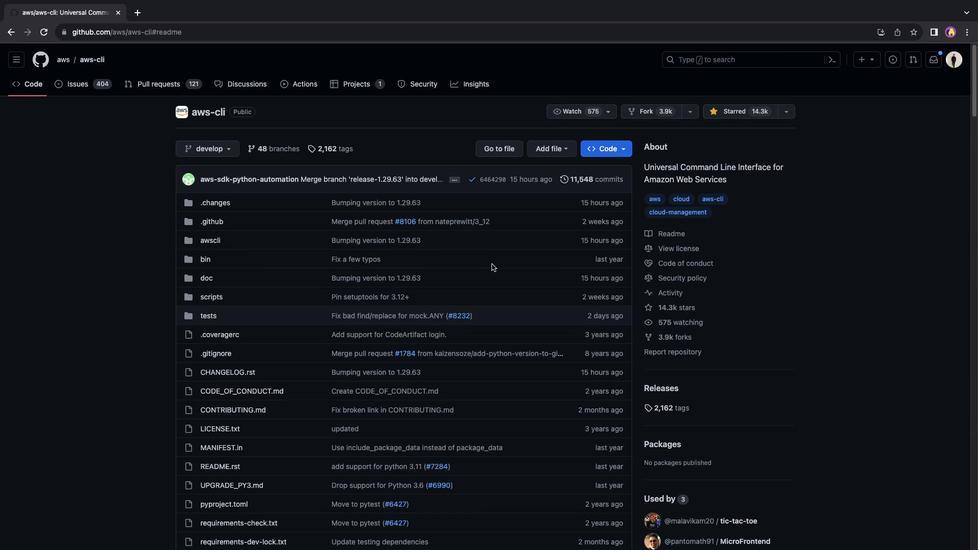 
Action: Mouse scrolled (491, 263) with delta (0, 0)
Screenshot: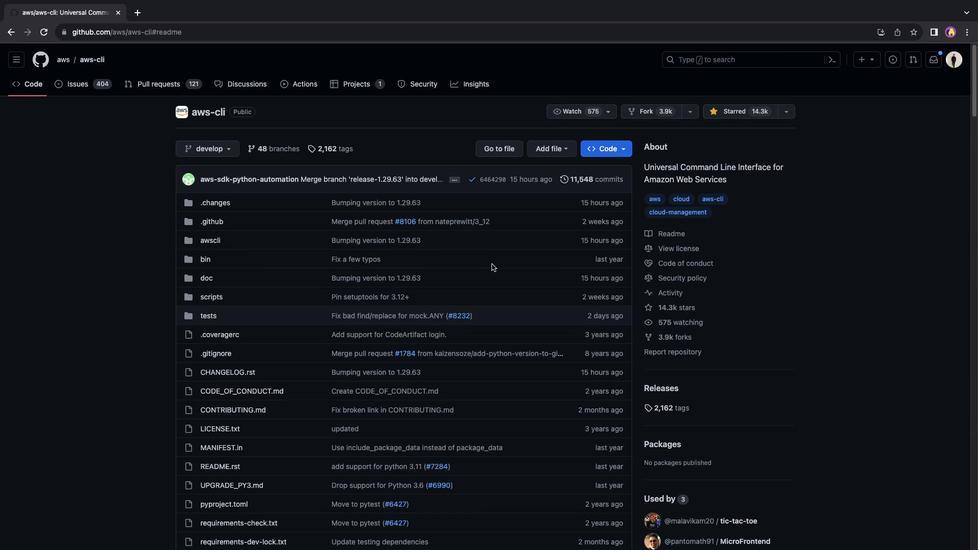 
Action: Mouse scrolled (491, 263) with delta (0, 2)
Screenshot: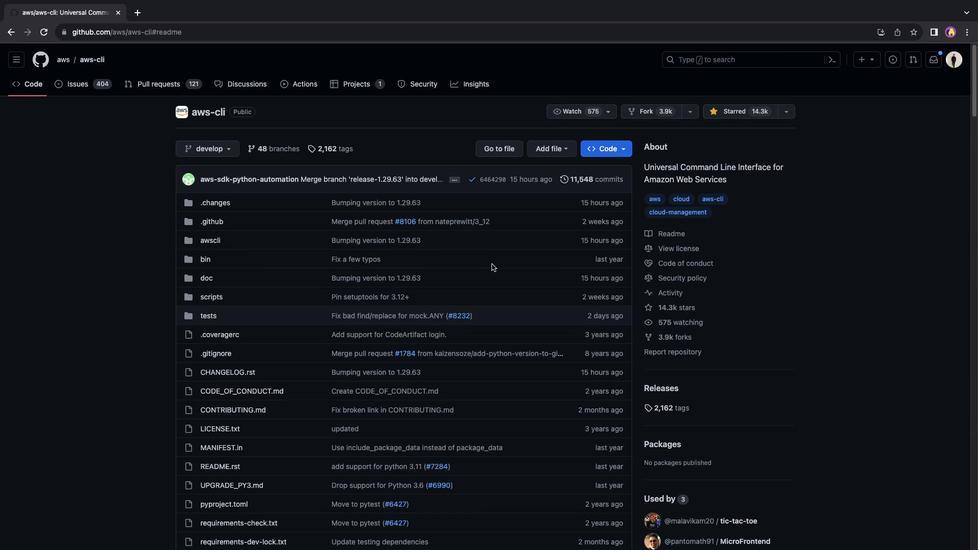 
Action: Mouse scrolled (491, 263) with delta (0, 2)
Screenshot: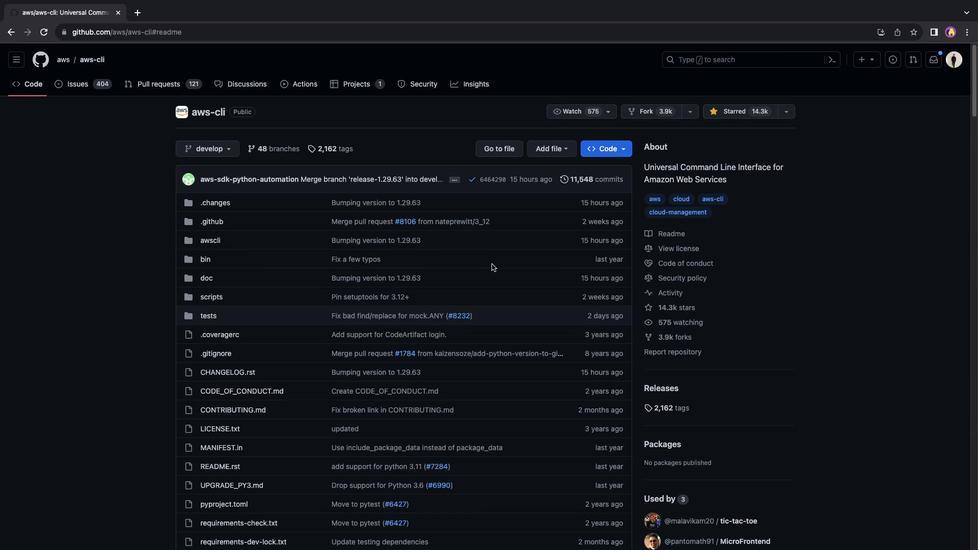 
Action: Mouse scrolled (491, 263) with delta (0, 3)
Screenshot: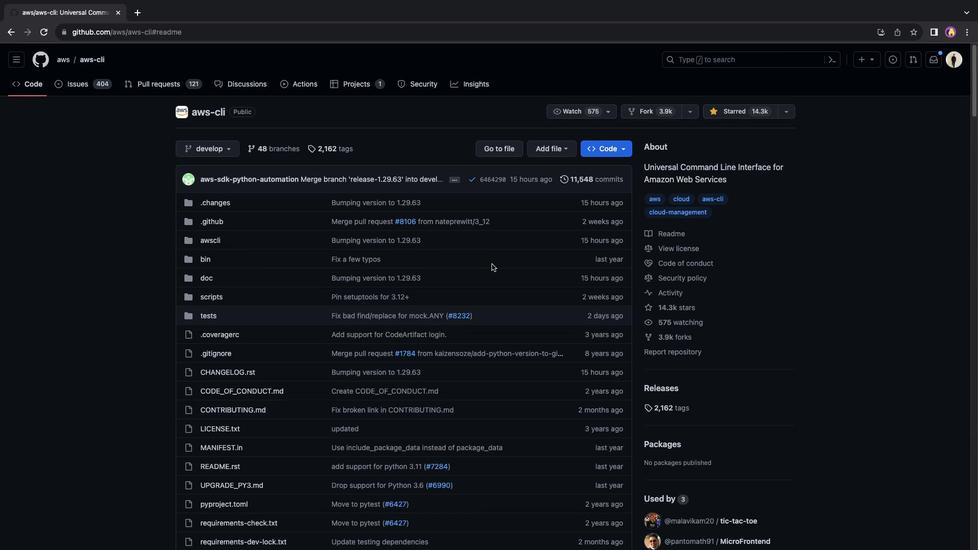 
Action: Mouse scrolled (491, 263) with delta (0, 4)
Screenshot: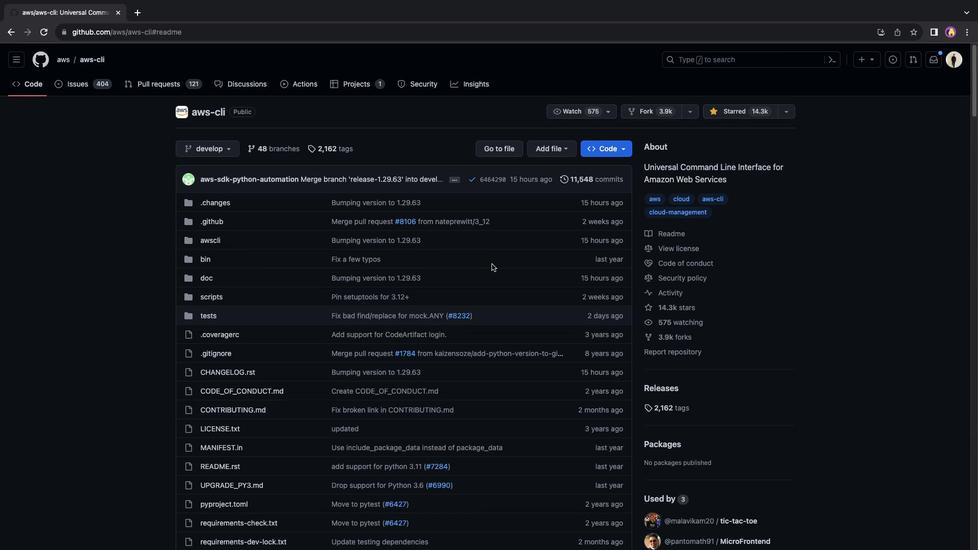 
Action: Mouse moved to (62, 62)
Screenshot: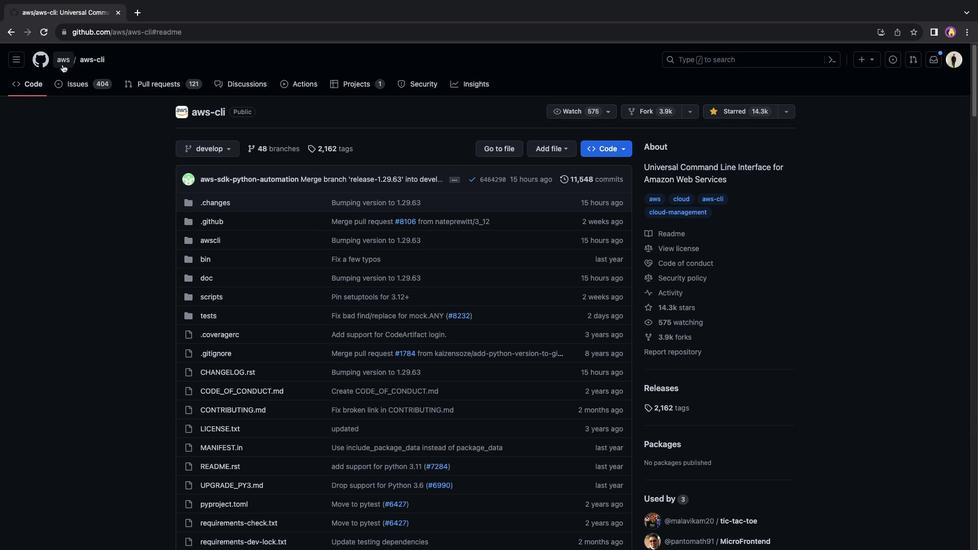 
Action: Mouse pressed left at (62, 62)
Screenshot: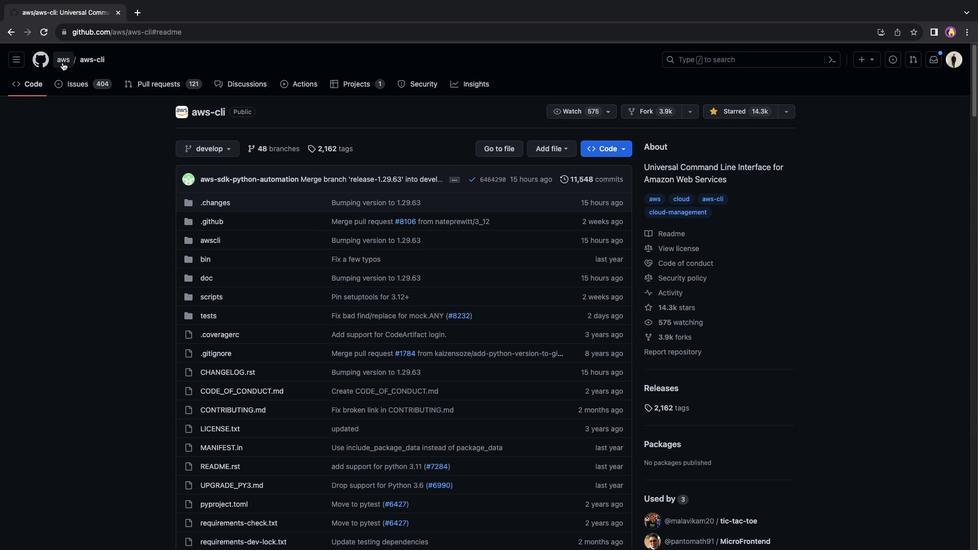 
Action: Mouse moved to (437, 217)
Screenshot: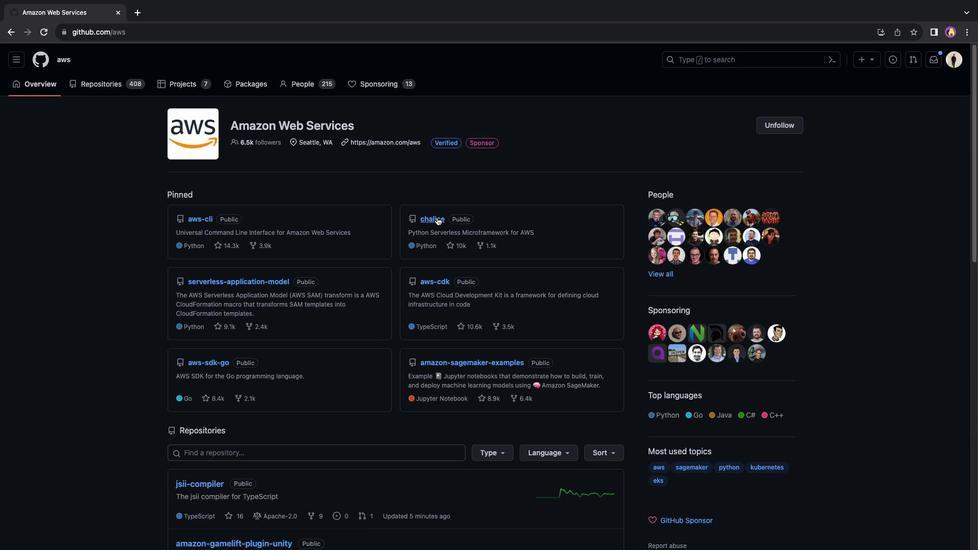 
Action: Mouse pressed left at (437, 217)
Screenshot: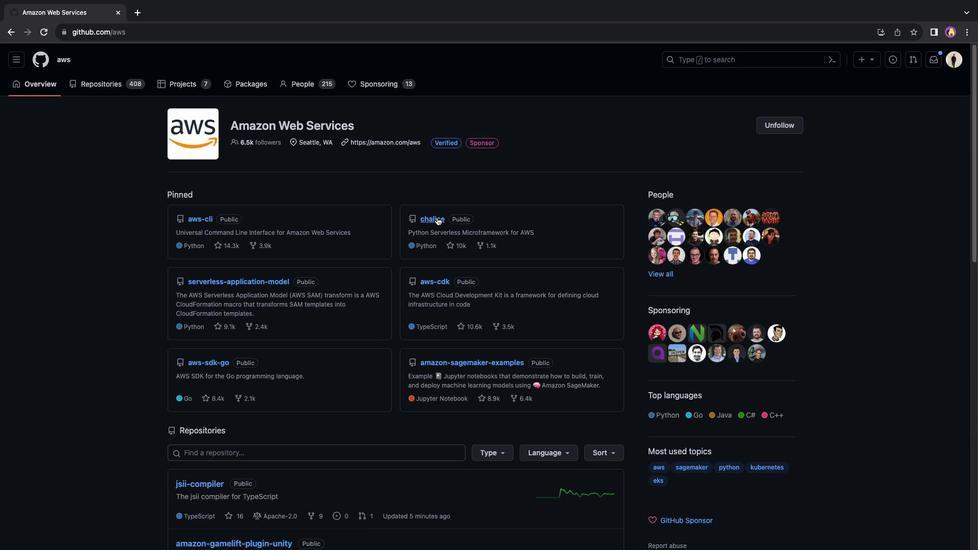 
Action: Mouse scrolled (437, 217) with delta (0, 0)
Screenshot: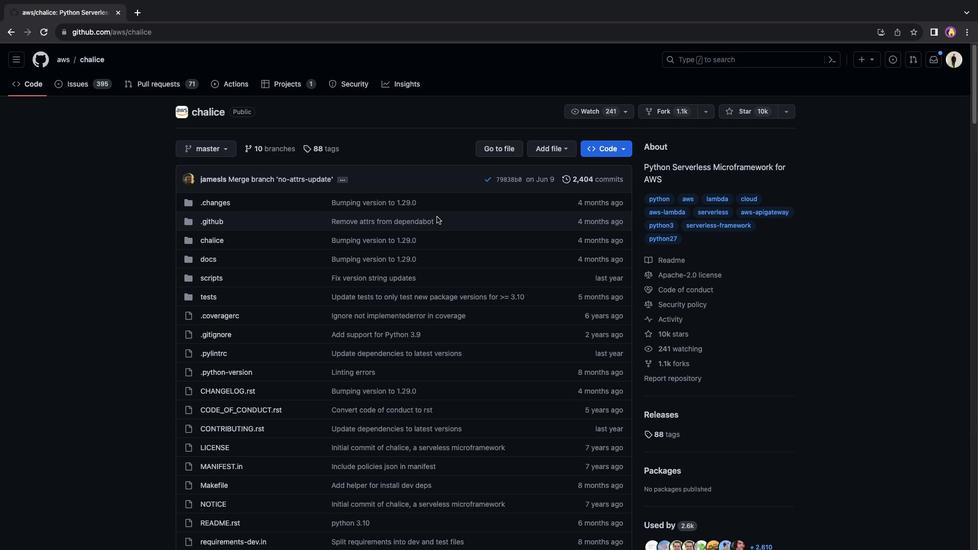 
Action: Mouse scrolled (437, 217) with delta (0, 0)
Screenshot: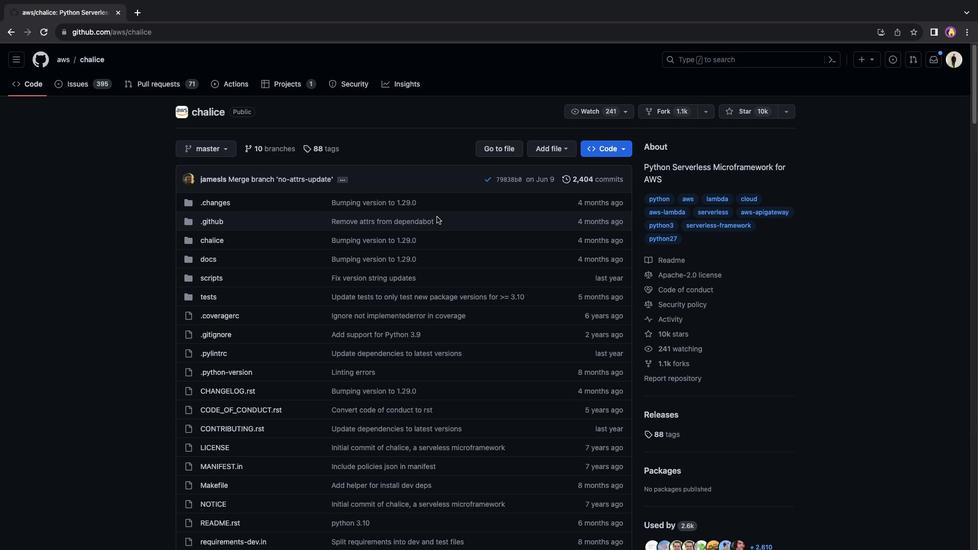 
Action: Mouse scrolled (437, 217) with delta (0, -1)
Screenshot: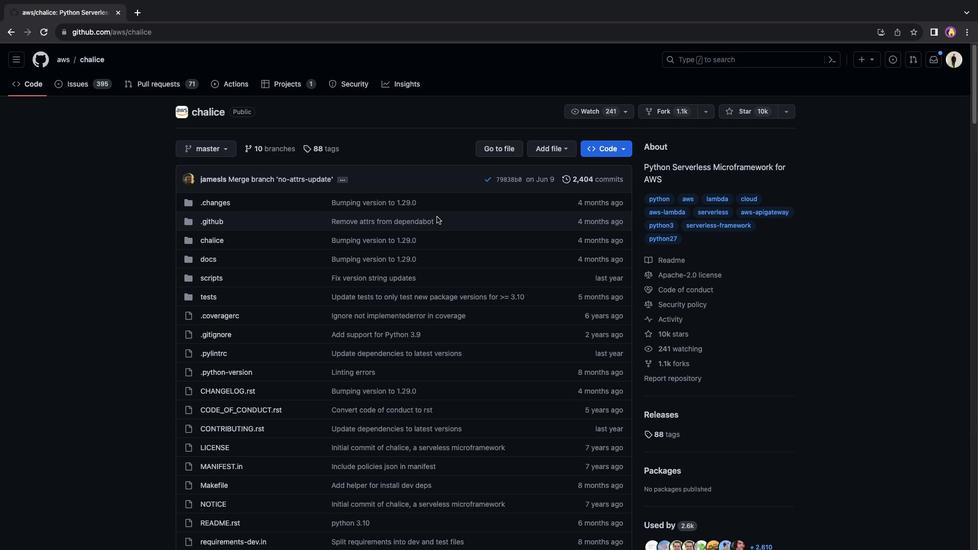 
Action: Mouse scrolled (437, 217) with delta (0, -2)
Screenshot: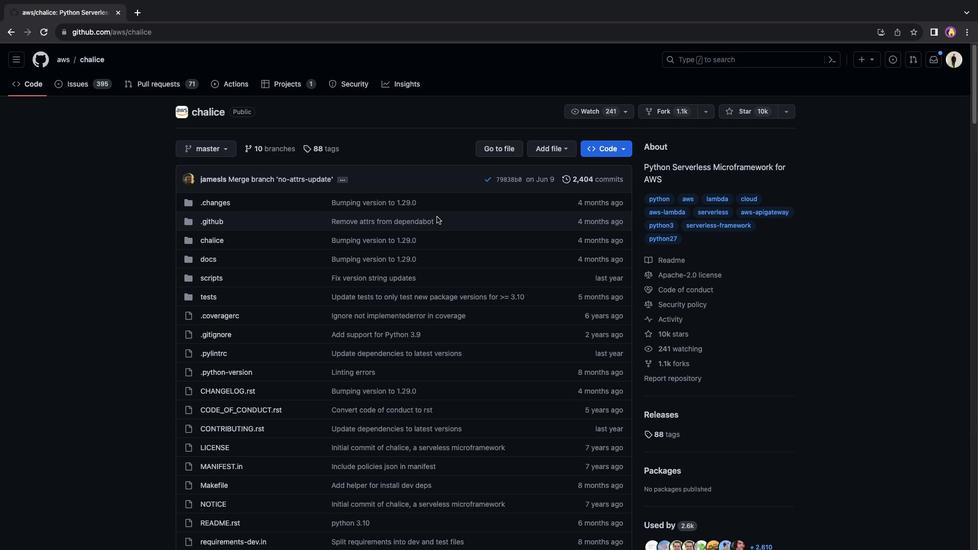 
Action: Mouse scrolled (437, 217) with delta (0, 0)
Screenshot: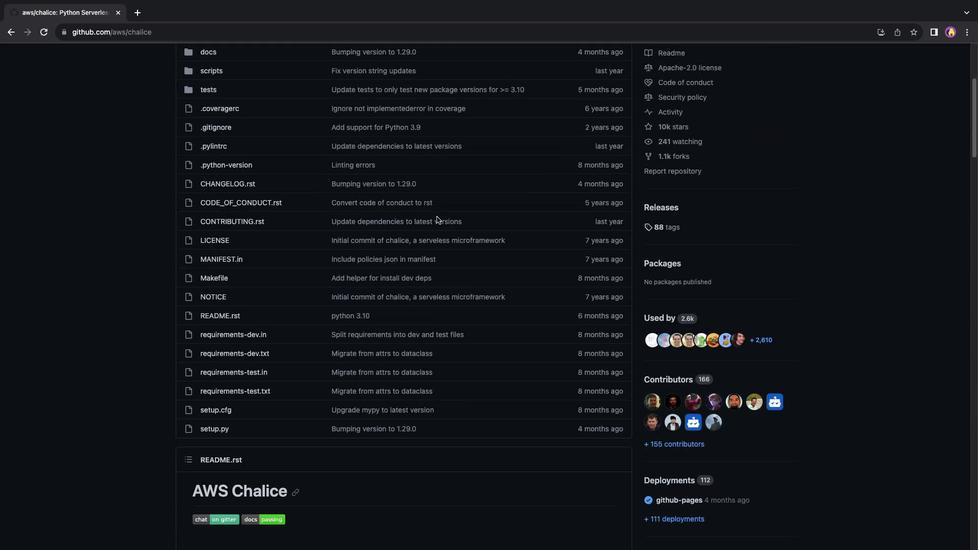
Action: Mouse scrolled (437, 217) with delta (0, 0)
Screenshot: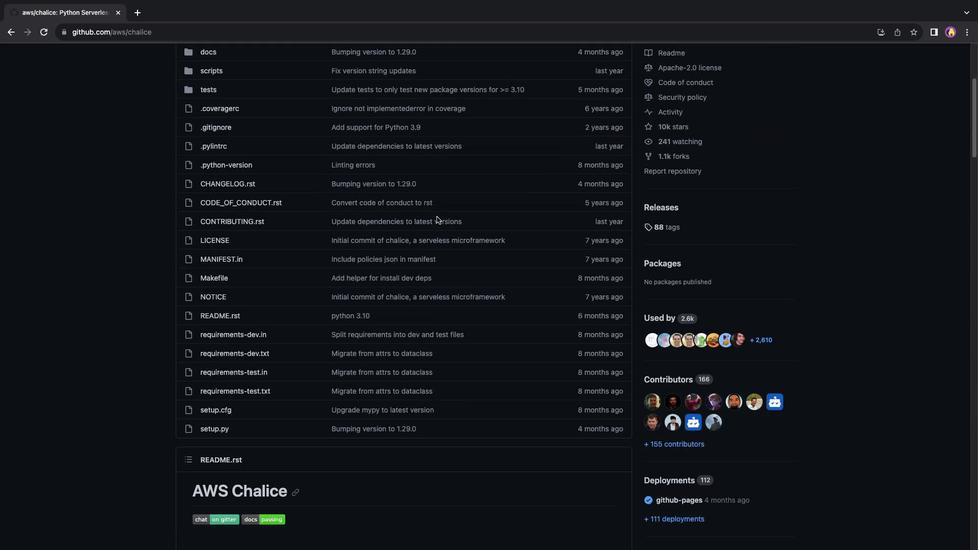 
Action: Mouse scrolled (437, 217) with delta (0, -1)
Screenshot: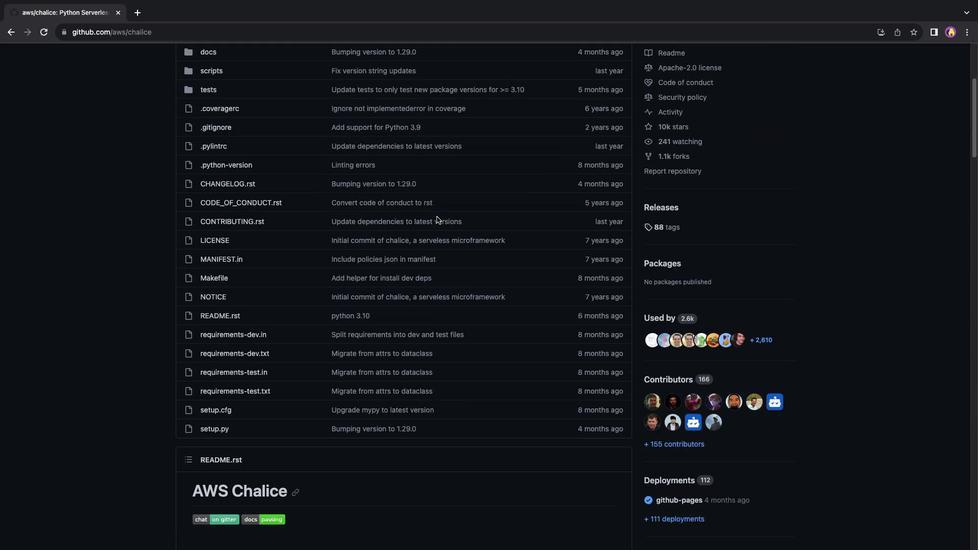 
Action: Mouse scrolled (437, 217) with delta (0, 0)
Screenshot: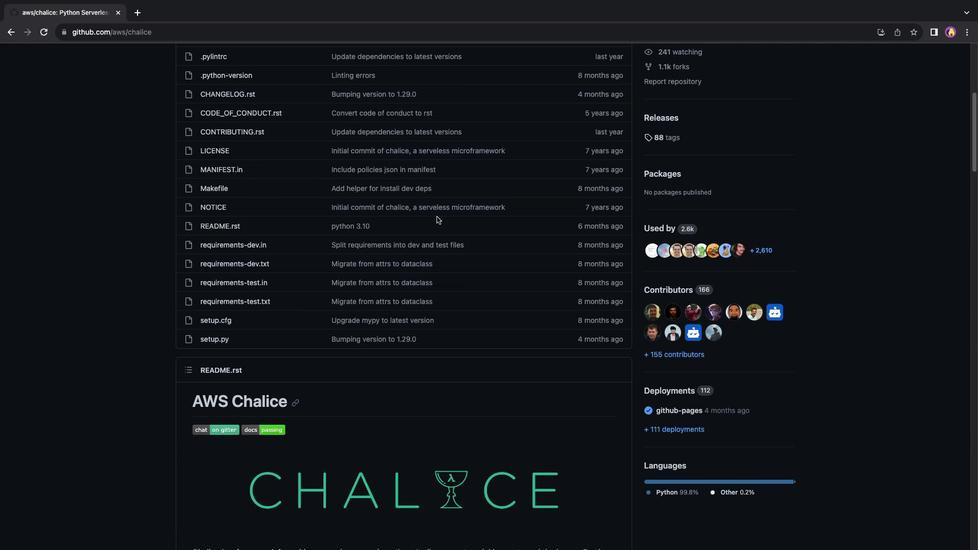 
Action: Mouse scrolled (437, 217) with delta (0, 0)
Screenshot: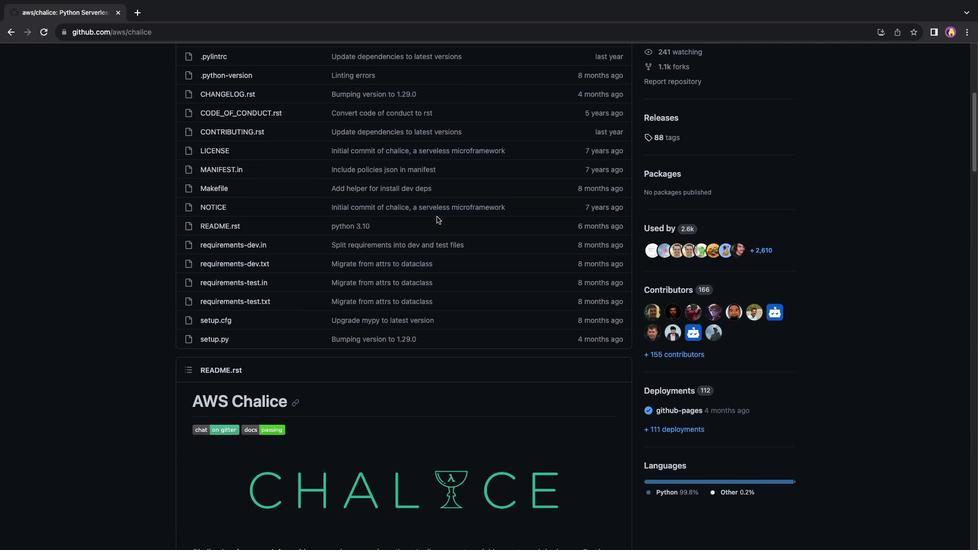 
Action: Mouse scrolled (437, 217) with delta (0, -1)
Screenshot: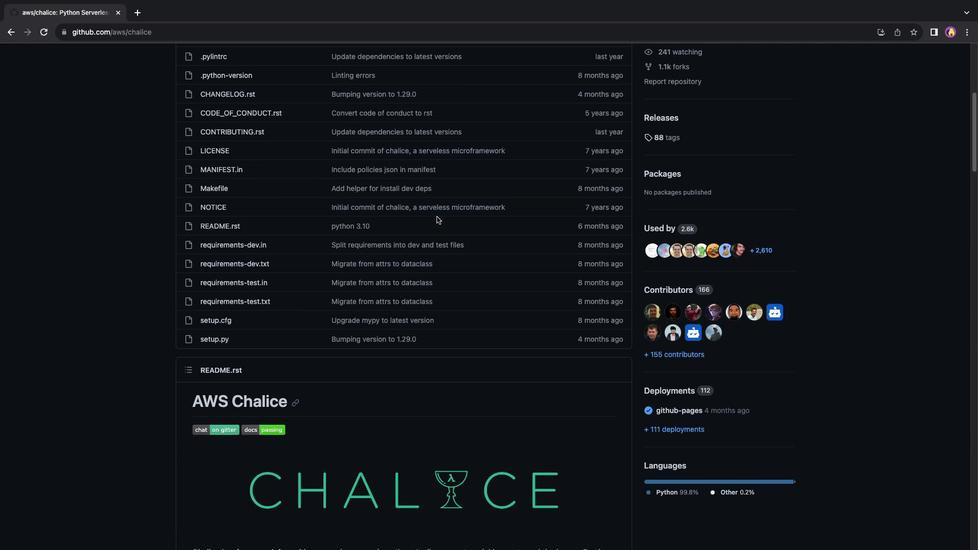
Action: Mouse scrolled (437, 217) with delta (0, 0)
Screenshot: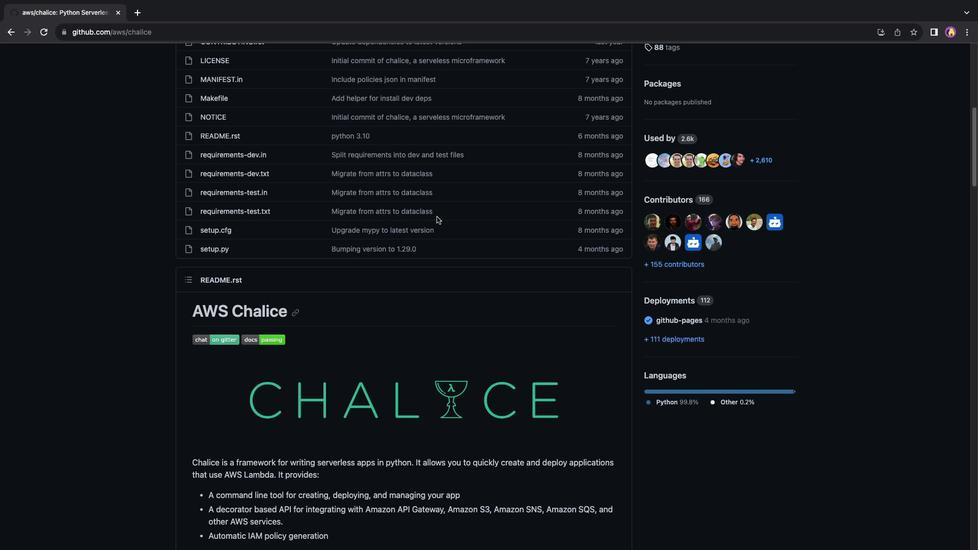 
Action: Mouse scrolled (437, 217) with delta (0, 0)
Screenshot: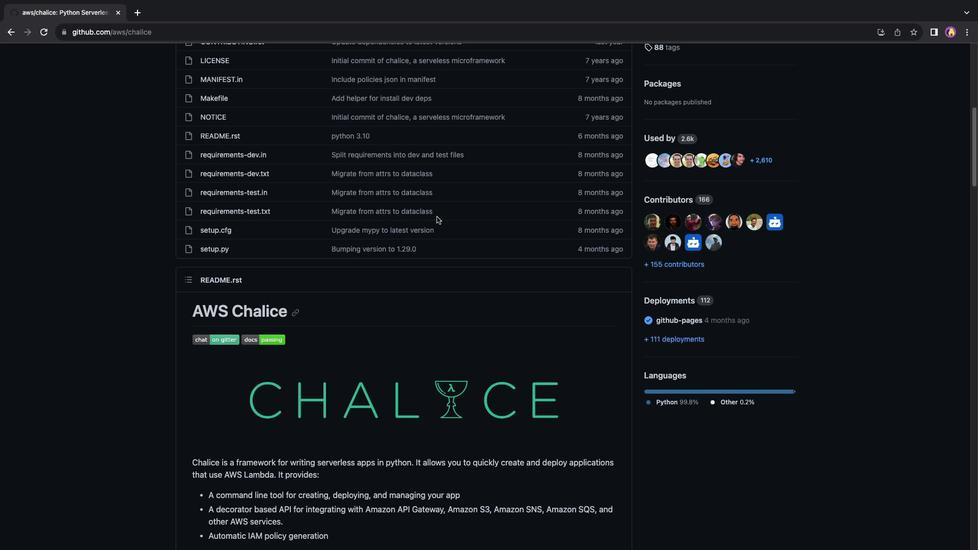
Action: Mouse scrolled (437, 217) with delta (0, -1)
Screenshot: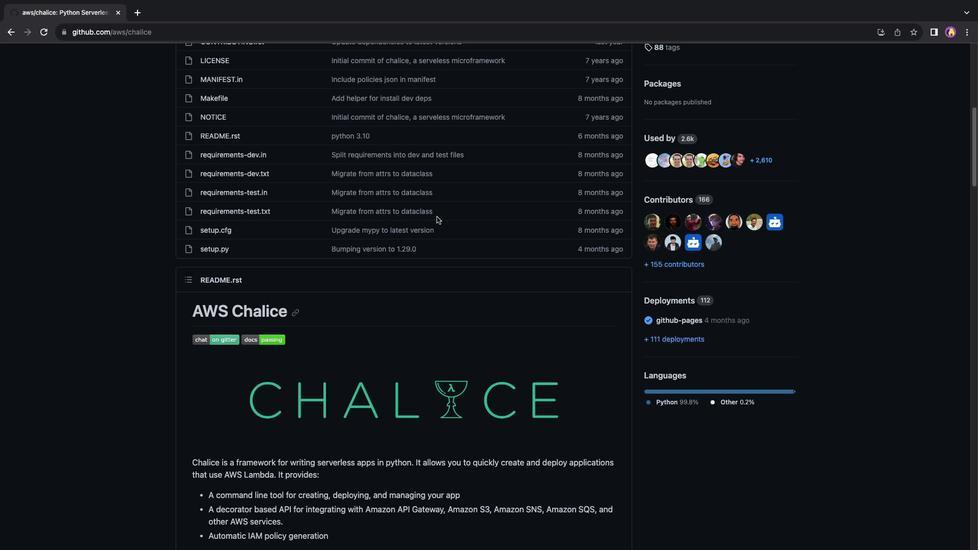 
Action: Mouse moved to (218, 180)
Screenshot: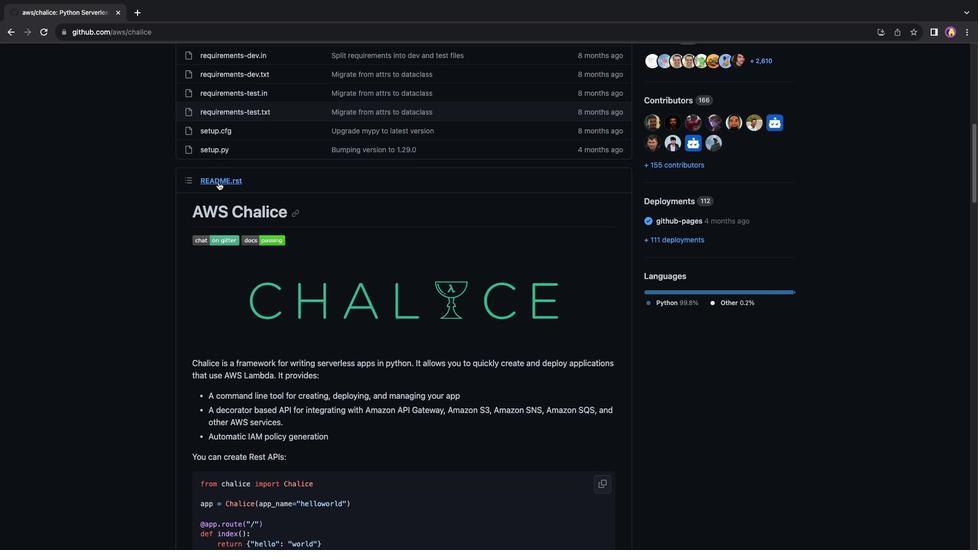 
Action: Mouse pressed left at (218, 180)
Screenshot: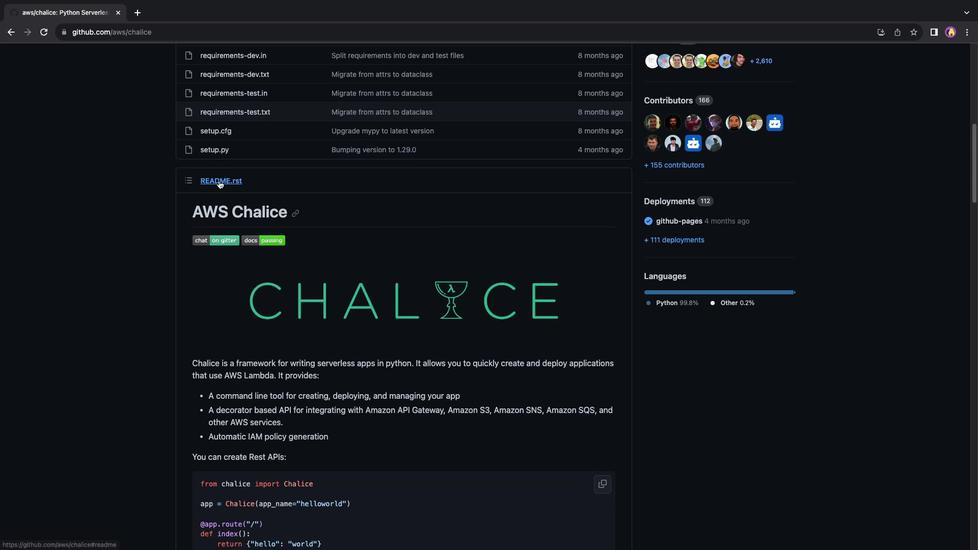 
Action: Mouse moved to (261, 60)
Screenshot: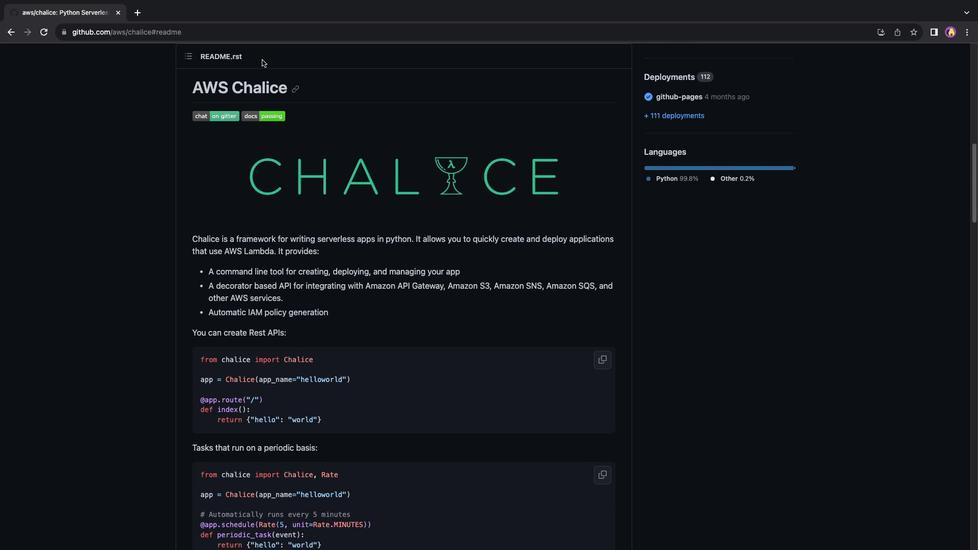 
Action: Mouse pressed left at (261, 60)
Screenshot: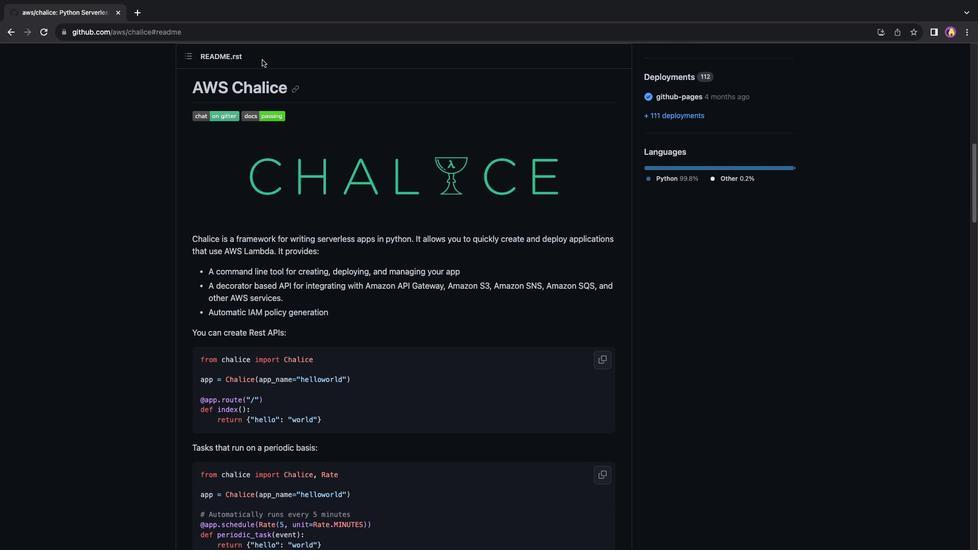 
Action: Mouse moved to (315, 76)
Screenshot: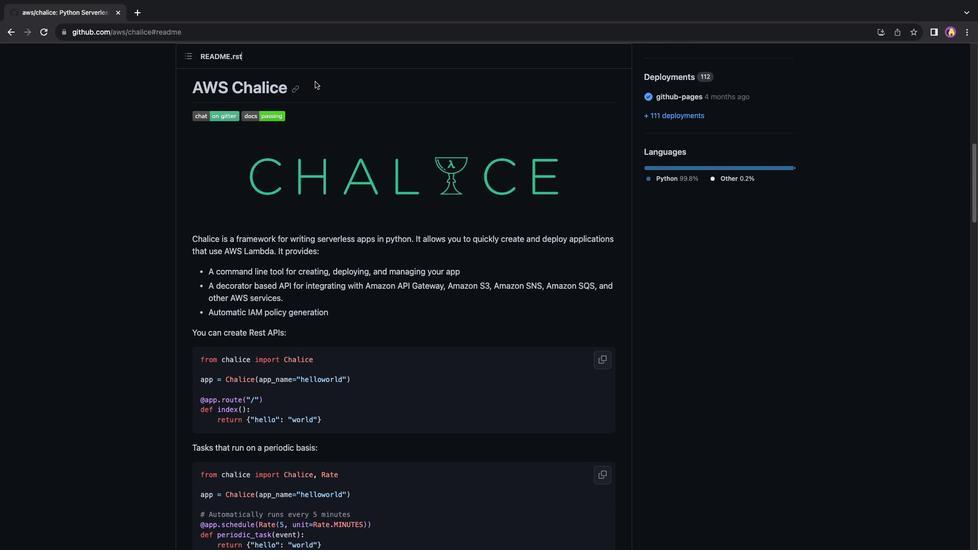 
Action: Mouse pressed left at (315, 76)
Screenshot: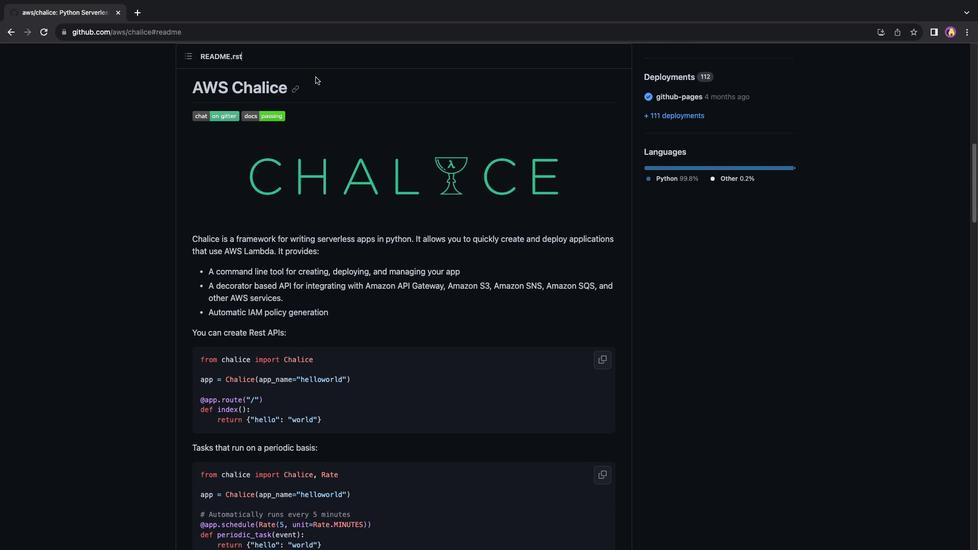 
Action: Mouse moved to (367, 186)
Screenshot: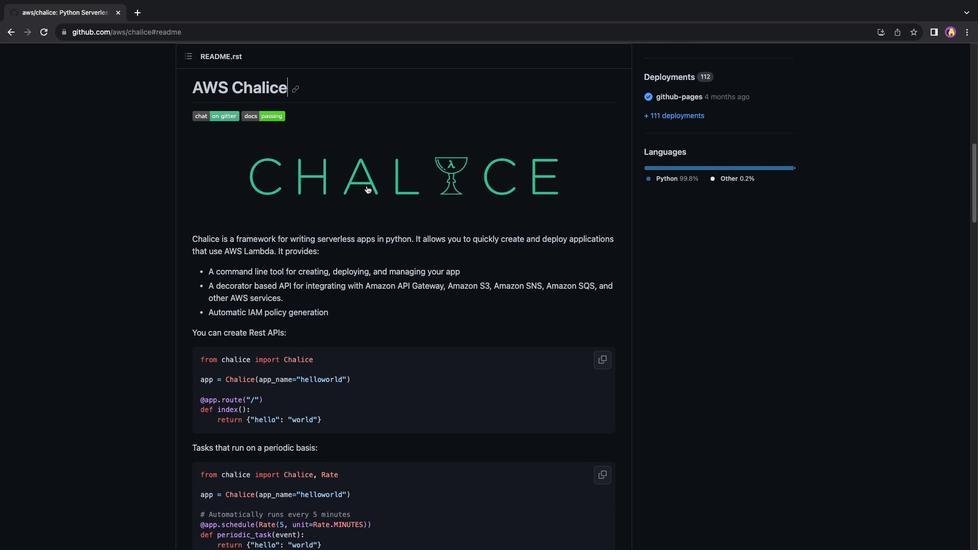 
Action: Mouse pressed left at (367, 186)
Screenshot: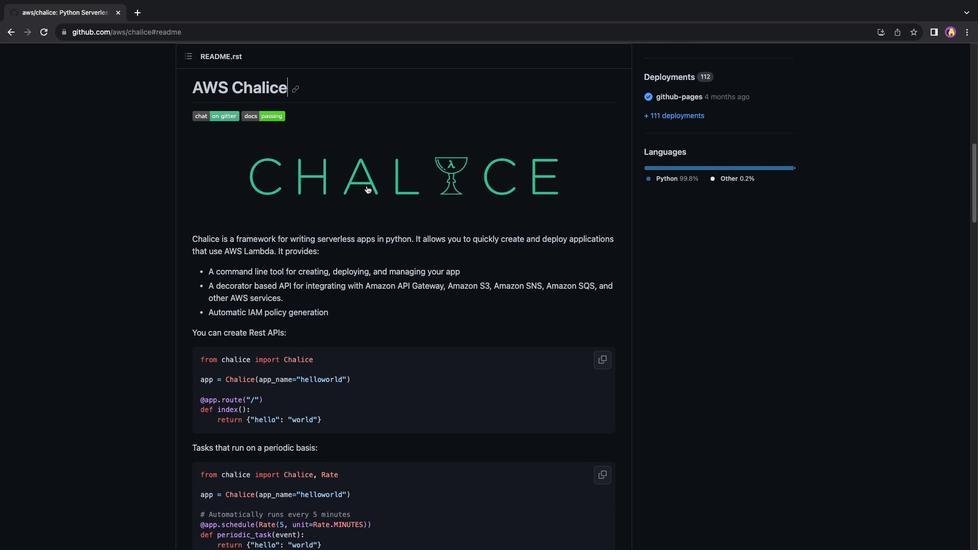 
Action: Mouse moved to (388, 276)
Screenshot: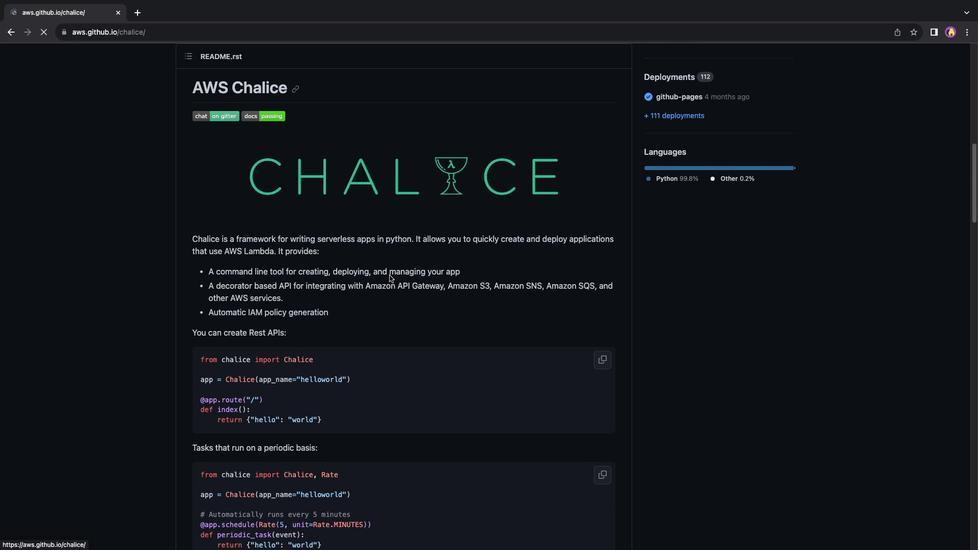 
Action: Mouse pressed left at (388, 276)
Screenshot: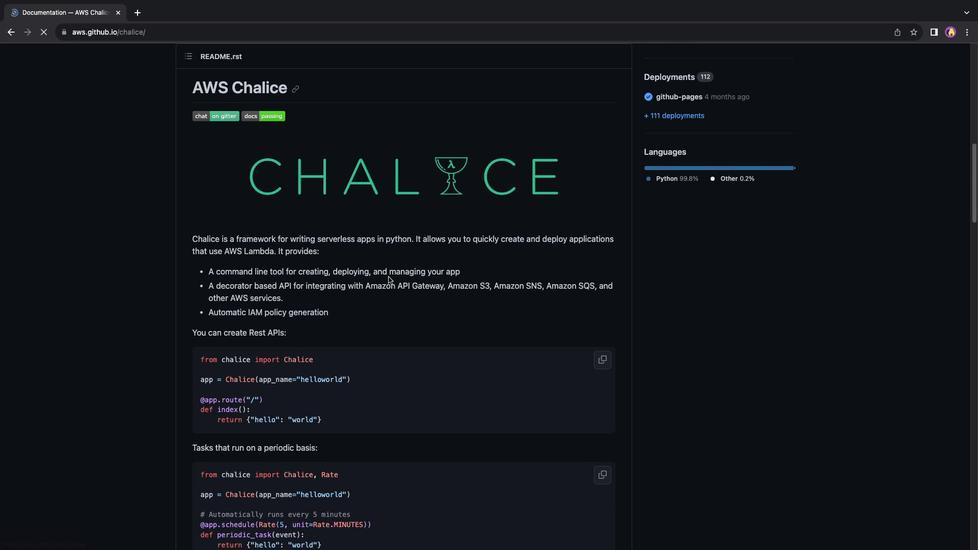 
Action: Mouse moved to (167, 215)
Screenshot: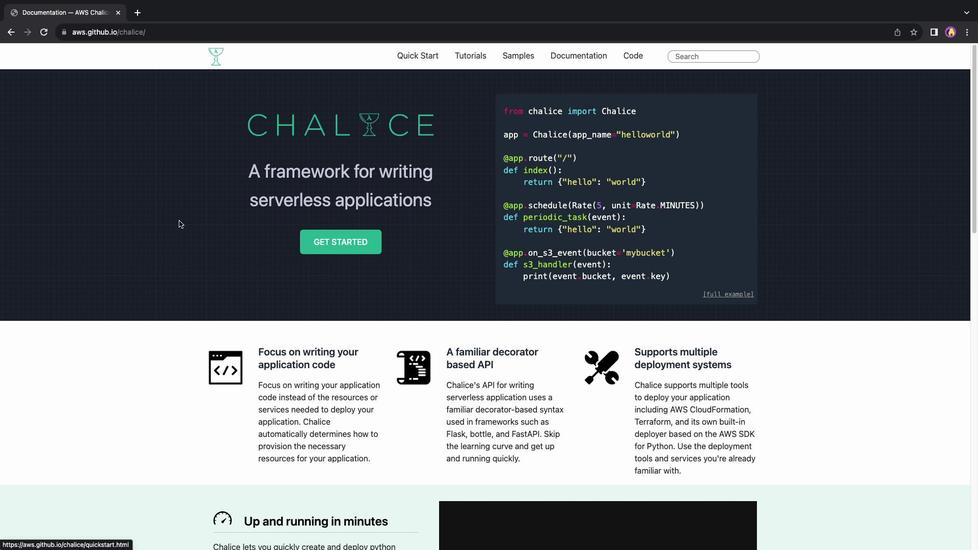 
Action: Mouse scrolled (167, 215) with delta (0, 0)
Screenshot: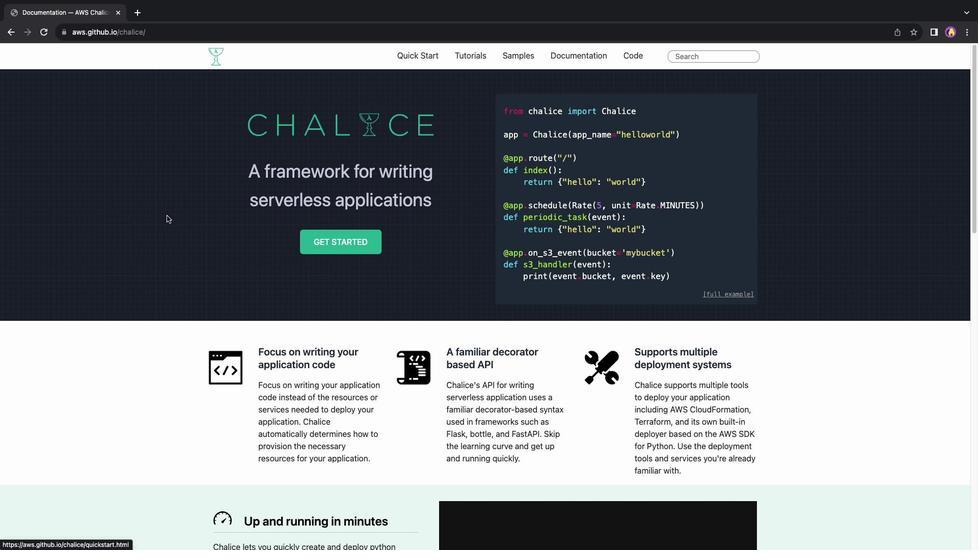 
Action: Mouse scrolled (167, 215) with delta (0, 0)
Screenshot: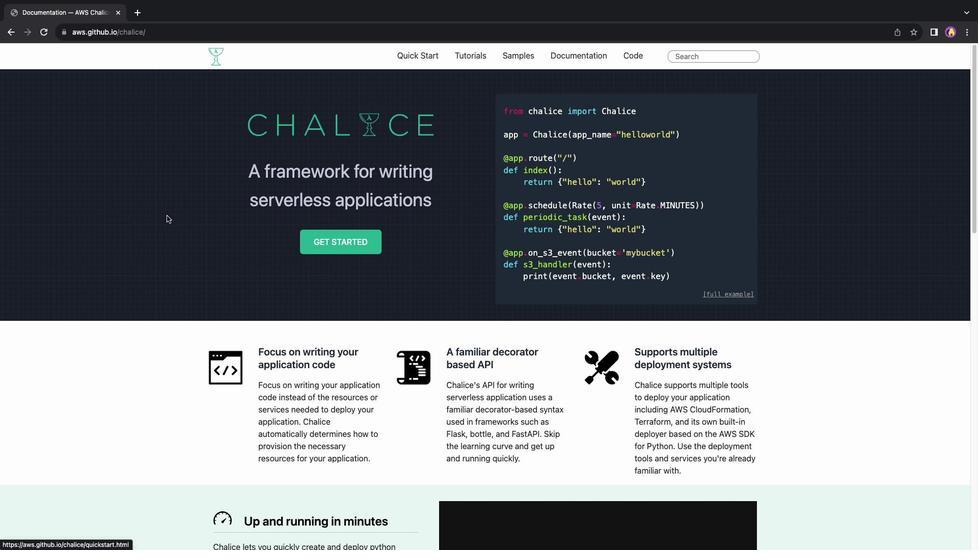 
Action: Mouse scrolled (167, 215) with delta (0, 1)
Screenshot: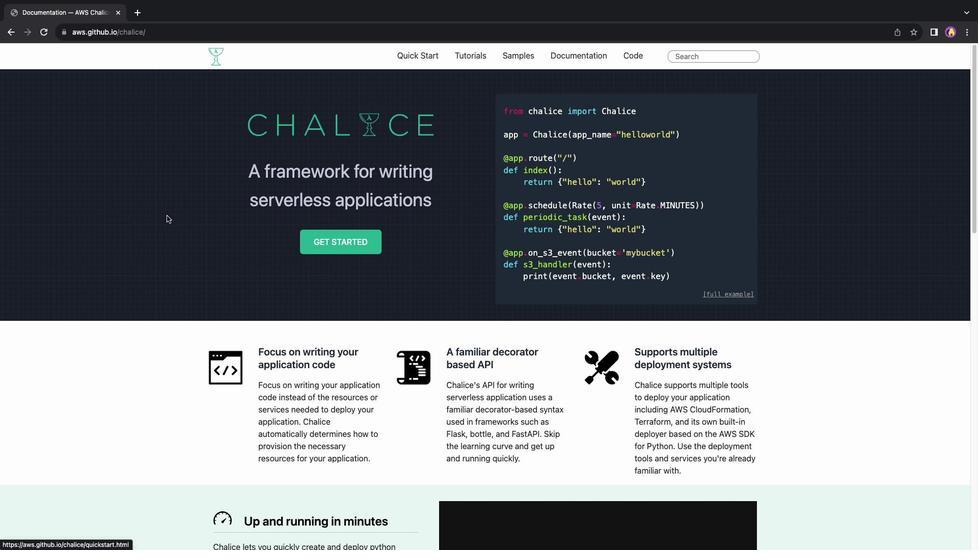 
Action: Mouse scrolled (167, 215) with delta (0, 0)
Screenshot: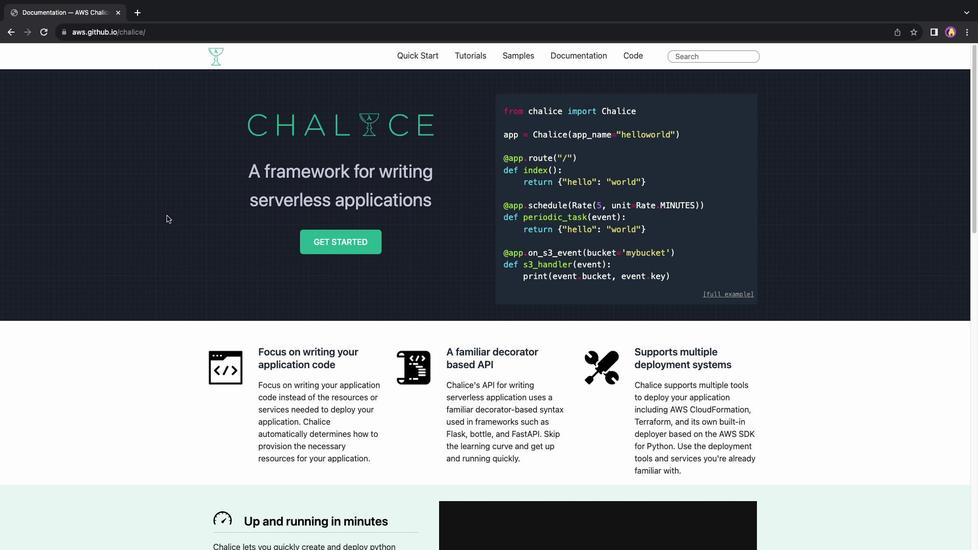 
Action: Mouse moved to (342, 280)
Screenshot: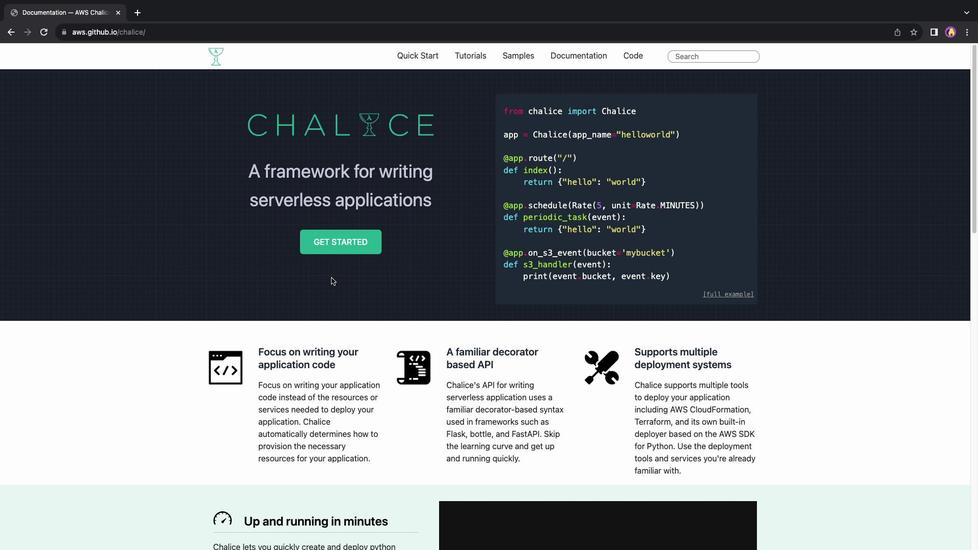 
Action: Mouse scrolled (342, 280) with delta (0, 0)
Screenshot: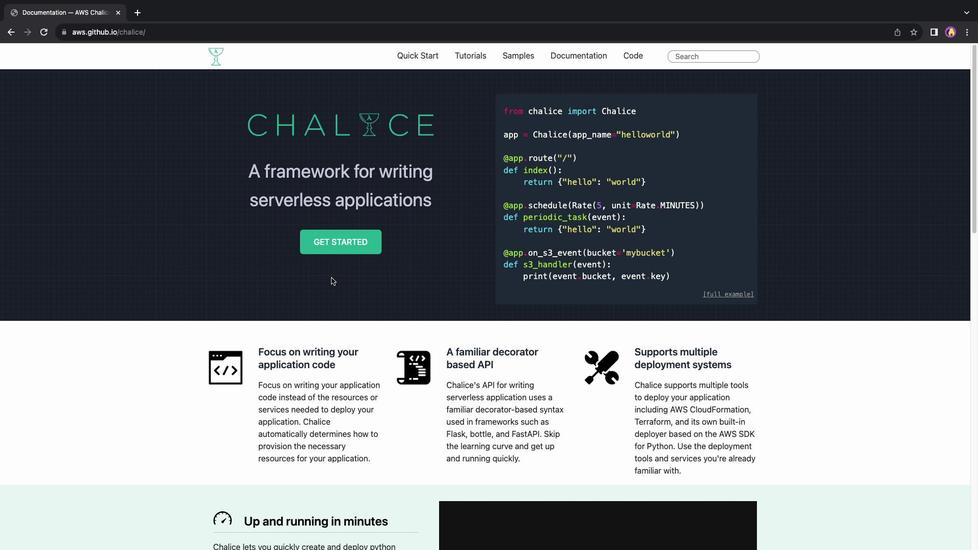 
Action: Mouse scrolled (342, 280) with delta (0, 0)
Screenshot: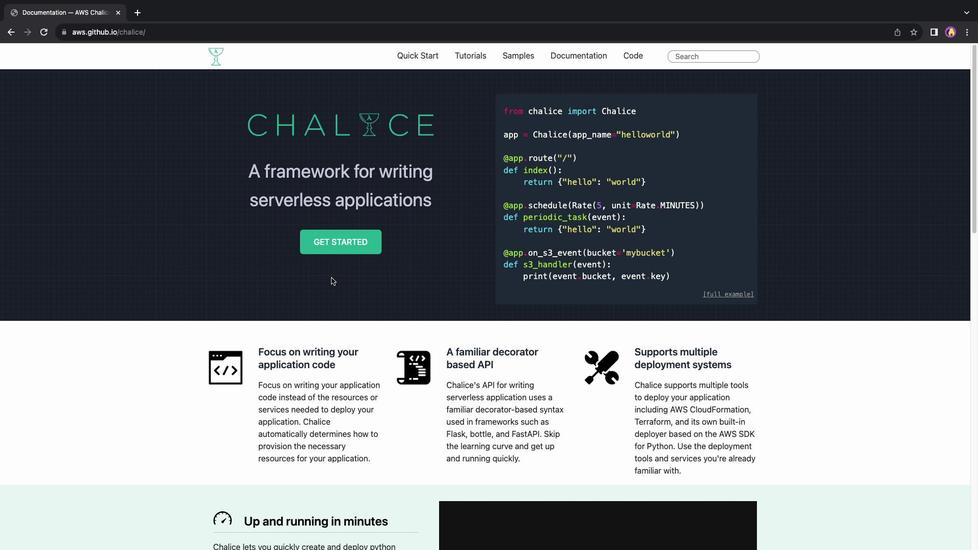 
Action: Mouse scrolled (342, 280) with delta (0, -1)
Screenshot: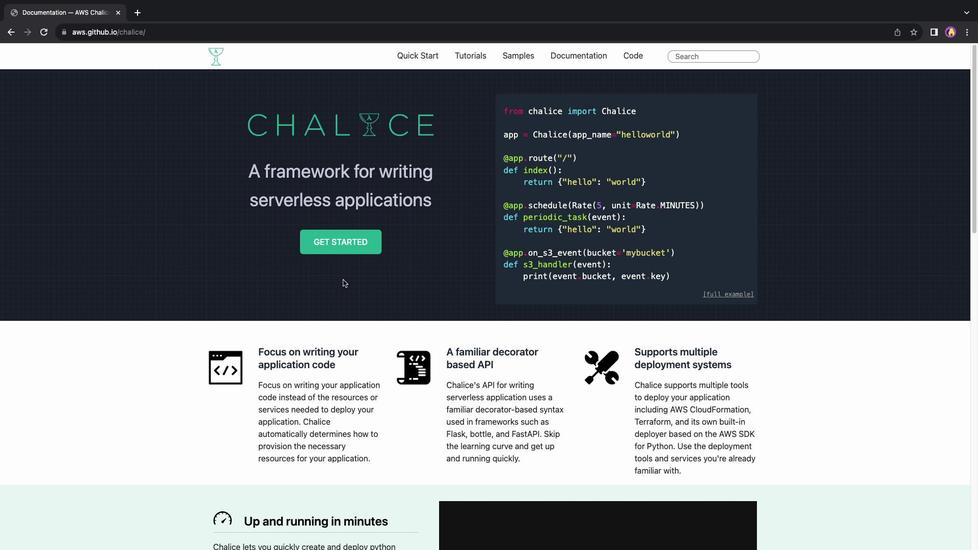 
Action: Mouse scrolled (342, 280) with delta (0, -2)
Screenshot: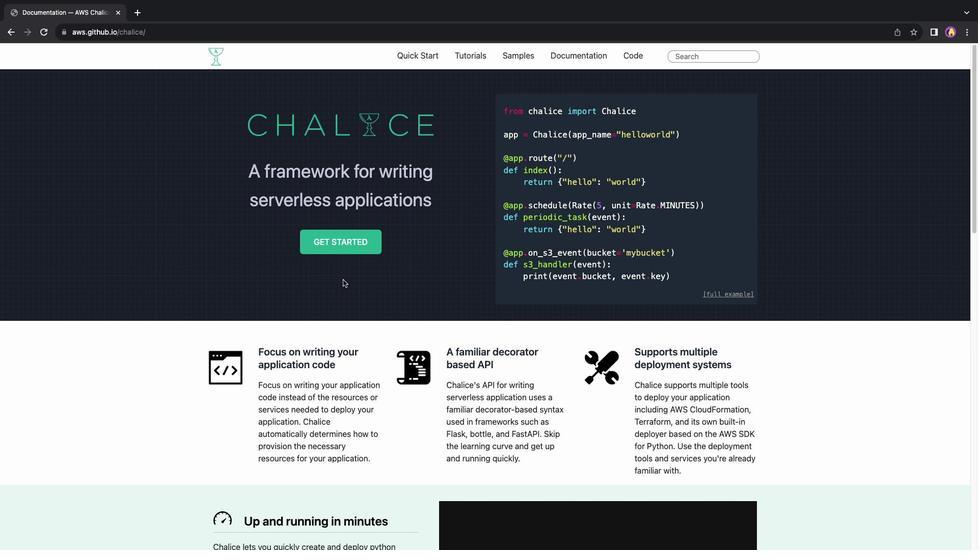 
Action: Mouse scrolled (342, 280) with delta (0, 0)
Screenshot: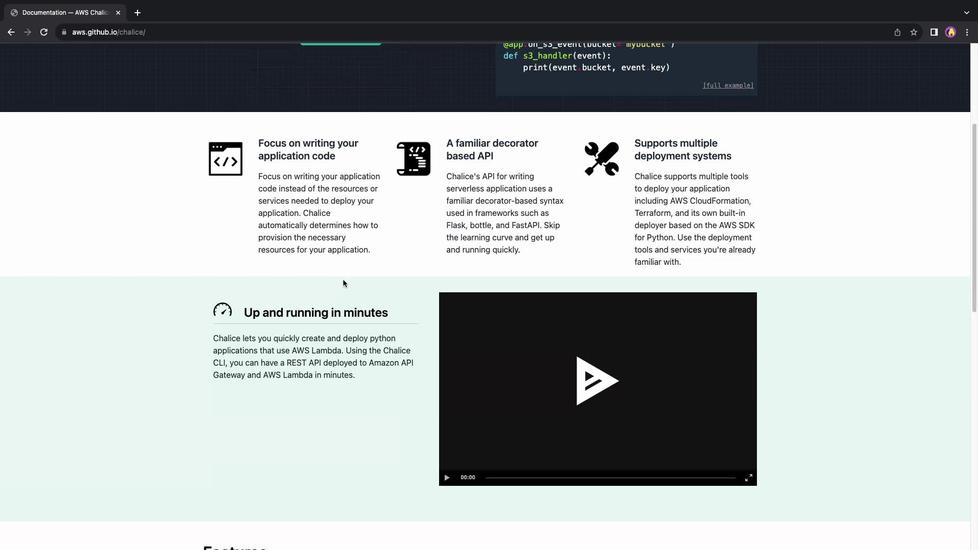 
Action: Mouse scrolled (342, 280) with delta (0, 0)
Screenshot: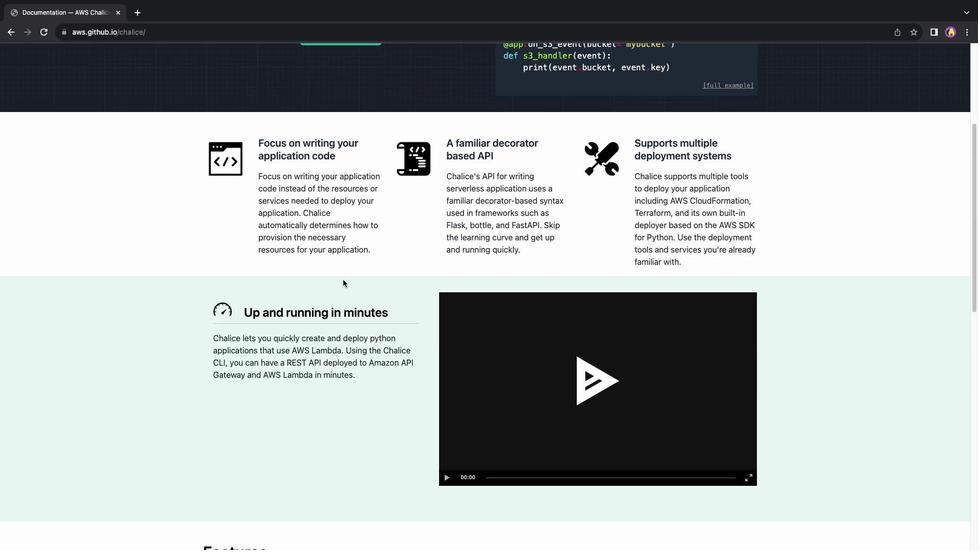 
Action: Mouse scrolled (342, 280) with delta (0, -1)
Screenshot: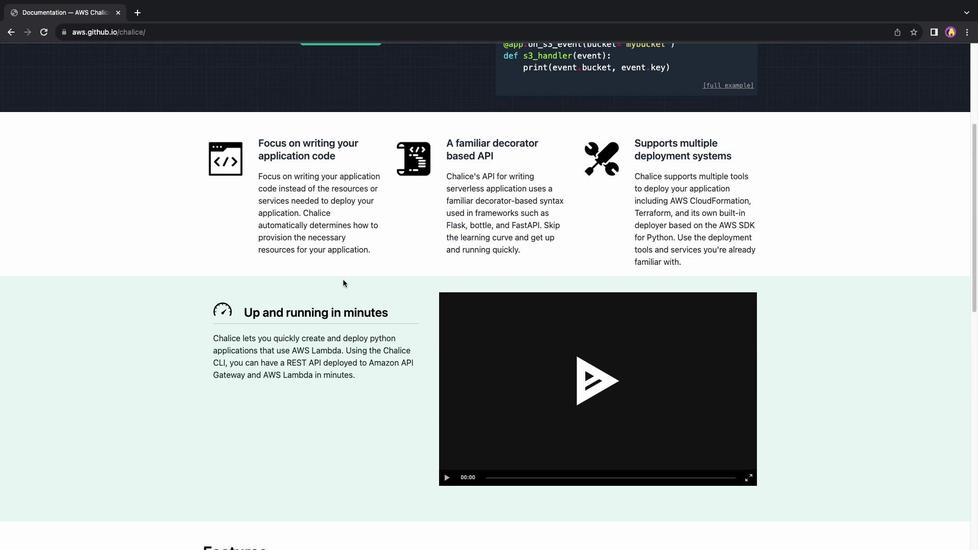 
Action: Mouse scrolled (342, 280) with delta (0, -2)
Screenshot: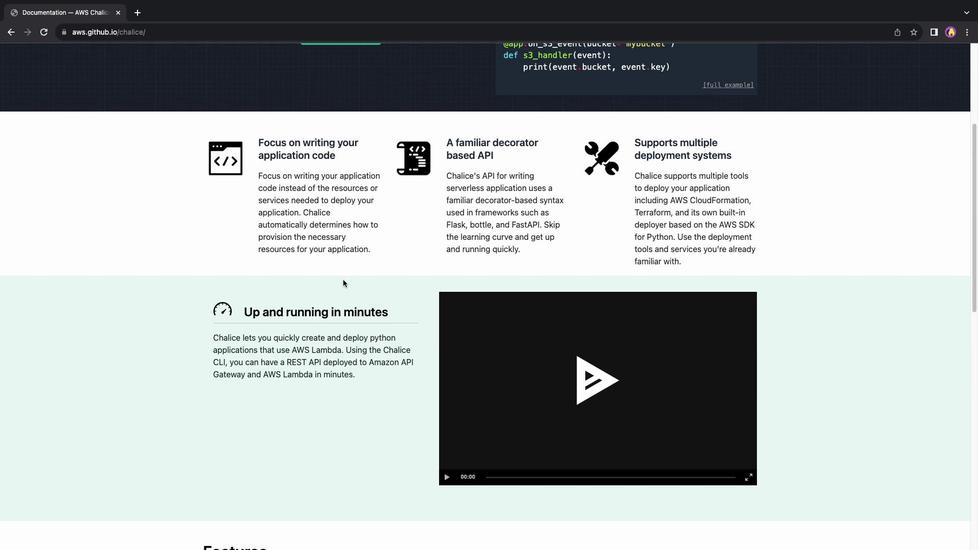 
Action: Mouse scrolled (342, 280) with delta (0, 0)
Screenshot: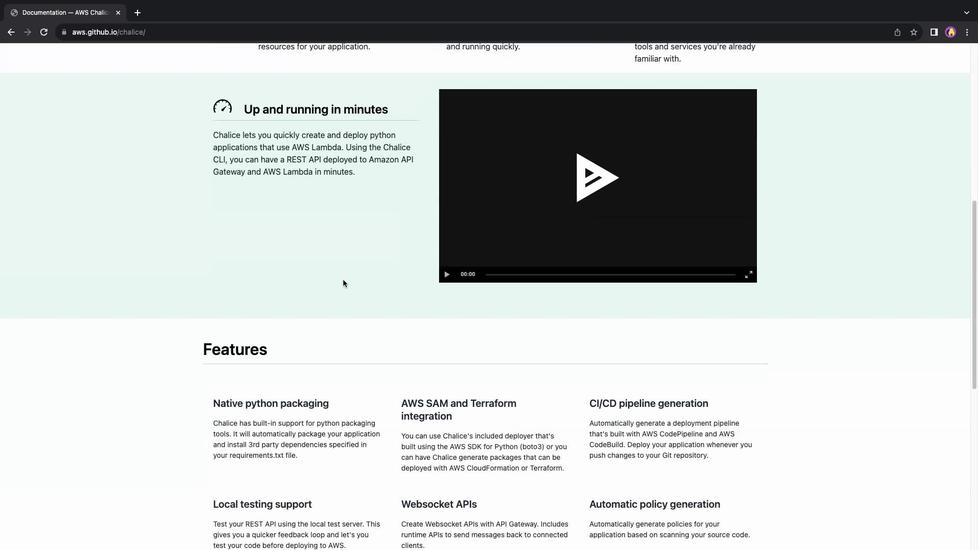 
Action: Mouse scrolled (342, 280) with delta (0, 0)
Screenshot: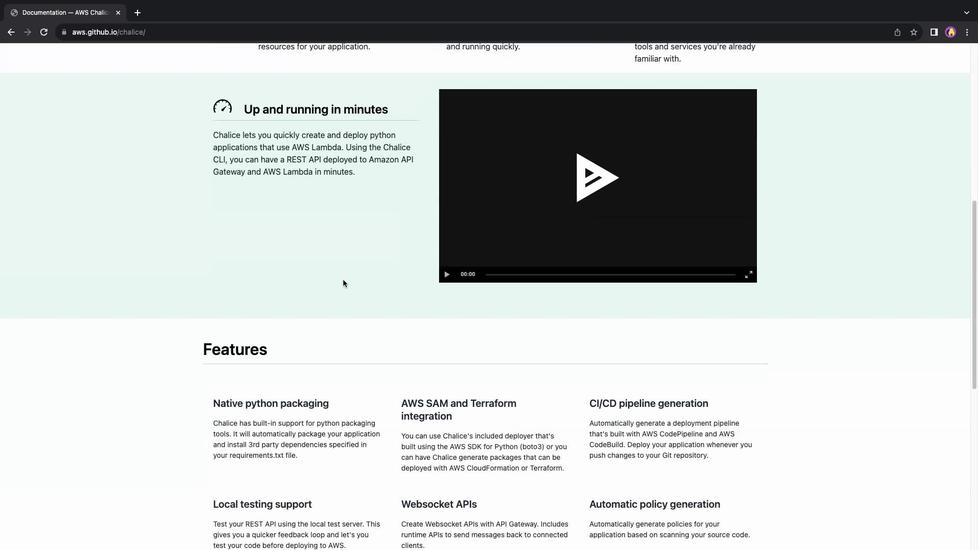 
Action: Mouse scrolled (342, 280) with delta (0, -1)
Screenshot: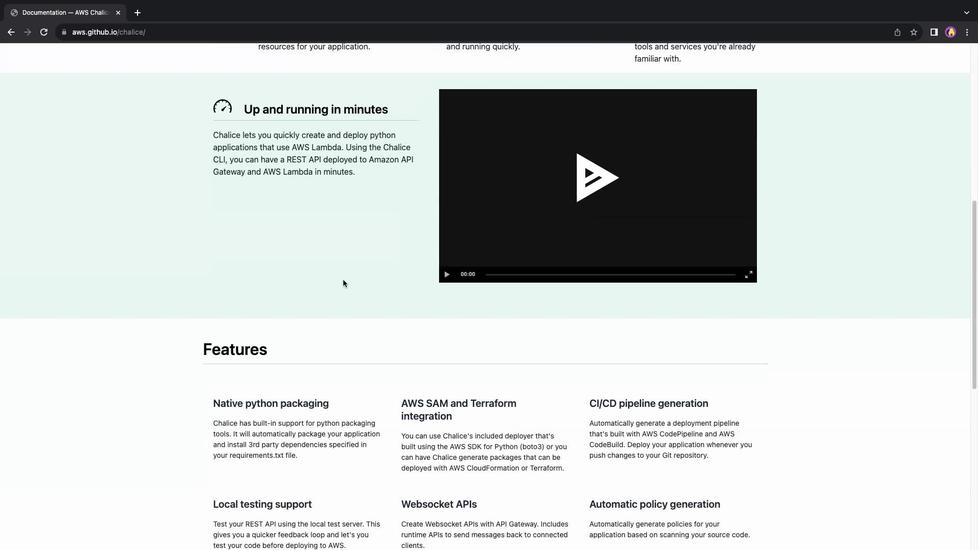
Action: Mouse scrolled (342, 280) with delta (0, 0)
Screenshot: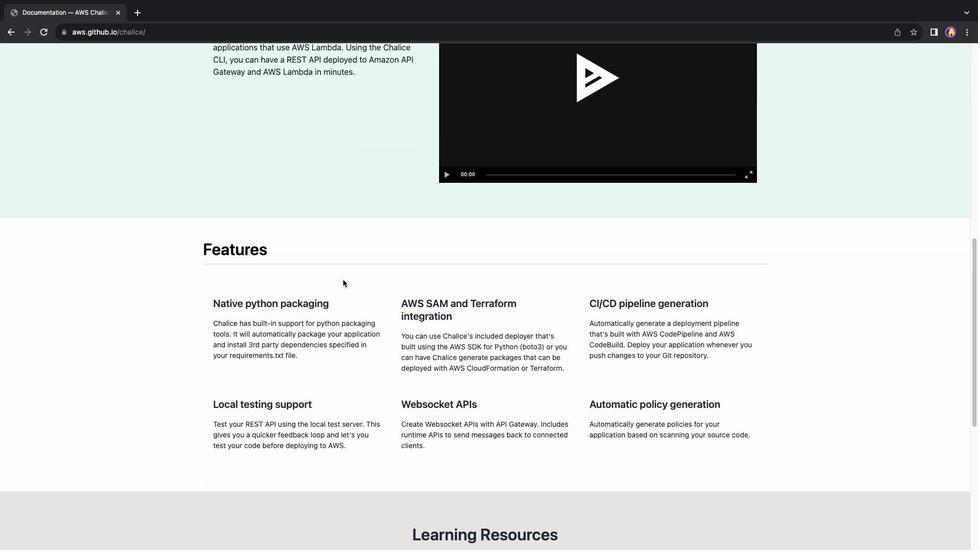 
Action: Mouse scrolled (342, 280) with delta (0, 0)
Screenshot: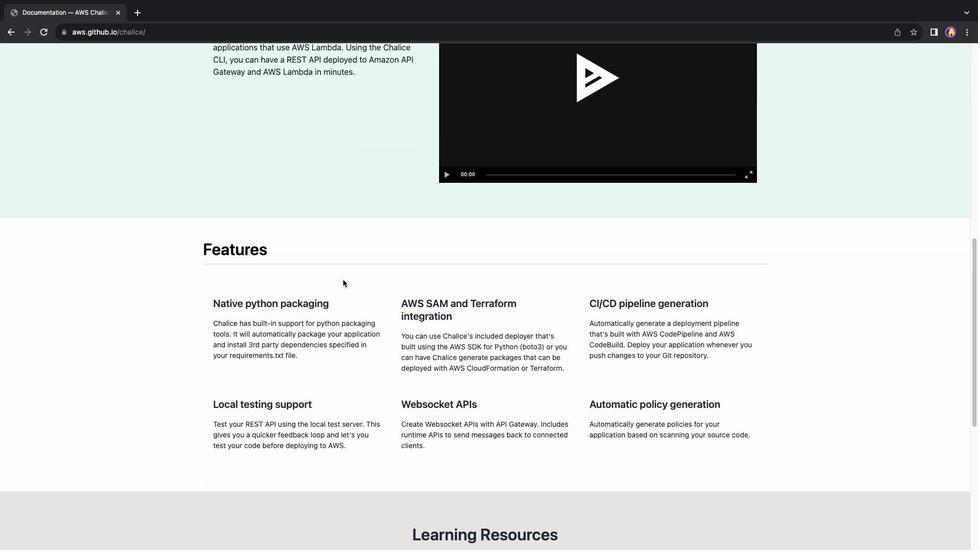 
Action: Mouse scrolled (342, 280) with delta (0, 2)
Screenshot: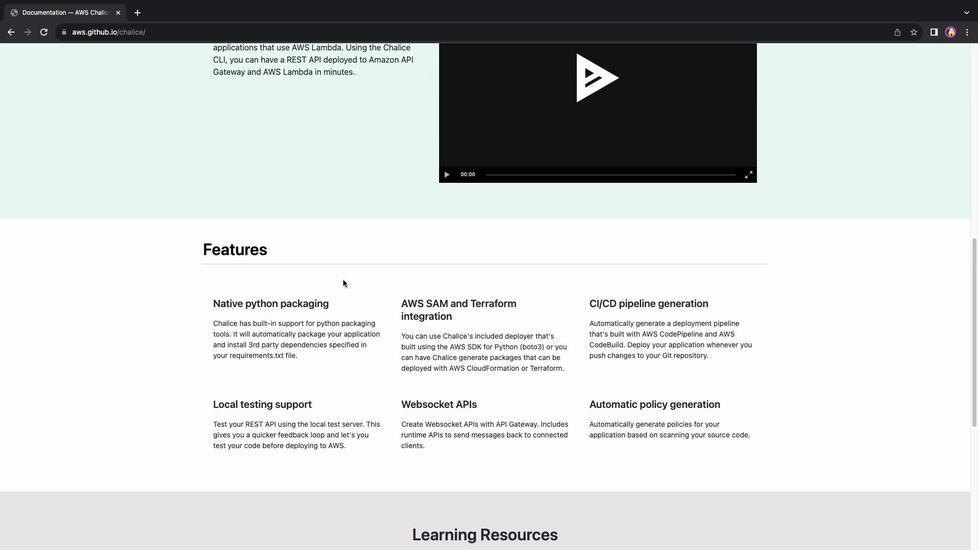 
Action: Mouse scrolled (342, 280) with delta (0, 2)
Screenshot: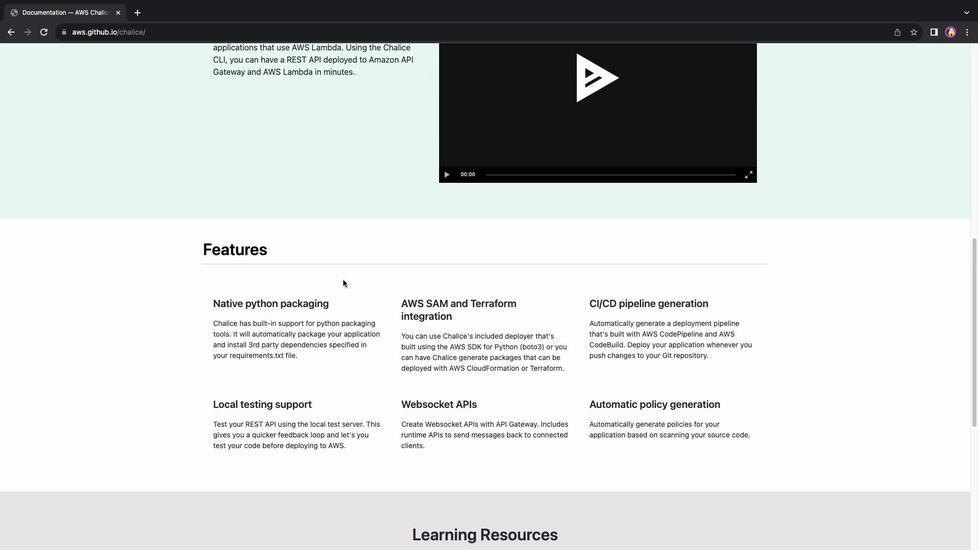 
Action: Mouse moved to (342, 279)
Screenshot: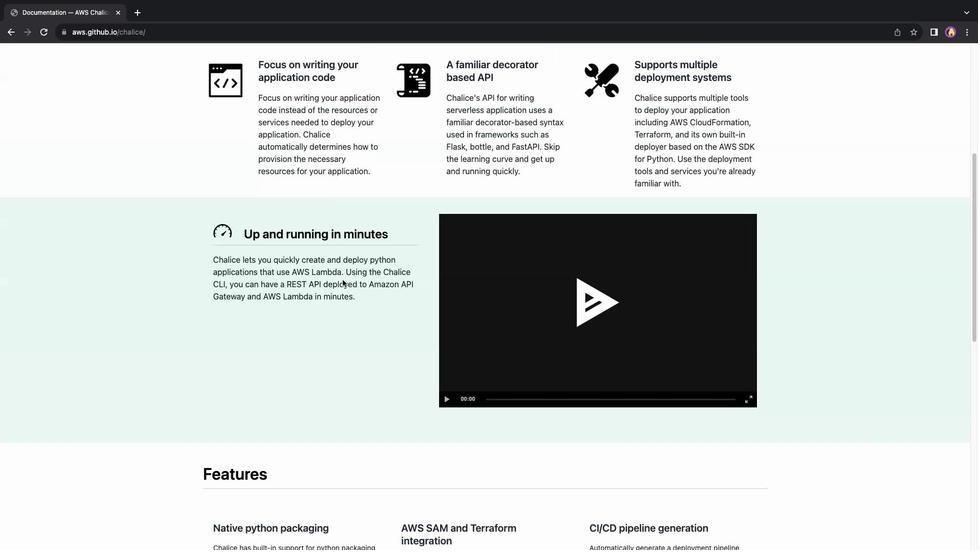 
Action: Mouse scrolled (342, 279) with delta (0, 0)
Screenshot: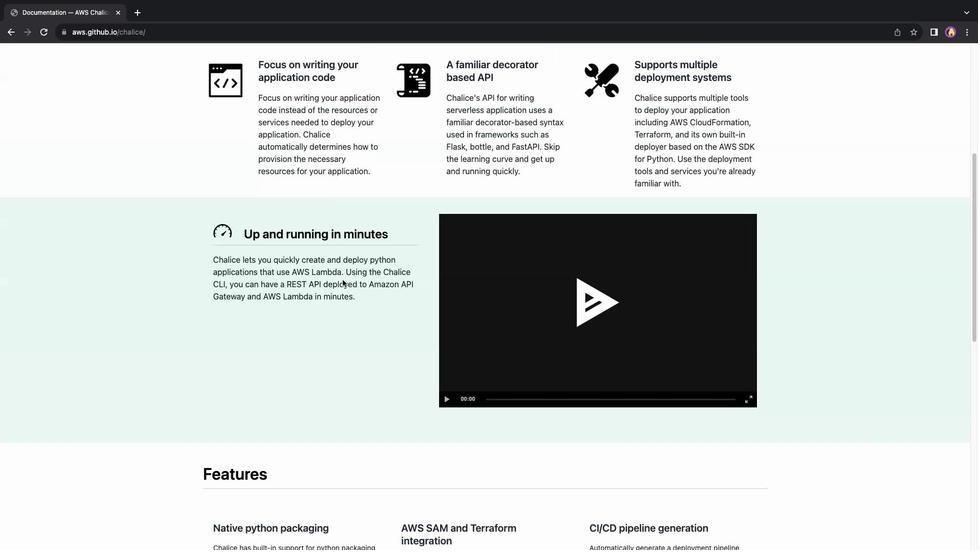 
Action: Mouse scrolled (342, 279) with delta (0, 0)
Screenshot: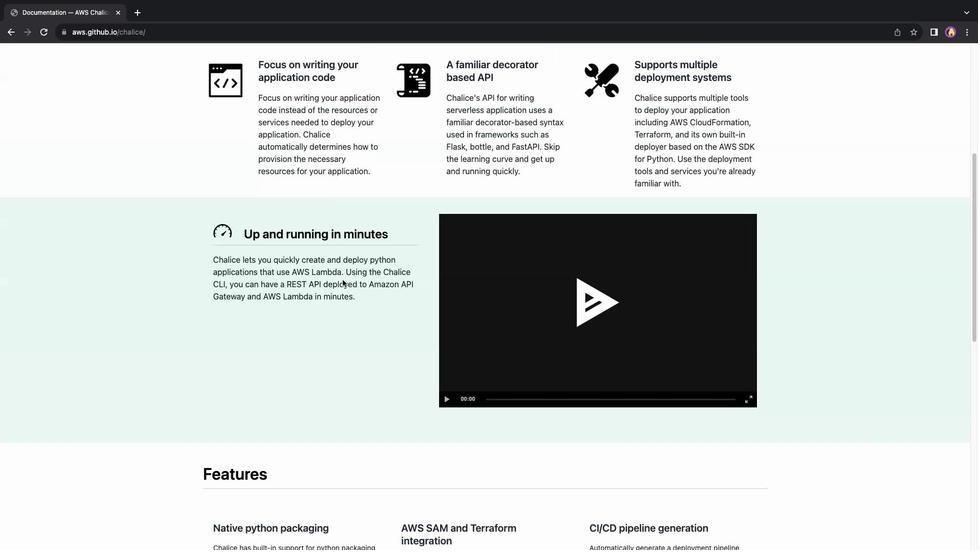 
Action: Mouse scrolled (342, 279) with delta (0, 1)
Screenshot: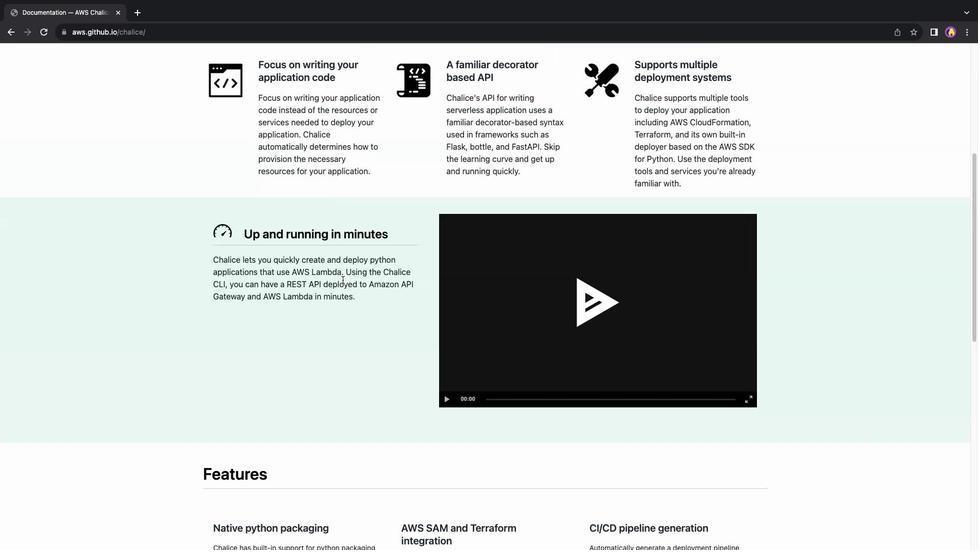
Action: Mouse scrolled (342, 279) with delta (0, 2)
Screenshot: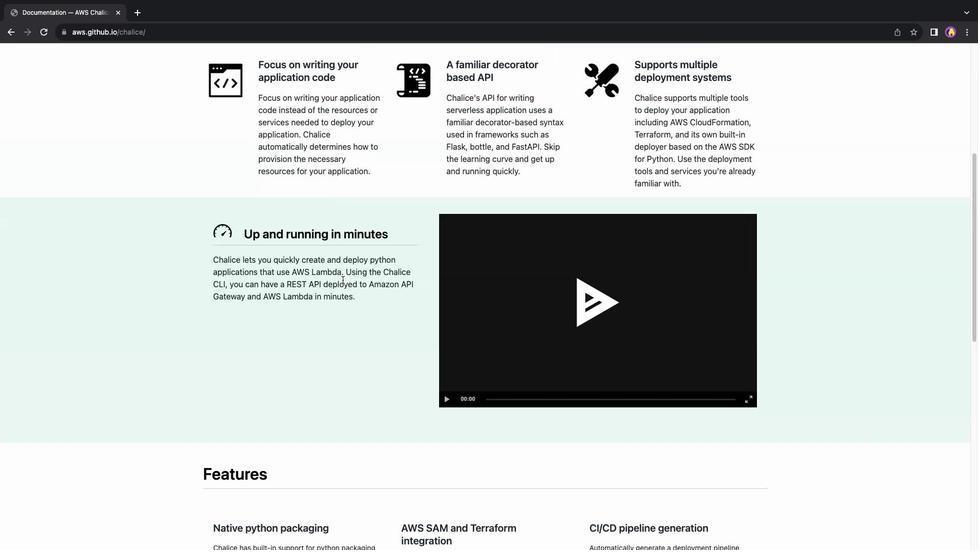 
Action: Mouse scrolled (342, 279) with delta (0, 3)
Screenshot: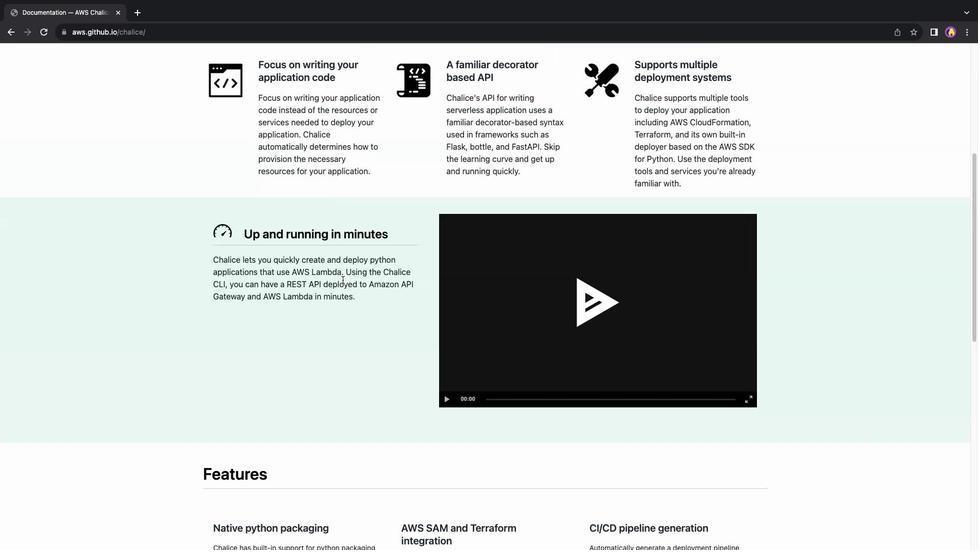 
Action: Mouse scrolled (342, 279) with delta (0, 3)
Screenshot: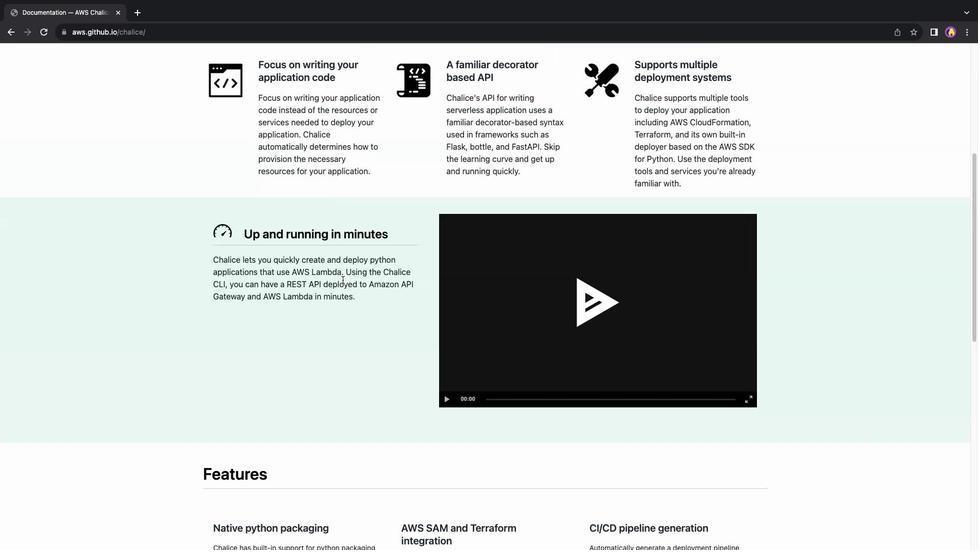 
Action: Mouse scrolled (342, 279) with delta (0, 4)
Screenshot: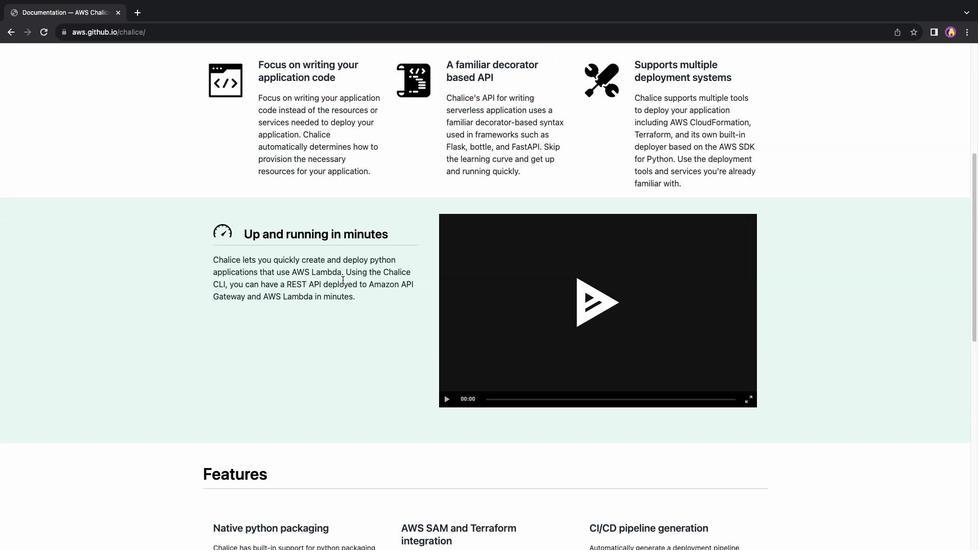 
Action: Mouse moved to (342, 279)
Screenshot: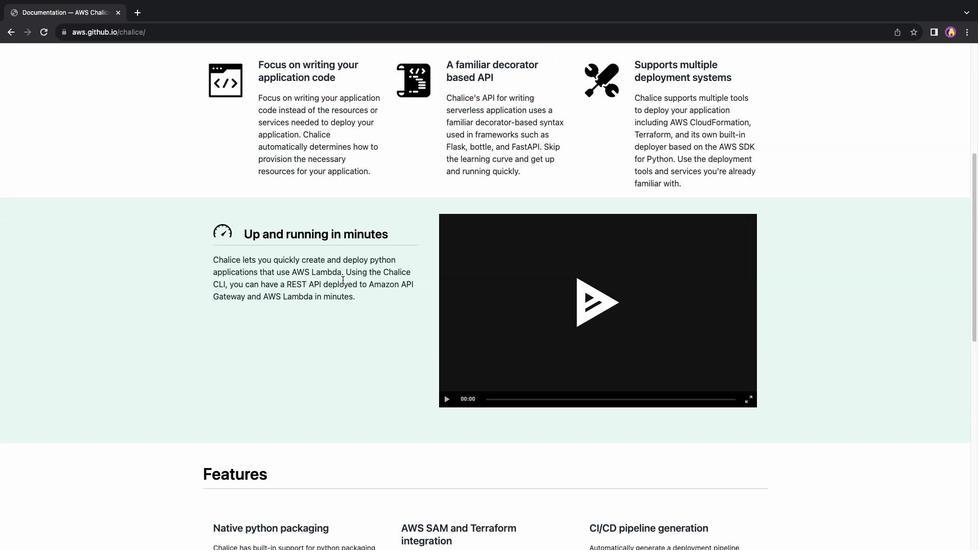 
Action: Mouse scrolled (342, 279) with delta (0, 4)
Screenshot: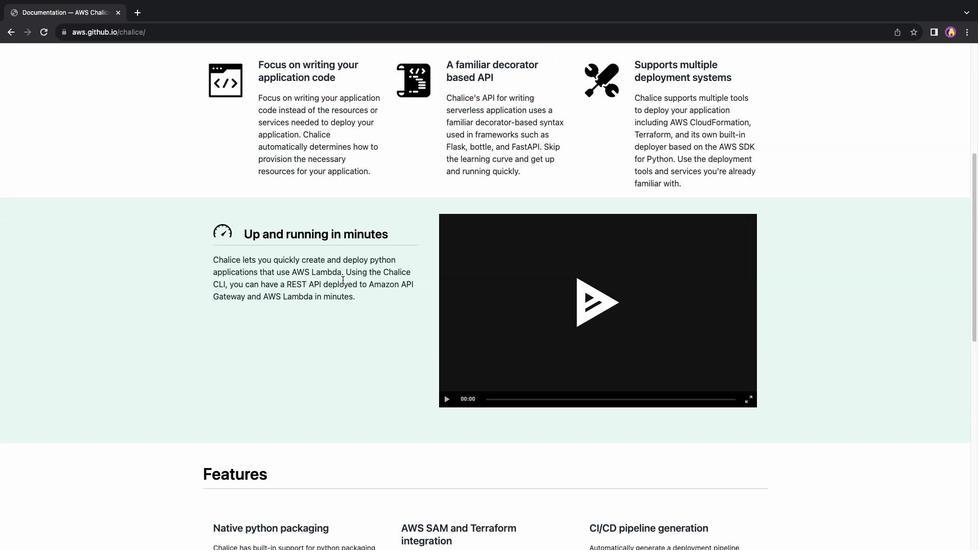 
Action: Mouse moved to (5, 34)
Screenshot: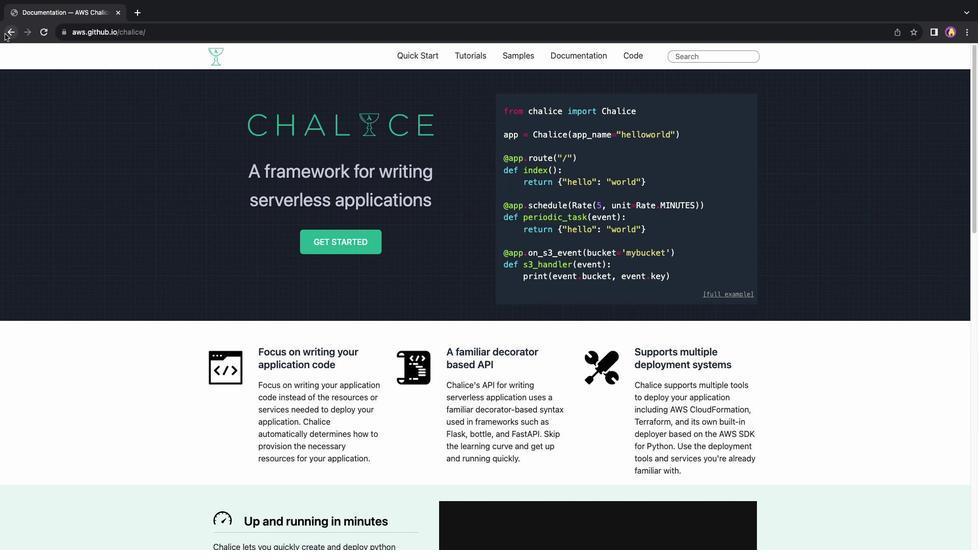 
Action: Mouse pressed left at (5, 34)
Screenshot: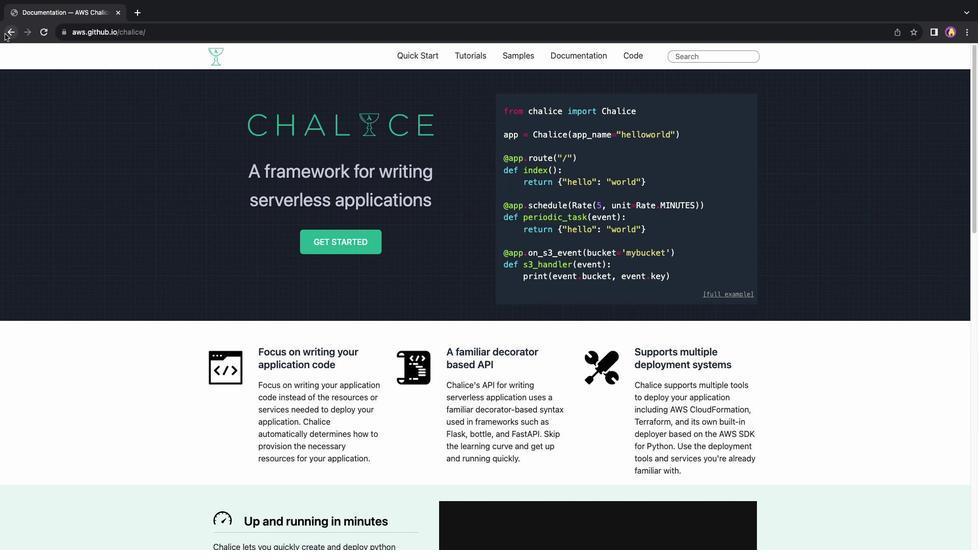 
Action: Mouse moved to (470, 258)
Screenshot: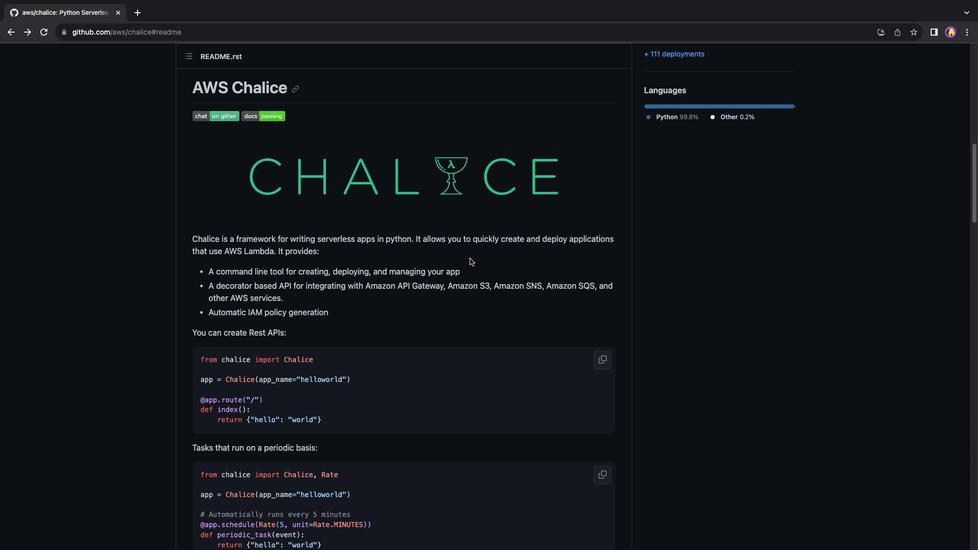 
Action: Mouse scrolled (470, 258) with delta (0, 0)
Screenshot: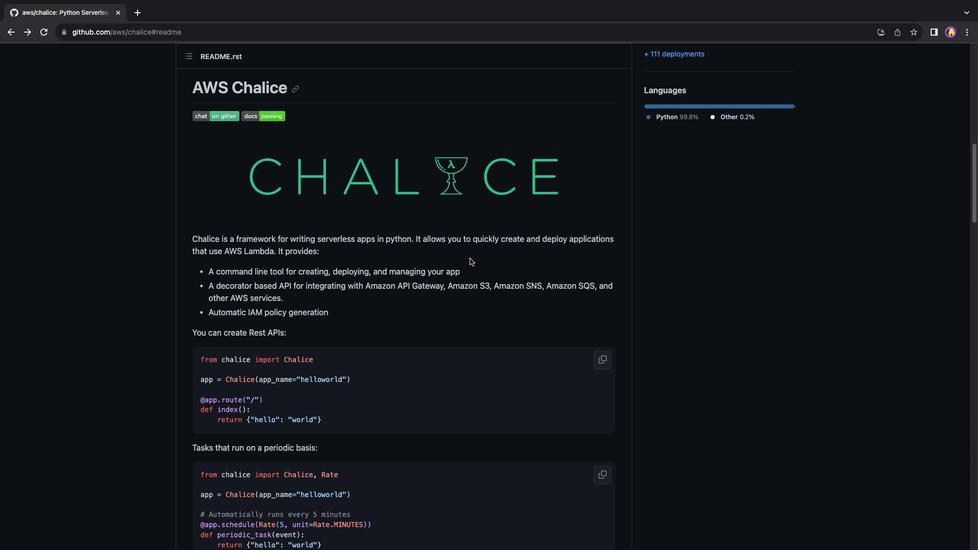 
Action: Mouse scrolled (470, 258) with delta (0, 0)
Screenshot: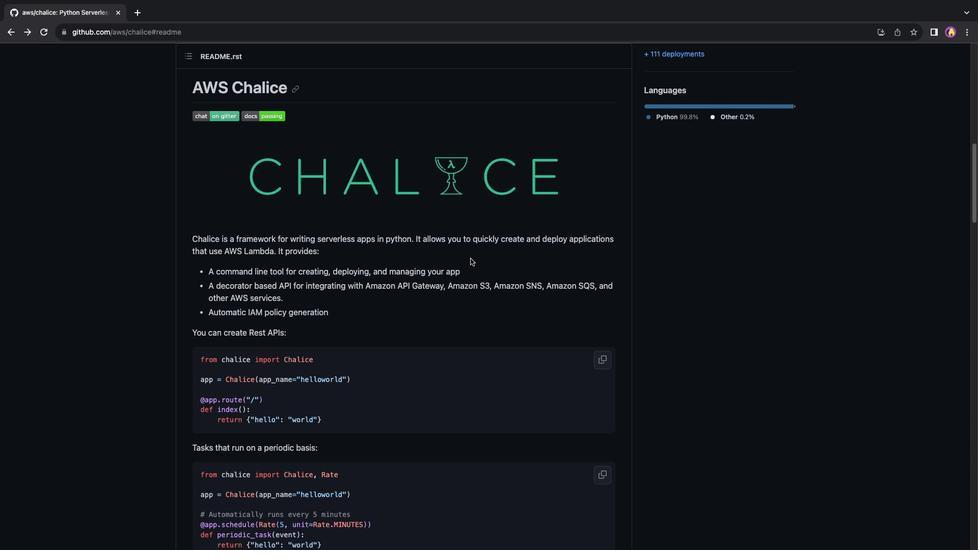
Action: Mouse scrolled (470, 258) with delta (0, -1)
Screenshot: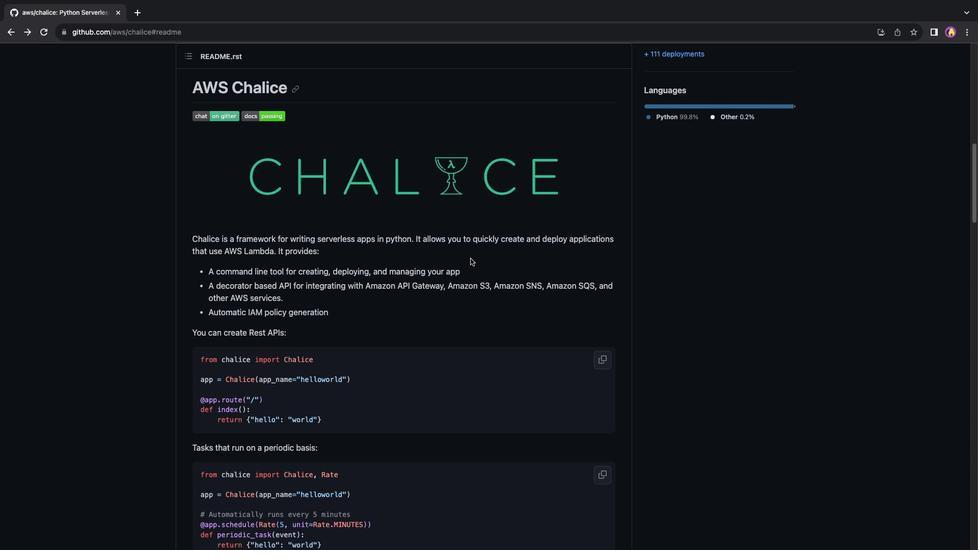 
Action: Mouse scrolled (470, 258) with delta (0, 0)
Screenshot: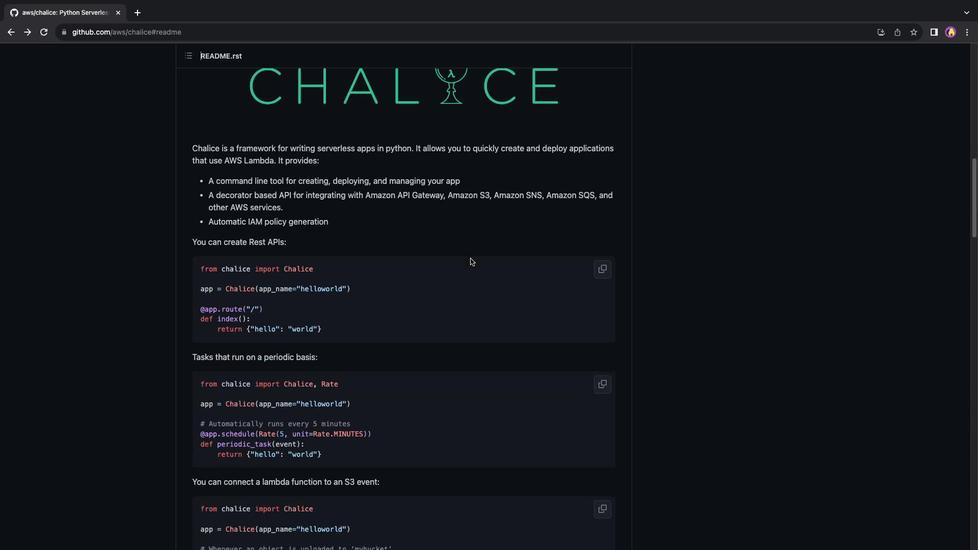 
Action: Mouse scrolled (470, 258) with delta (0, 0)
Screenshot: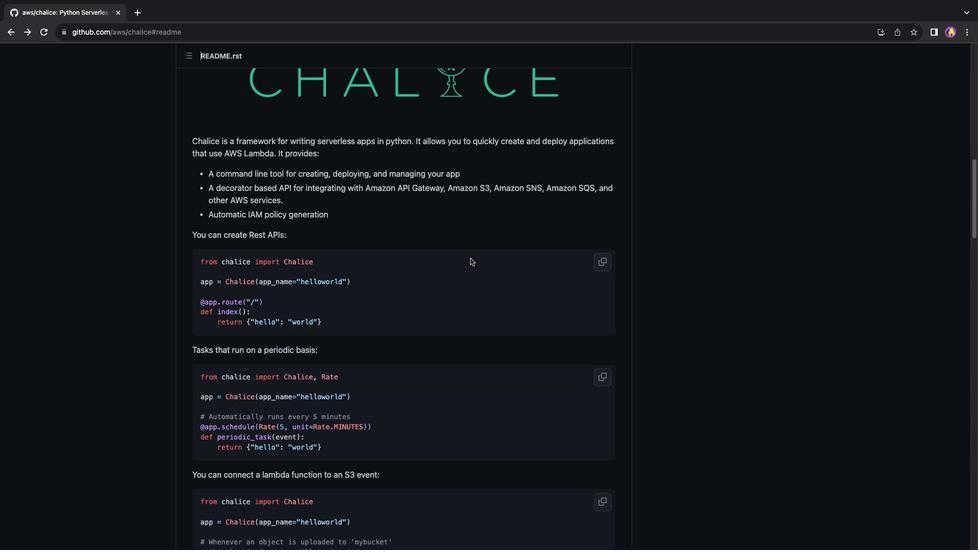 
Action: Mouse scrolled (470, 258) with delta (0, -1)
Screenshot: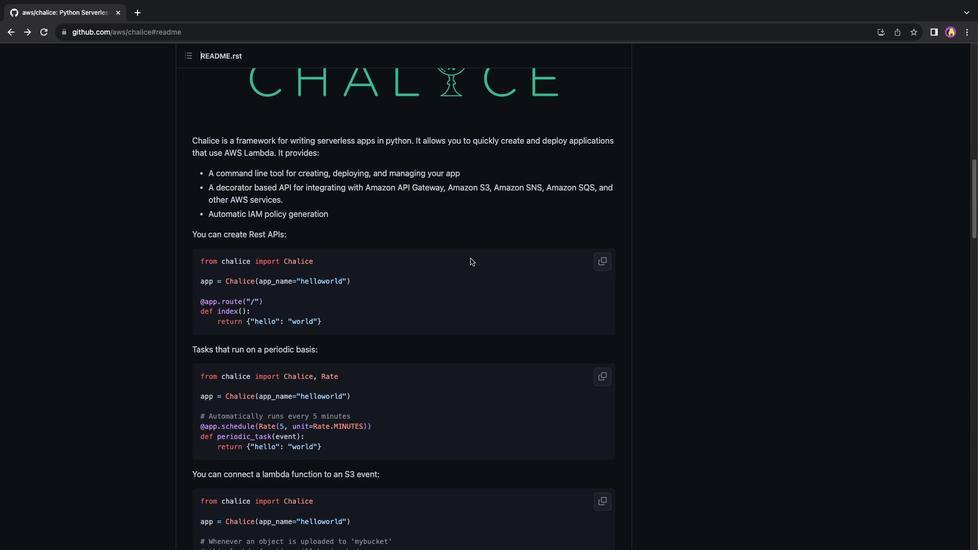 
Action: Mouse scrolled (470, 258) with delta (0, 0)
Screenshot: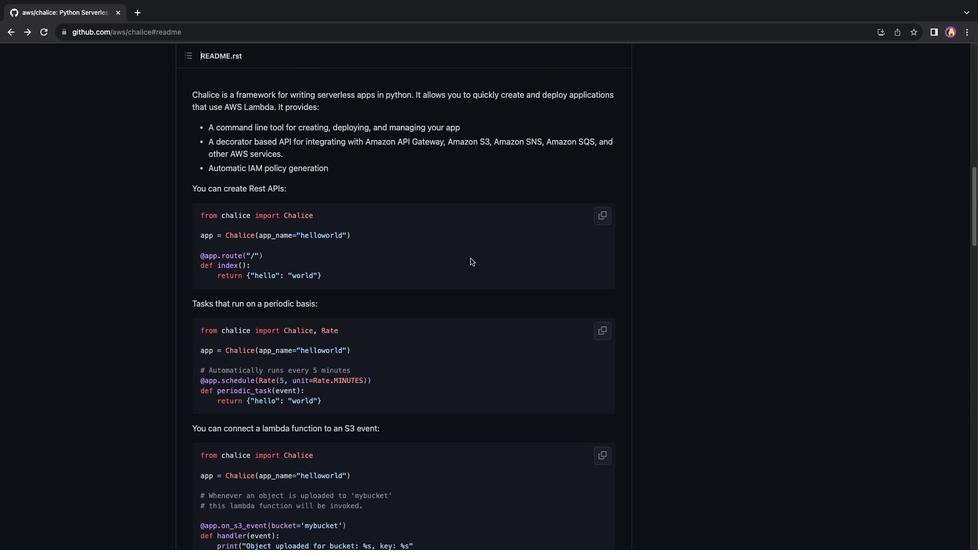 
Action: Mouse scrolled (470, 258) with delta (0, 0)
Screenshot: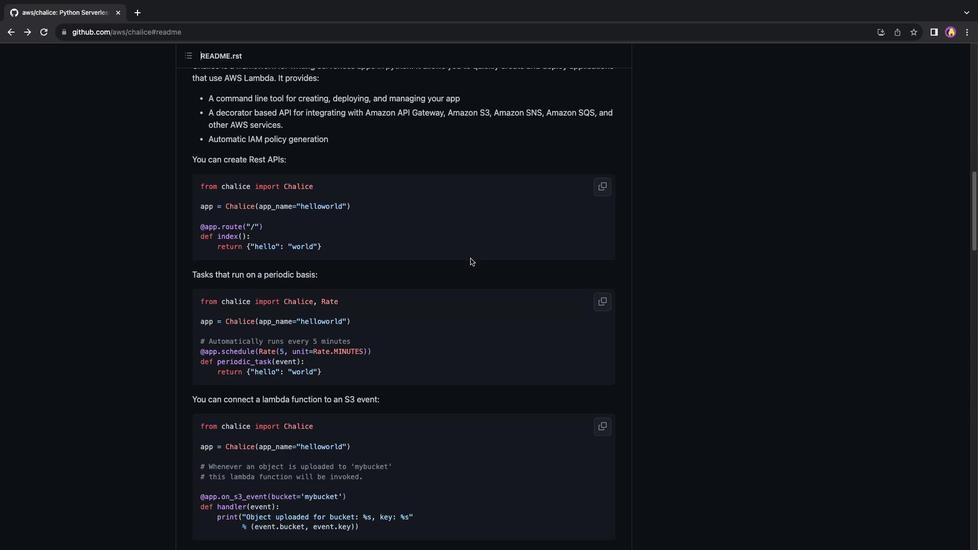 
Action: Mouse scrolled (470, 258) with delta (0, -1)
Screenshot: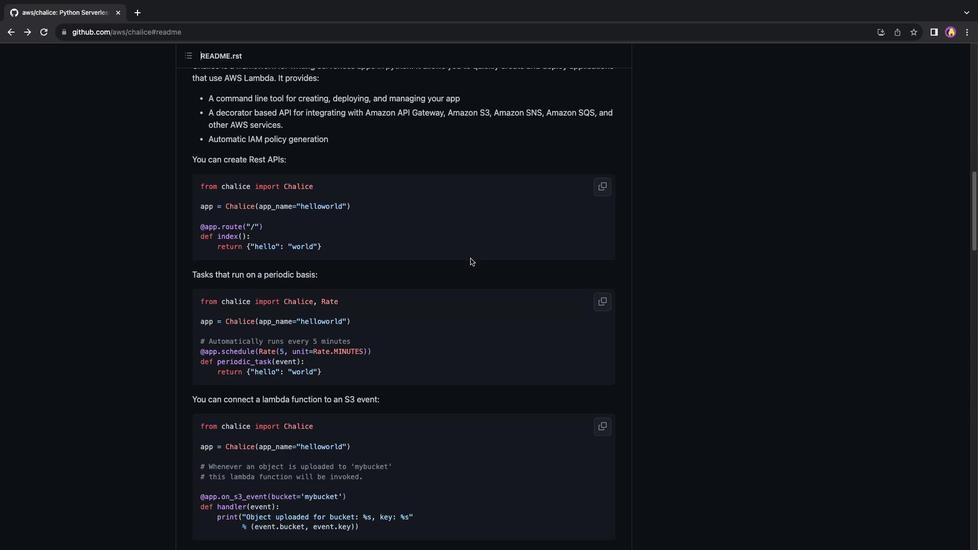 
Action: Mouse scrolled (470, 258) with delta (0, 0)
Screenshot: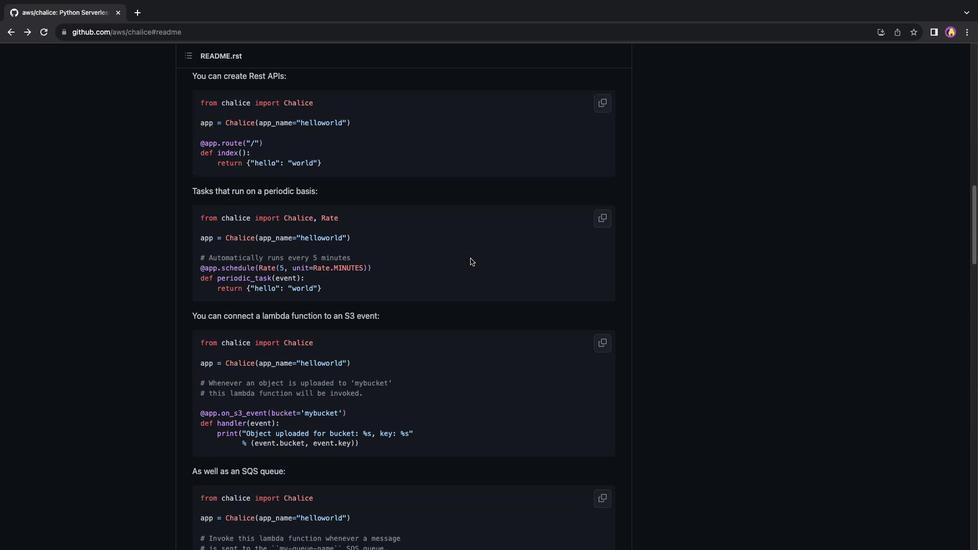 
Action: Mouse scrolled (470, 258) with delta (0, 0)
Screenshot: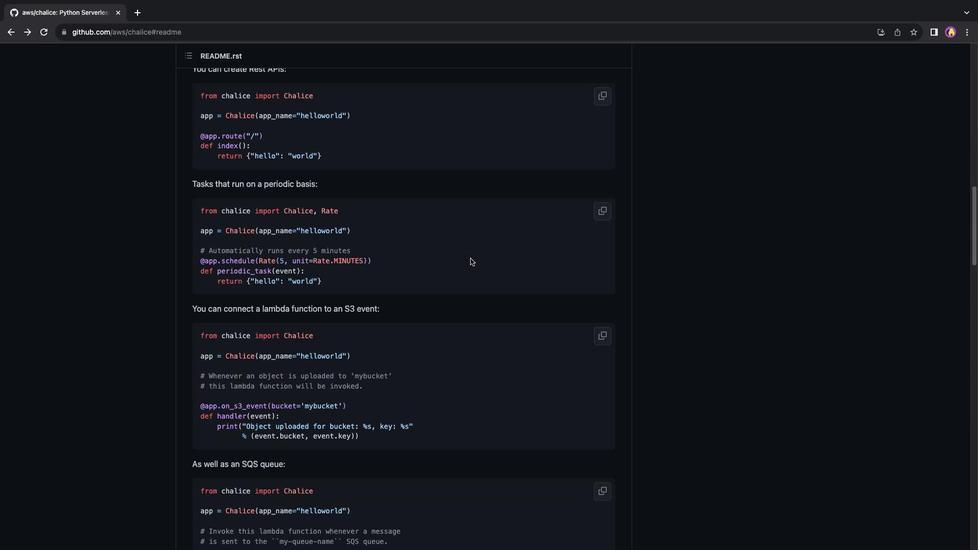 
Action: Mouse scrolled (470, 258) with delta (0, -1)
Screenshot: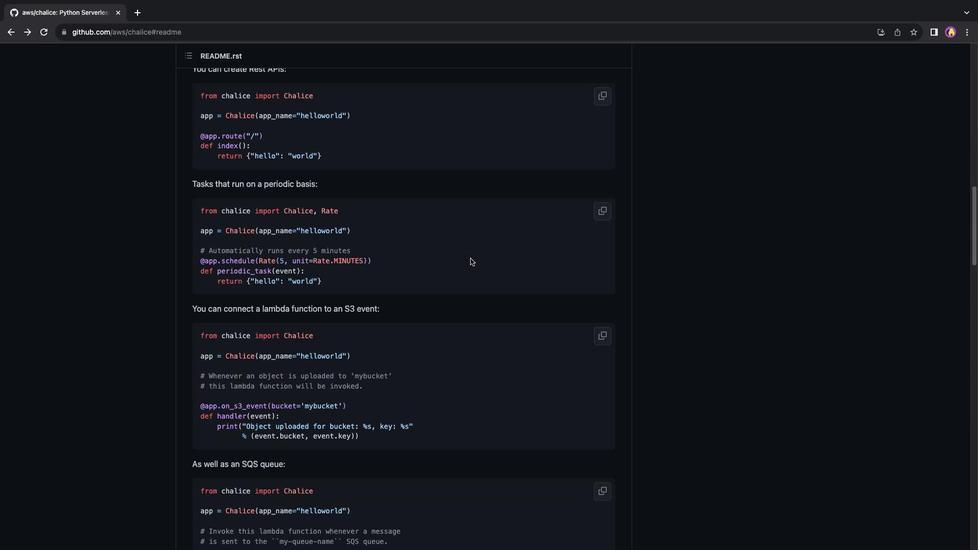
Action: Mouse scrolled (470, 258) with delta (0, -2)
Screenshot: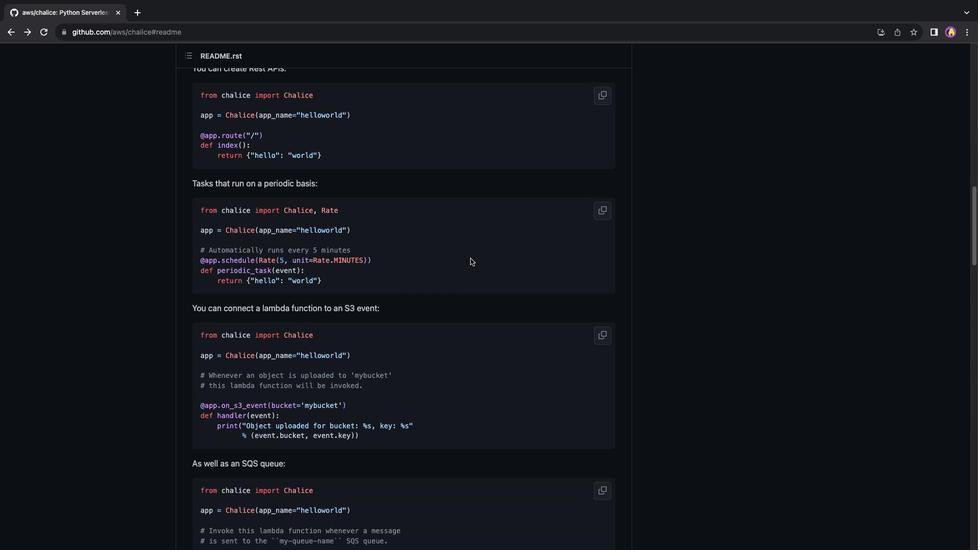 
Action: Mouse scrolled (470, 258) with delta (0, 0)
Screenshot: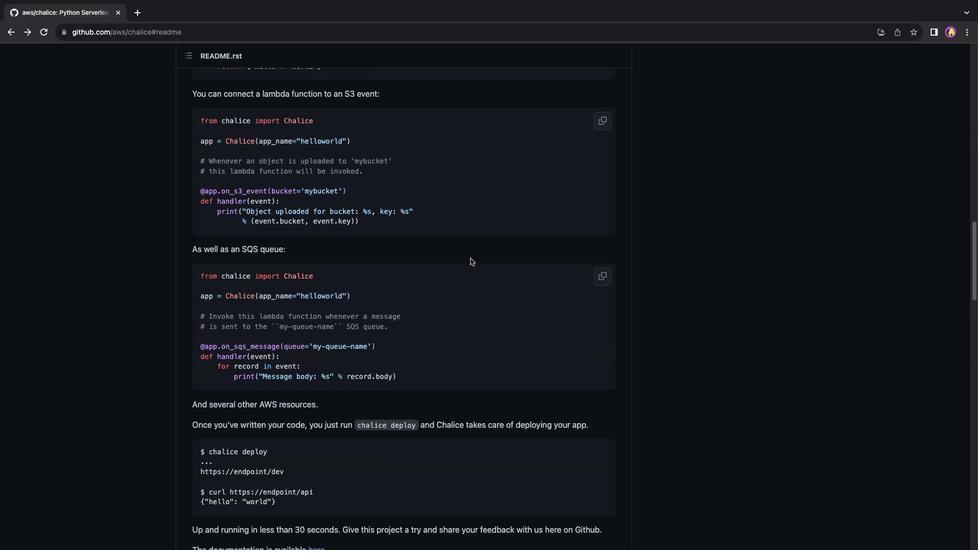 
Action: Mouse scrolled (470, 258) with delta (0, 0)
Screenshot: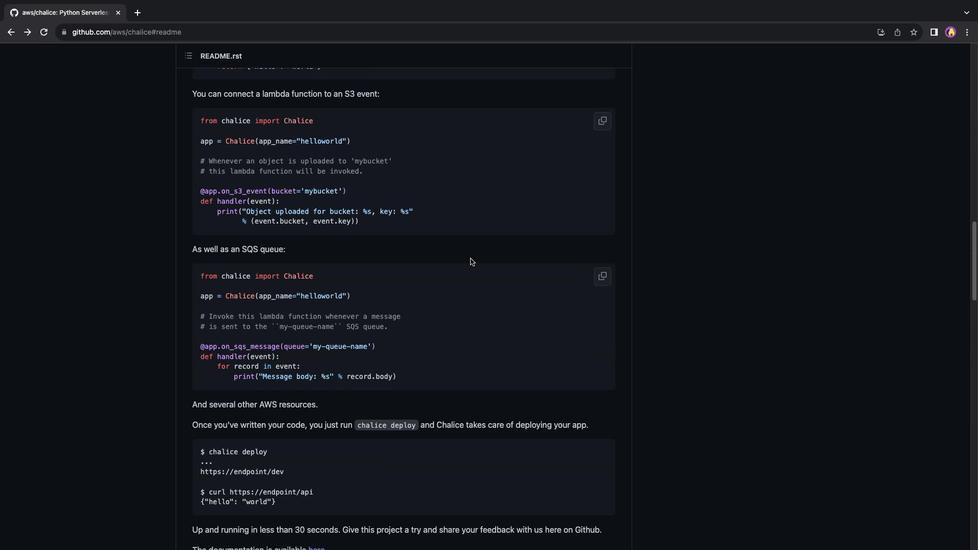 
Action: Mouse scrolled (470, 258) with delta (0, 0)
Screenshot: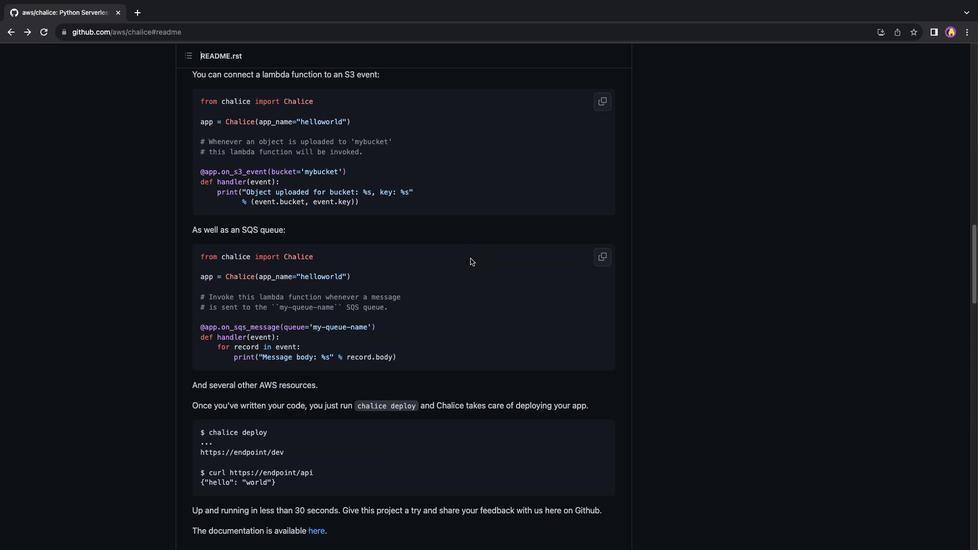 
Action: Mouse scrolled (470, 258) with delta (0, 0)
Screenshot: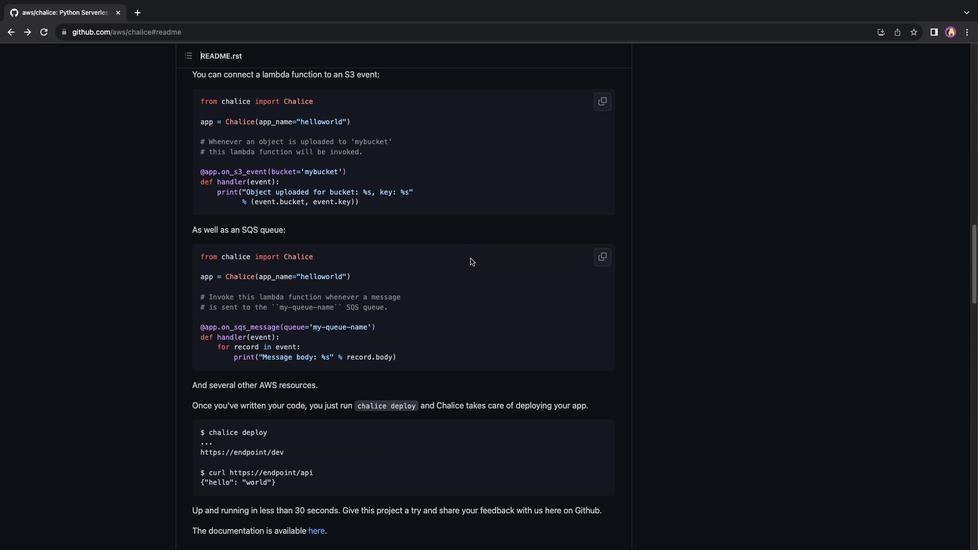 
Action: Mouse scrolled (470, 258) with delta (0, -1)
Screenshot: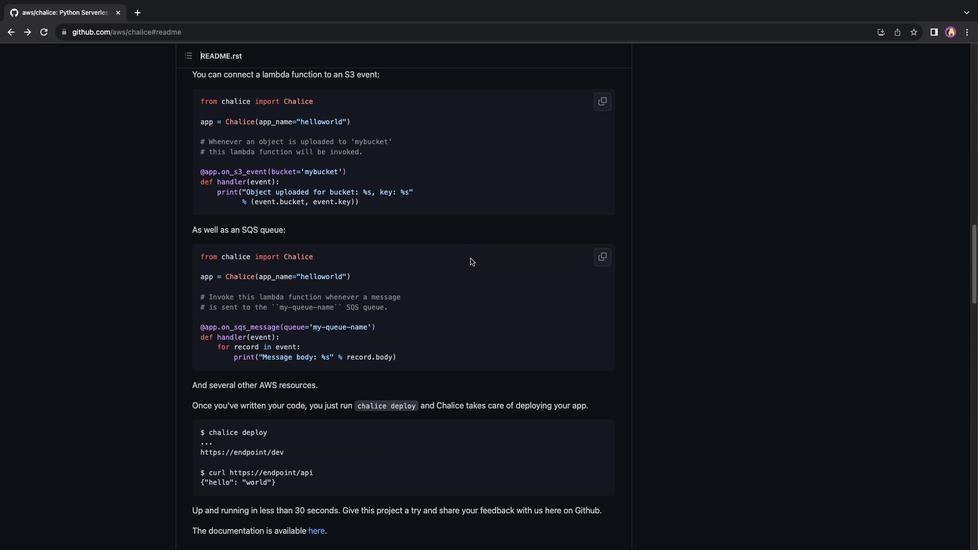 
Action: Mouse scrolled (470, 258) with delta (0, -2)
Screenshot: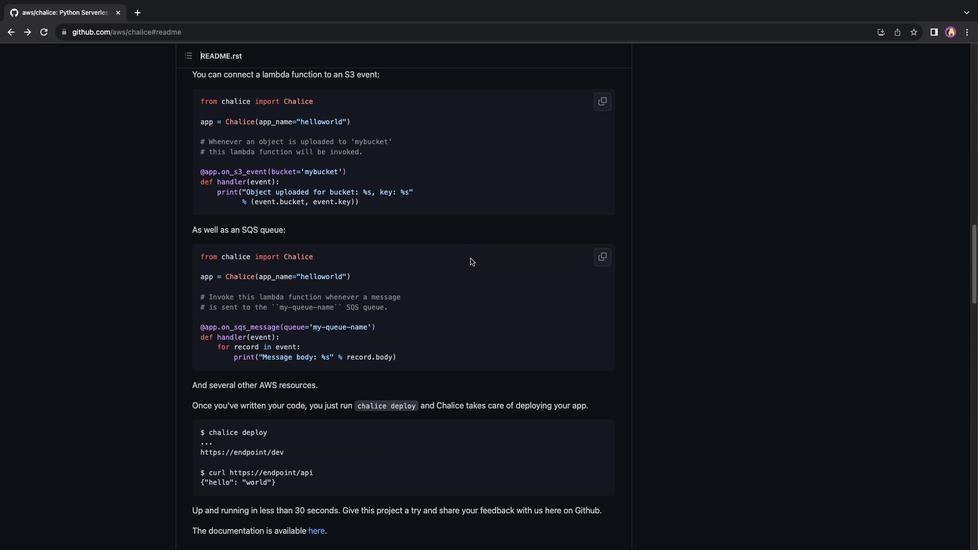 
Action: Mouse scrolled (470, 258) with delta (0, -2)
Screenshot: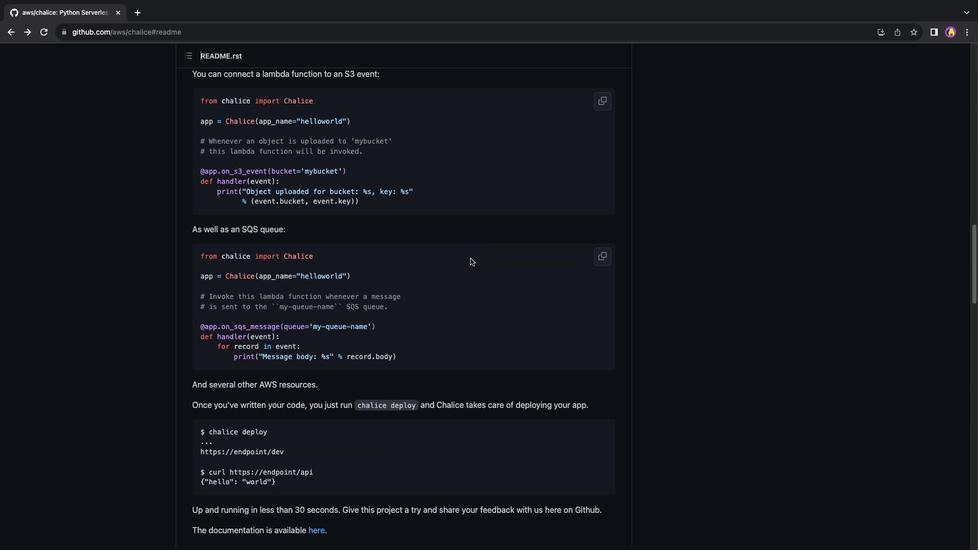 
Action: Mouse scrolled (470, 258) with delta (0, 0)
Screenshot: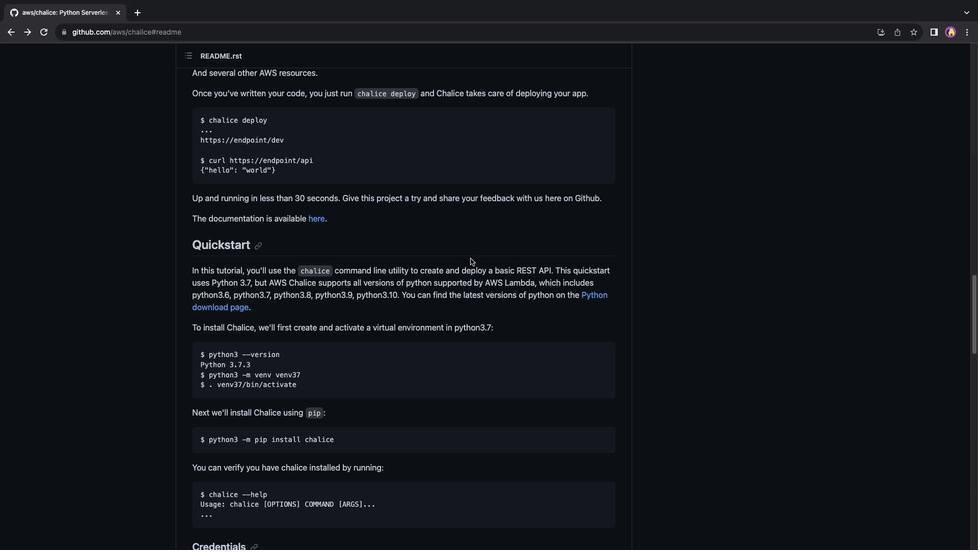 
Action: Mouse scrolled (470, 258) with delta (0, 0)
Screenshot: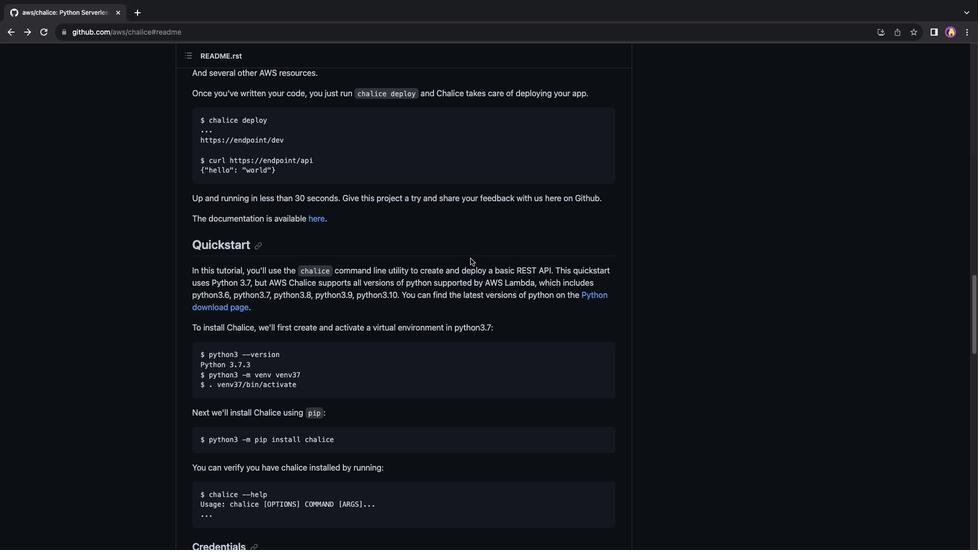 
Action: Mouse scrolled (470, 258) with delta (0, -1)
Screenshot: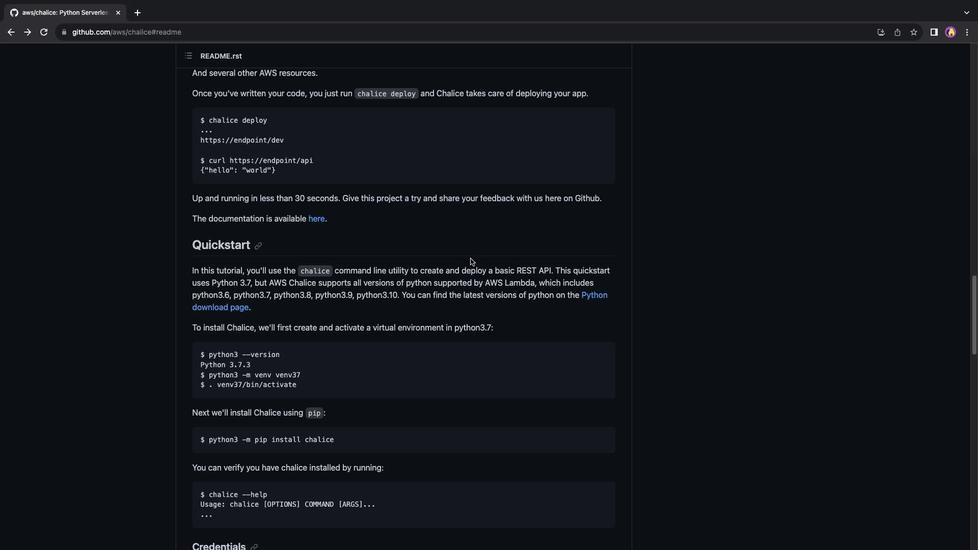 
Action: Mouse scrolled (470, 258) with delta (0, -2)
Screenshot: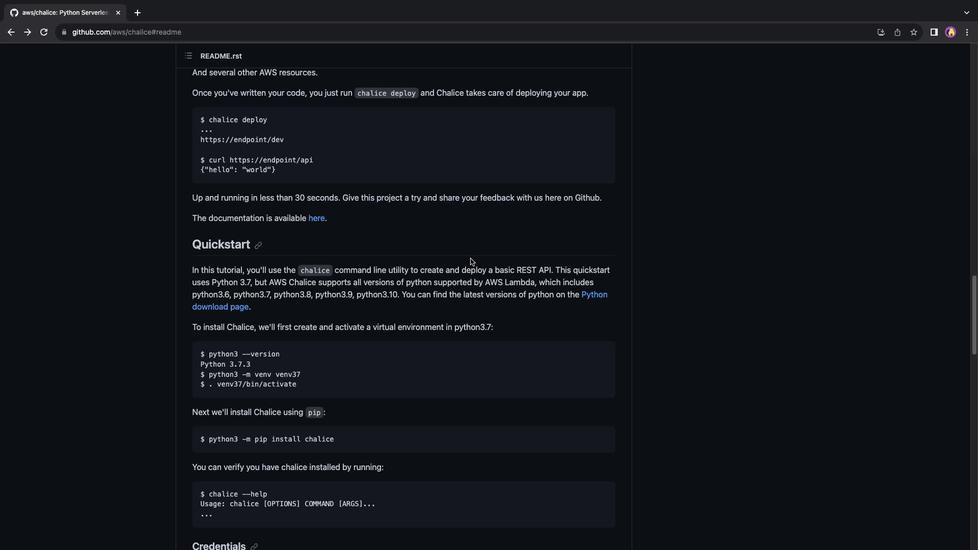 
Action: Mouse scrolled (470, 258) with delta (0, 0)
Screenshot: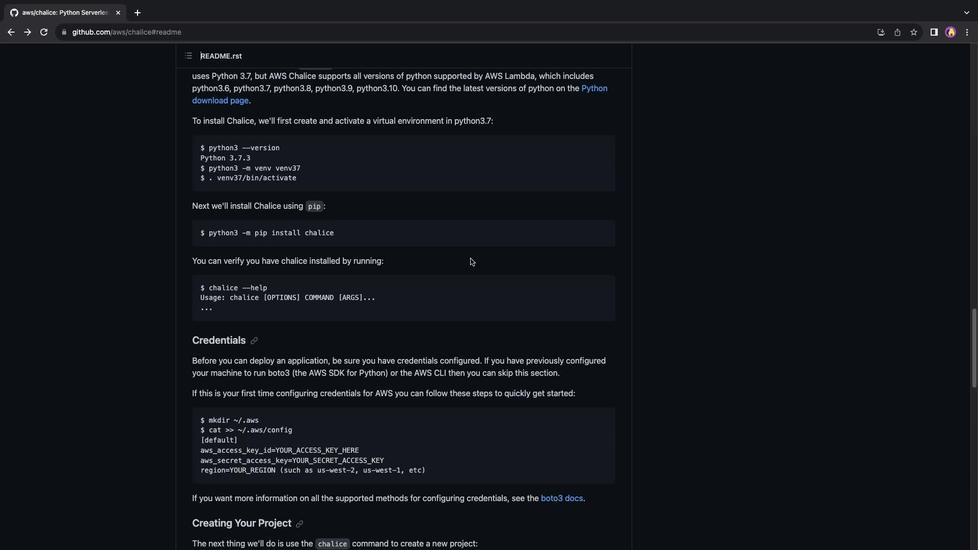 
Action: Mouse scrolled (470, 258) with delta (0, 0)
Screenshot: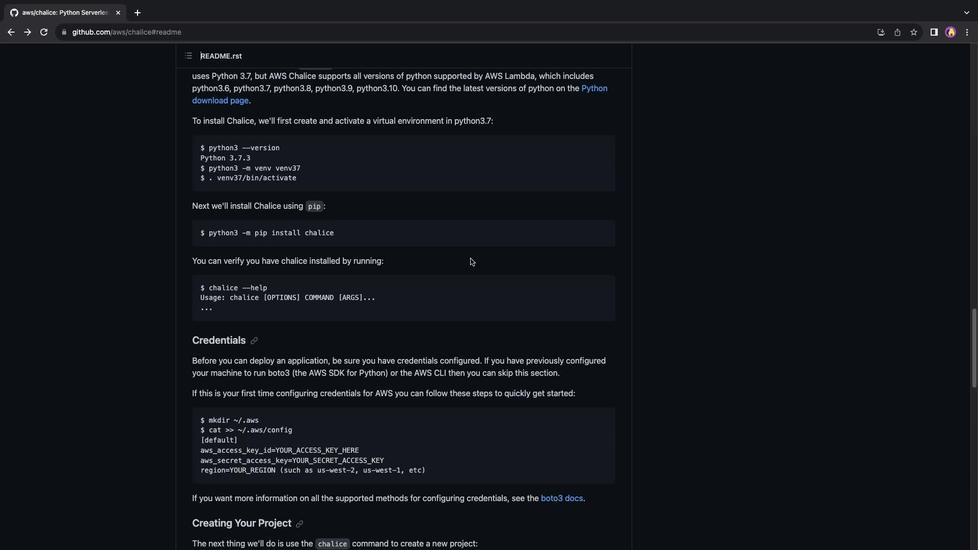 
Action: Mouse scrolled (470, 258) with delta (0, -1)
Screenshot: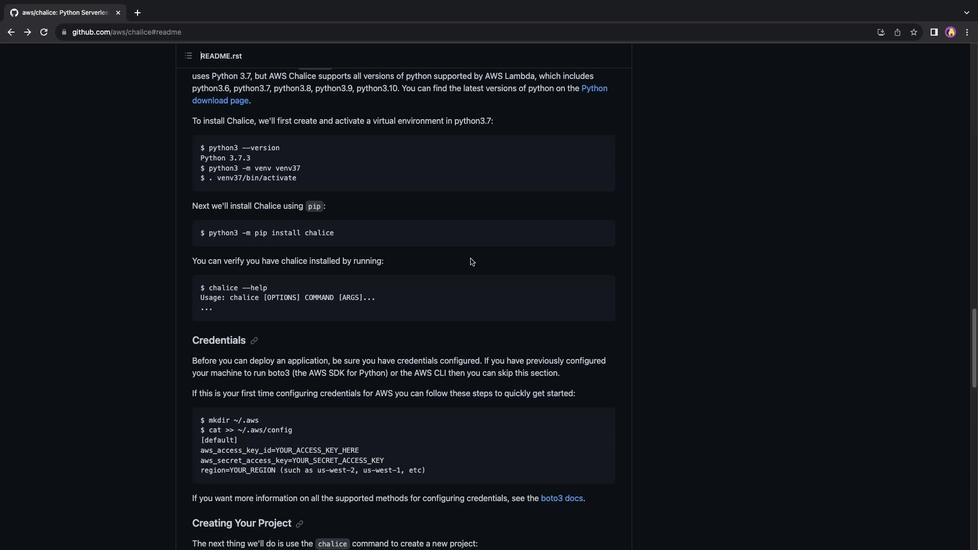 
Action: Mouse scrolled (470, 258) with delta (0, -2)
Screenshot: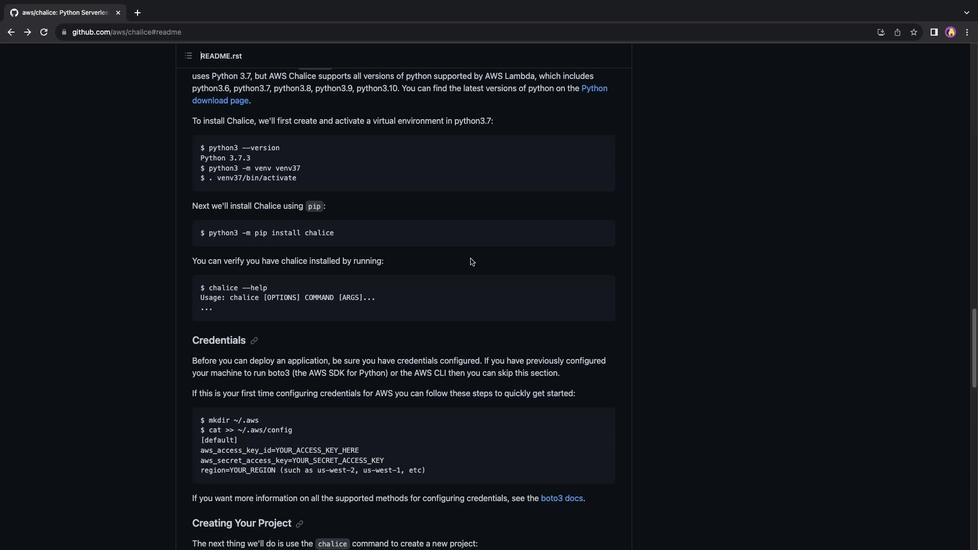 
Action: Mouse scrolled (470, 258) with delta (0, -2)
Screenshot: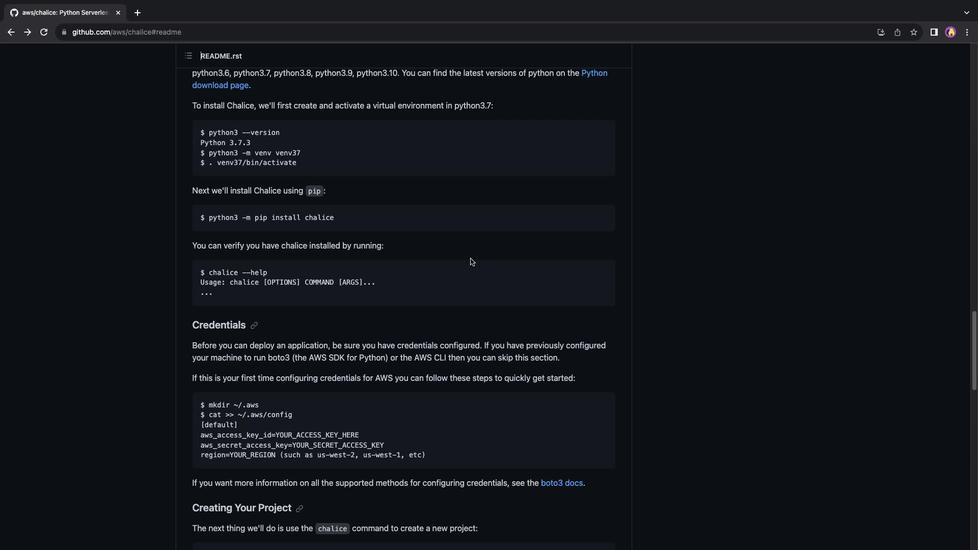 
Action: Mouse scrolled (470, 258) with delta (0, 0)
Screenshot: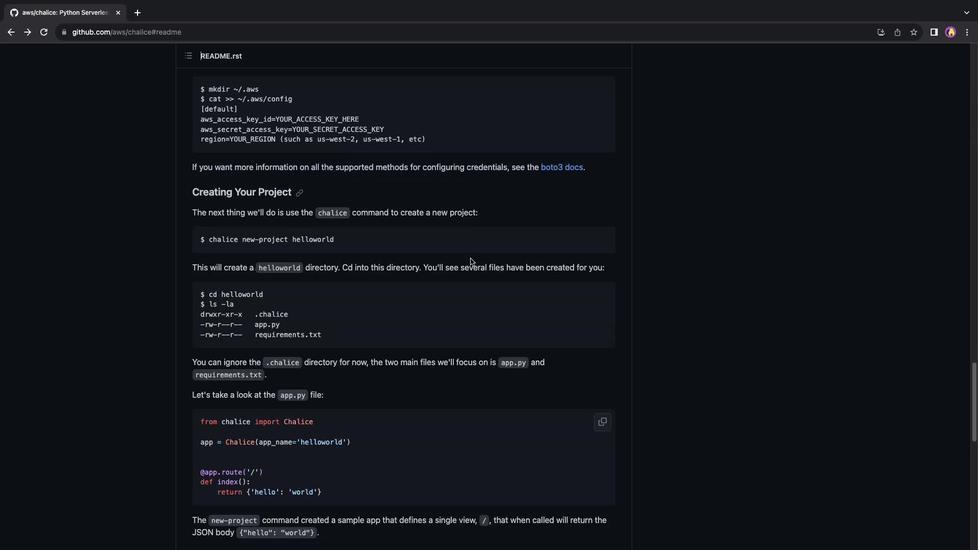 
Action: Mouse scrolled (470, 258) with delta (0, 0)
Screenshot: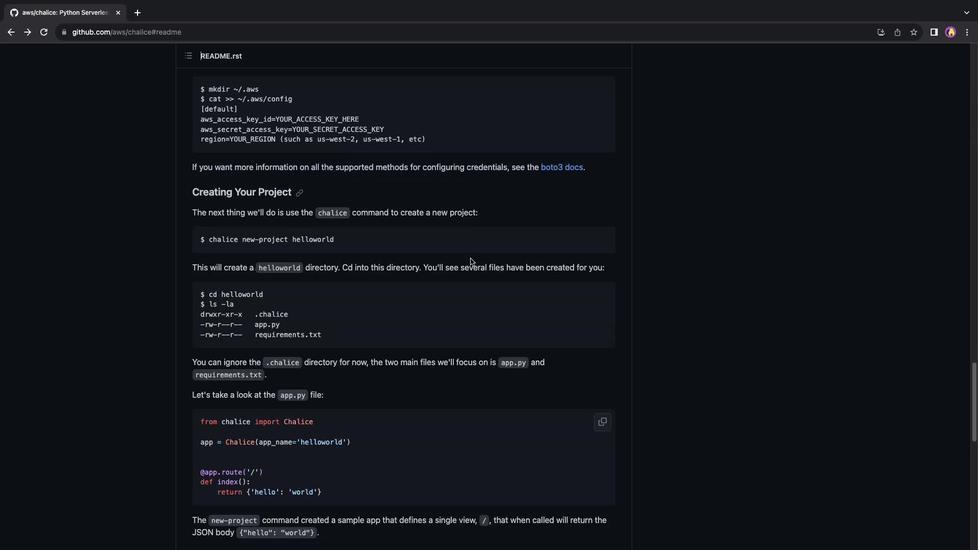 
Action: Mouse scrolled (470, 258) with delta (0, -1)
Screenshot: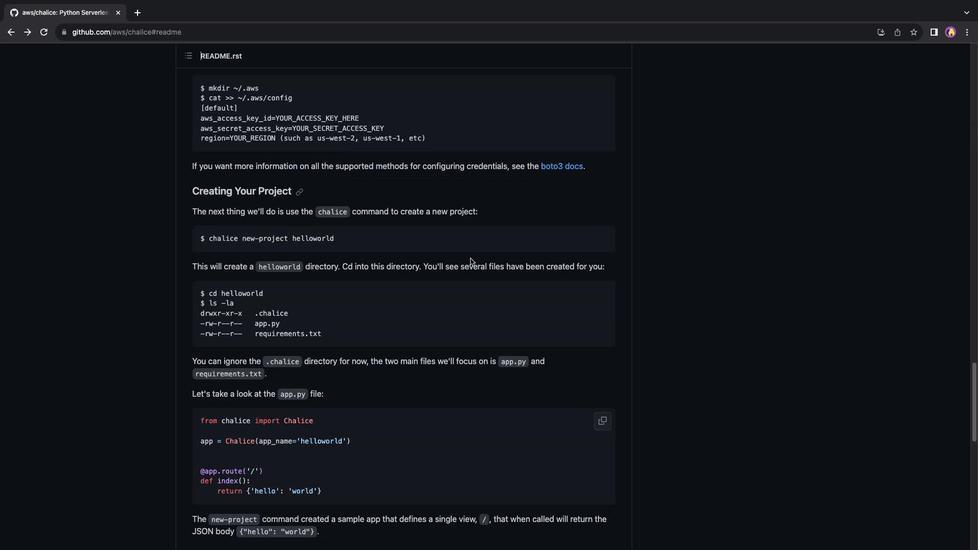 
Action: Mouse scrolled (470, 258) with delta (0, -2)
Screenshot: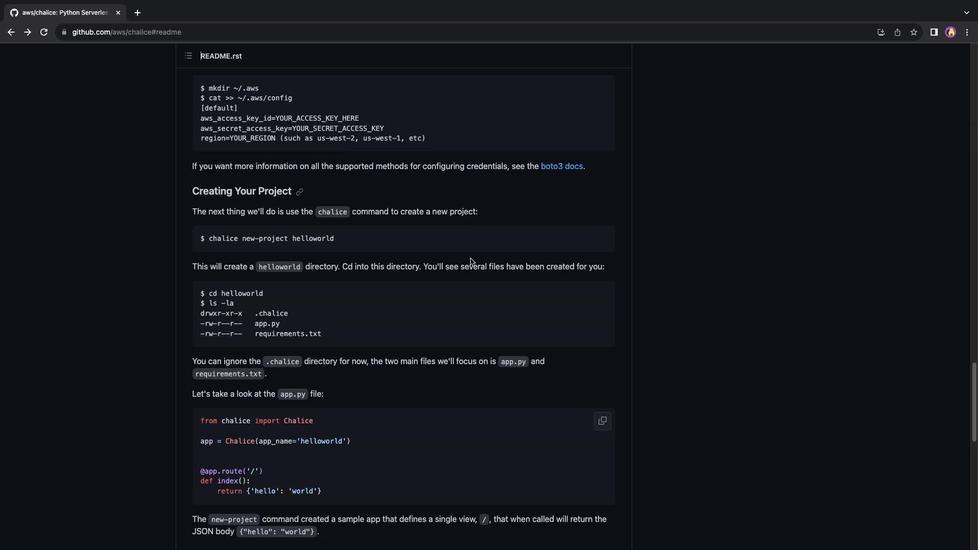 
Action: Mouse scrolled (470, 258) with delta (0, 0)
Screenshot: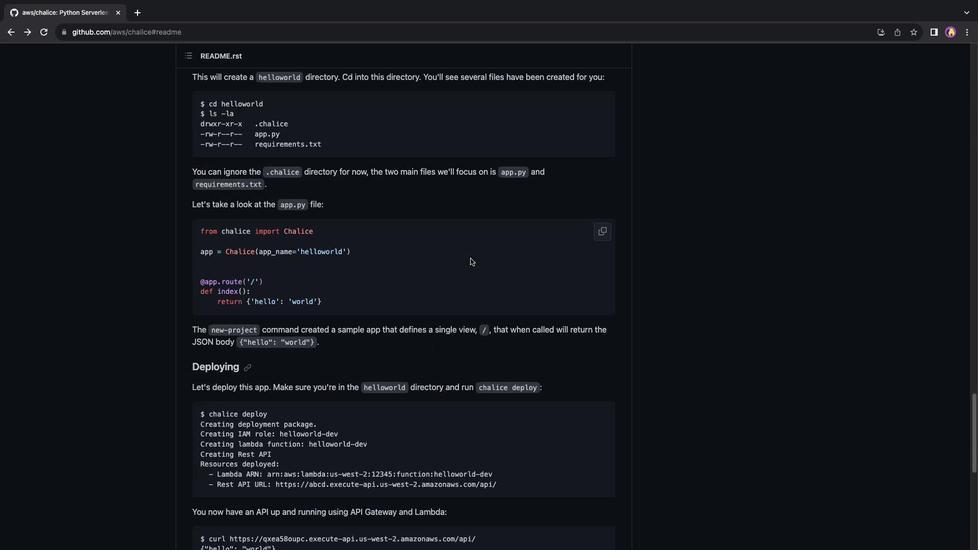 
Action: Mouse scrolled (470, 258) with delta (0, 0)
Screenshot: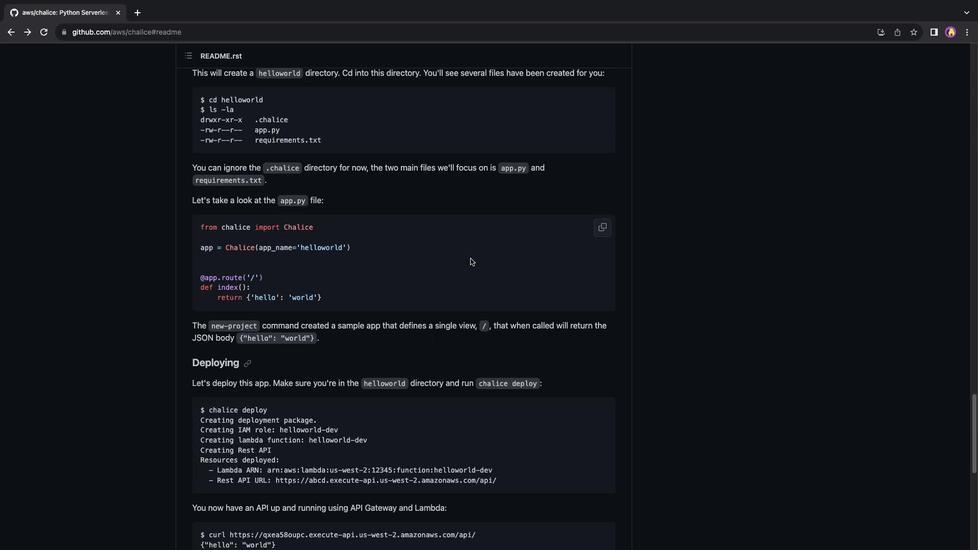 
Action: Mouse scrolled (470, 258) with delta (0, -1)
Screenshot: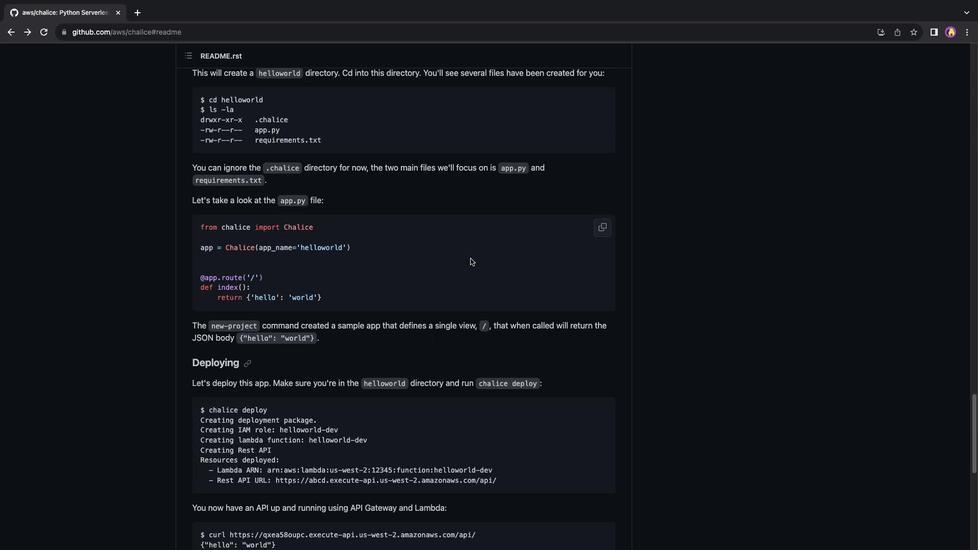 
Action: Mouse scrolled (470, 258) with delta (0, -2)
Screenshot: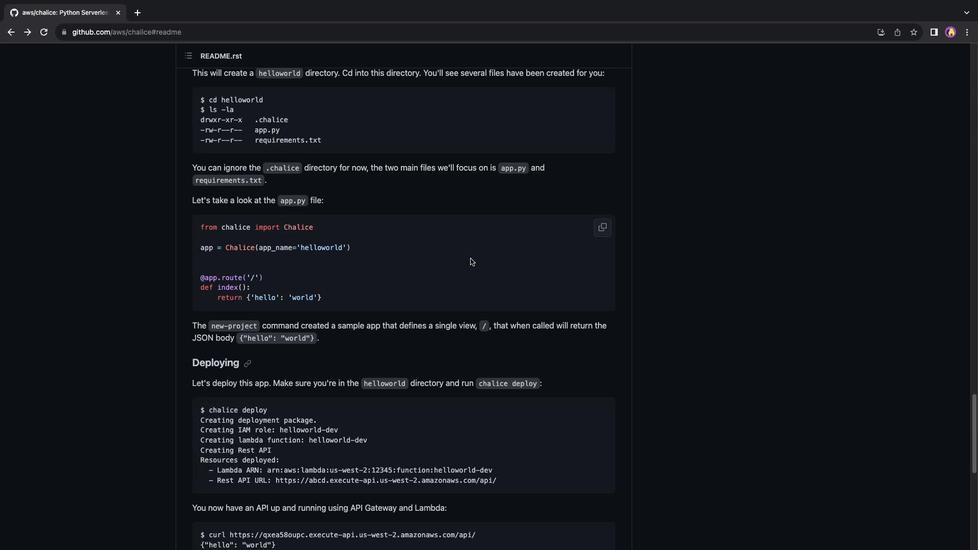 
Action: Mouse scrolled (470, 258) with delta (0, 0)
Screenshot: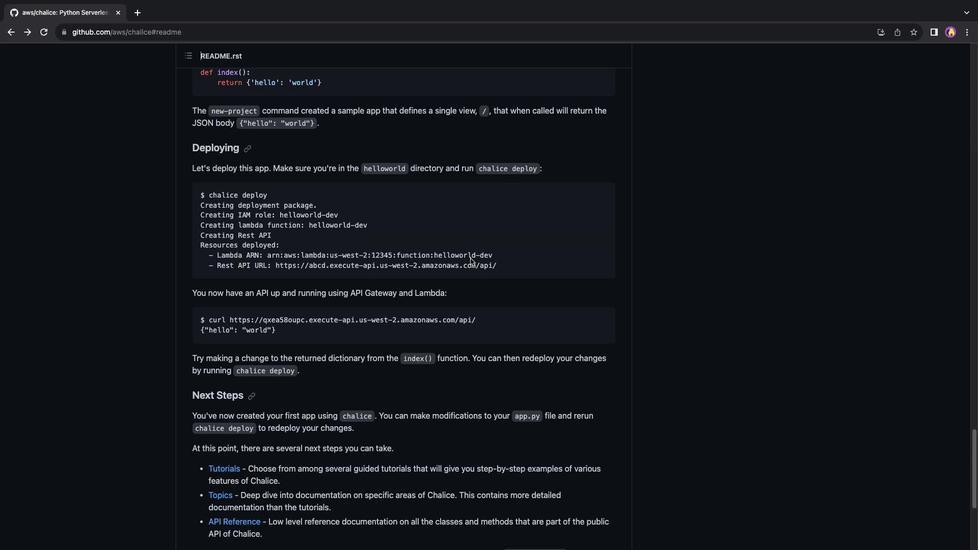 
Action: Mouse scrolled (470, 258) with delta (0, 0)
Screenshot: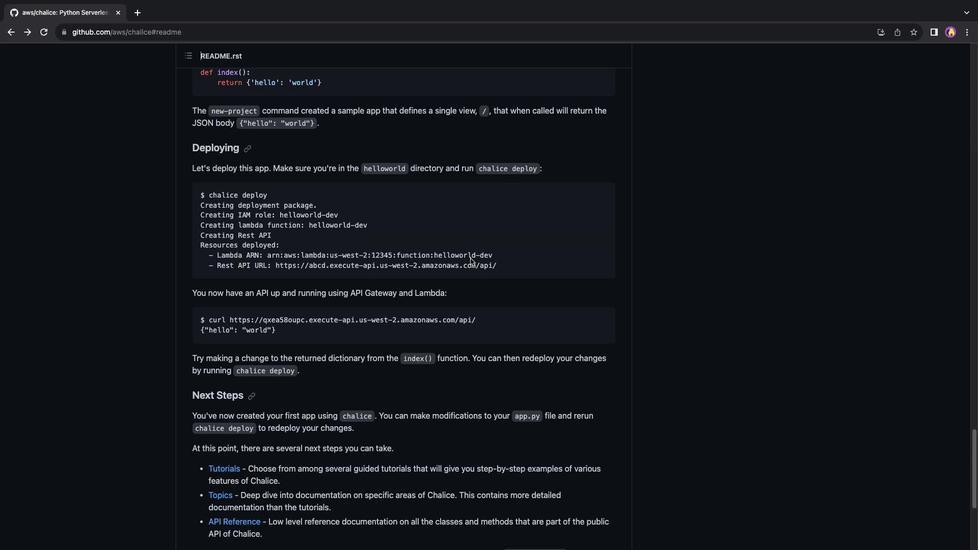 
Action: Mouse scrolled (470, 258) with delta (0, -2)
Screenshot: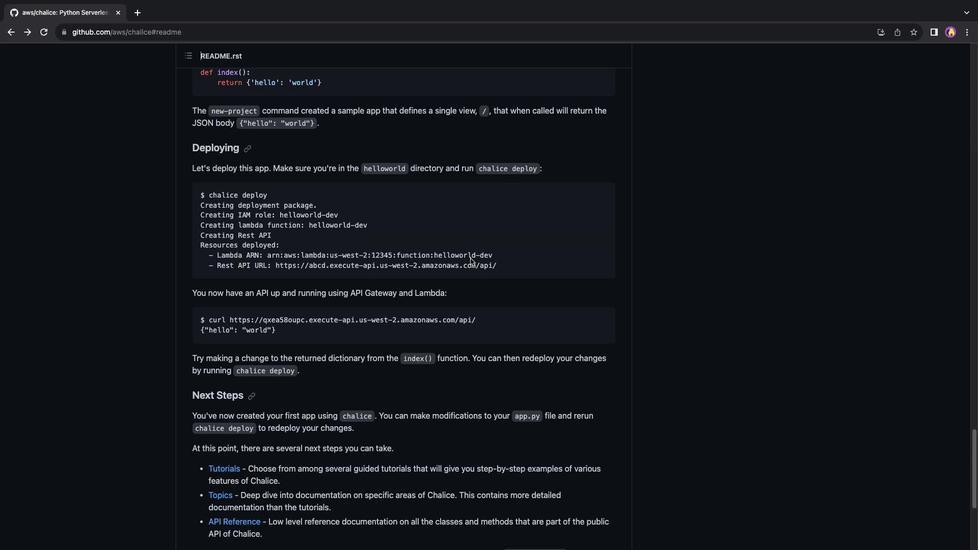
Action: Mouse scrolled (470, 258) with delta (0, -2)
Screenshot: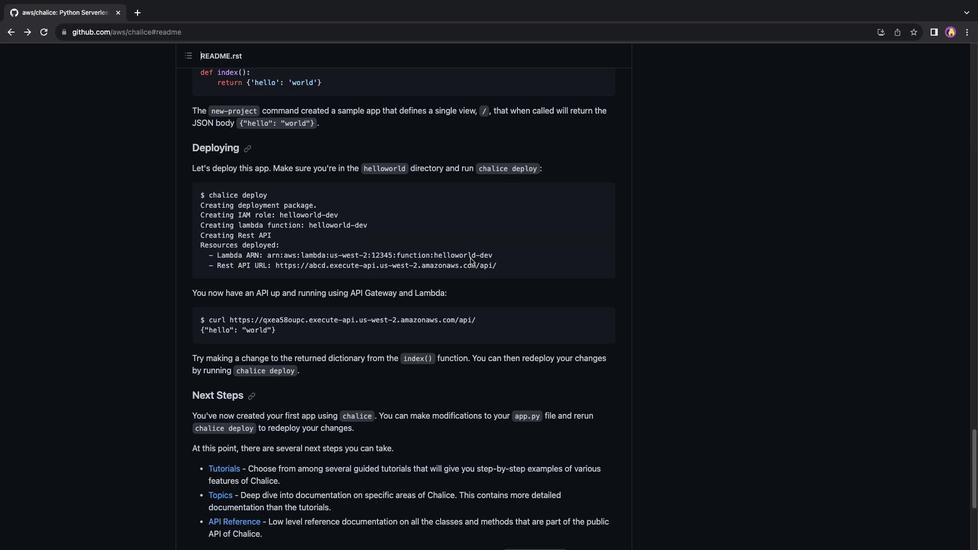 
Action: Mouse scrolled (470, 258) with delta (0, -3)
Screenshot: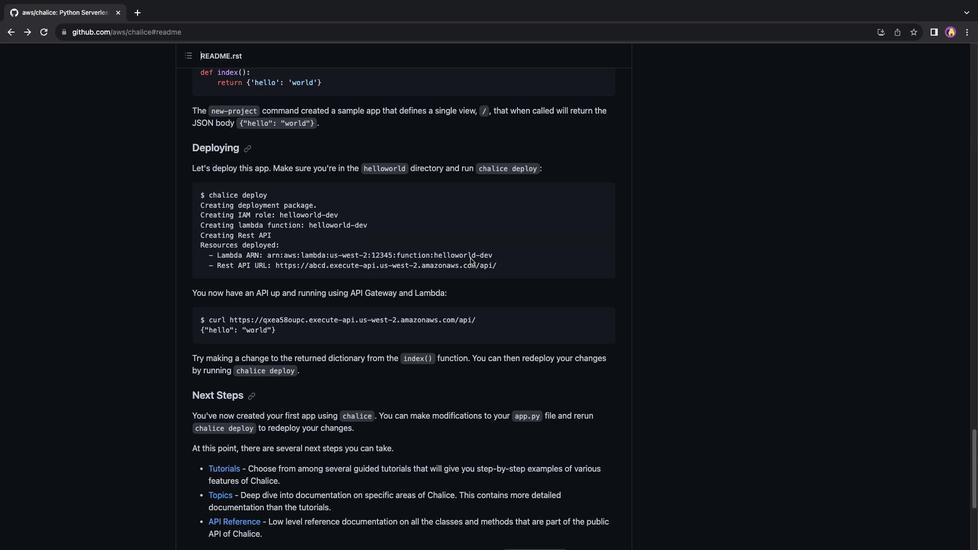 
Action: Mouse scrolled (470, 258) with delta (0, 0)
Screenshot: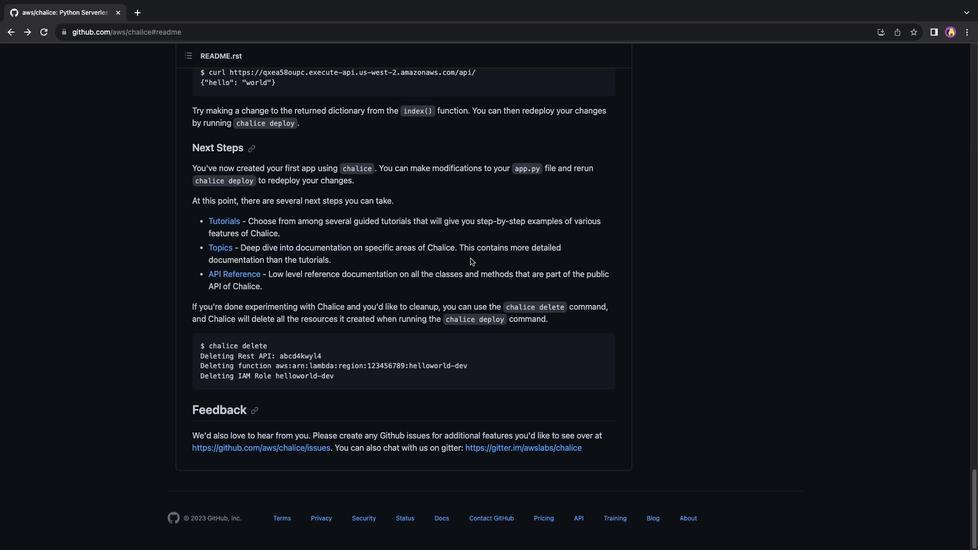 
Action: Mouse scrolled (470, 258) with delta (0, 0)
Screenshot: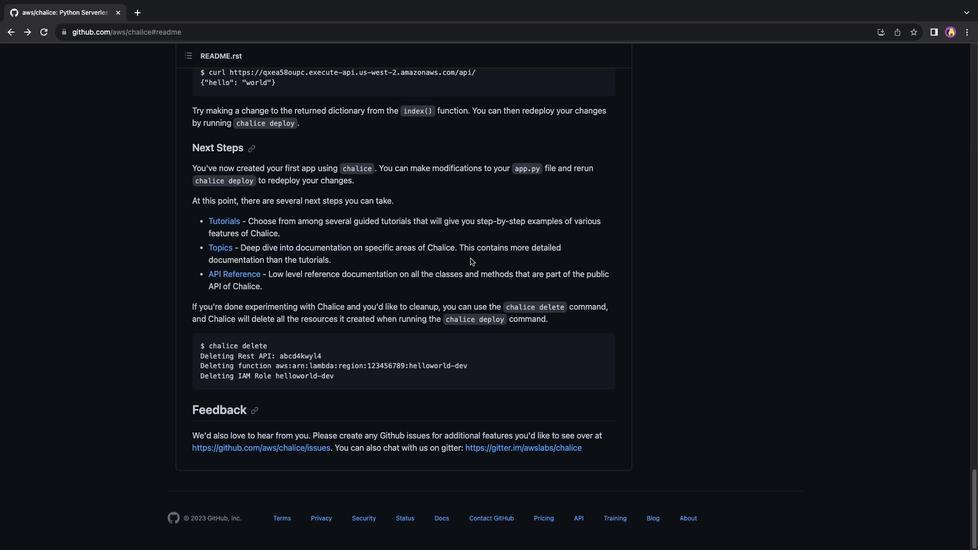 
Action: Mouse scrolled (470, 258) with delta (0, 2)
Screenshot: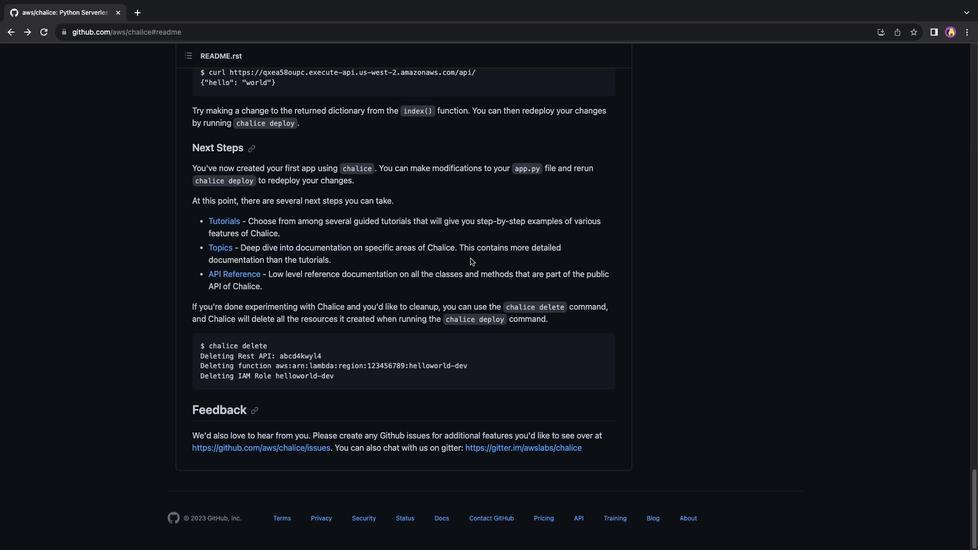 
Action: Mouse scrolled (470, 258) with delta (0, 3)
Screenshot: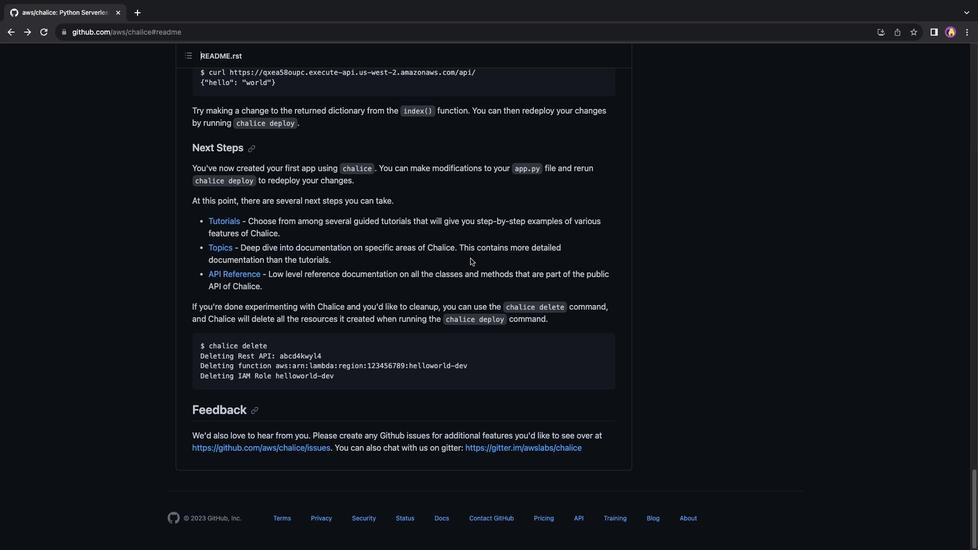 
Action: Mouse scrolled (470, 258) with delta (0, 4)
Screenshot: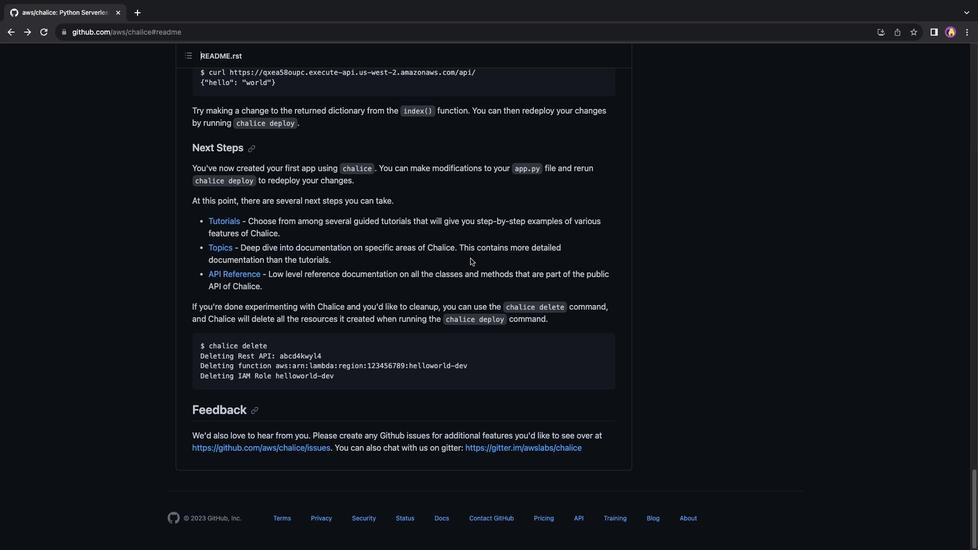 
Action: Mouse scrolled (470, 258) with delta (0, 4)
Screenshot: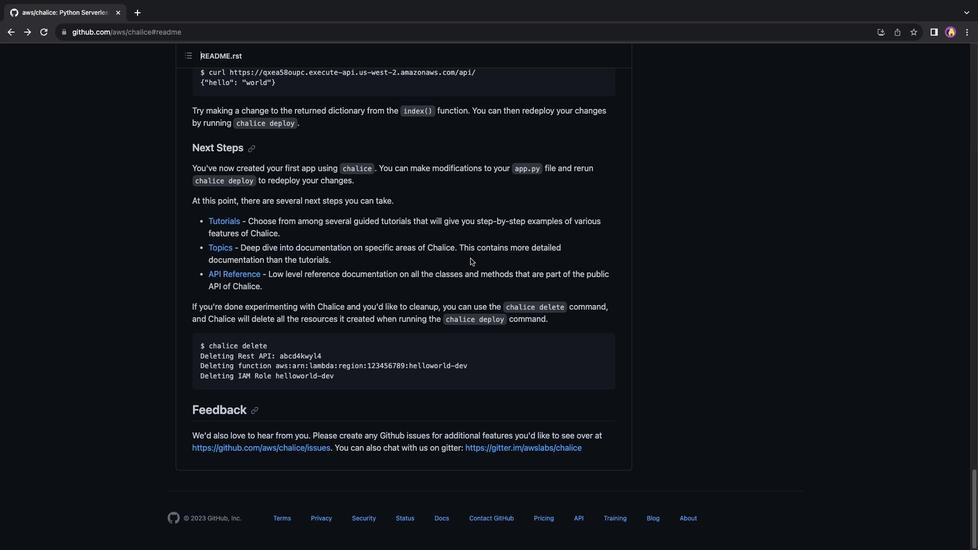 
Action: Mouse scrolled (470, 258) with delta (0, 4)
Screenshot: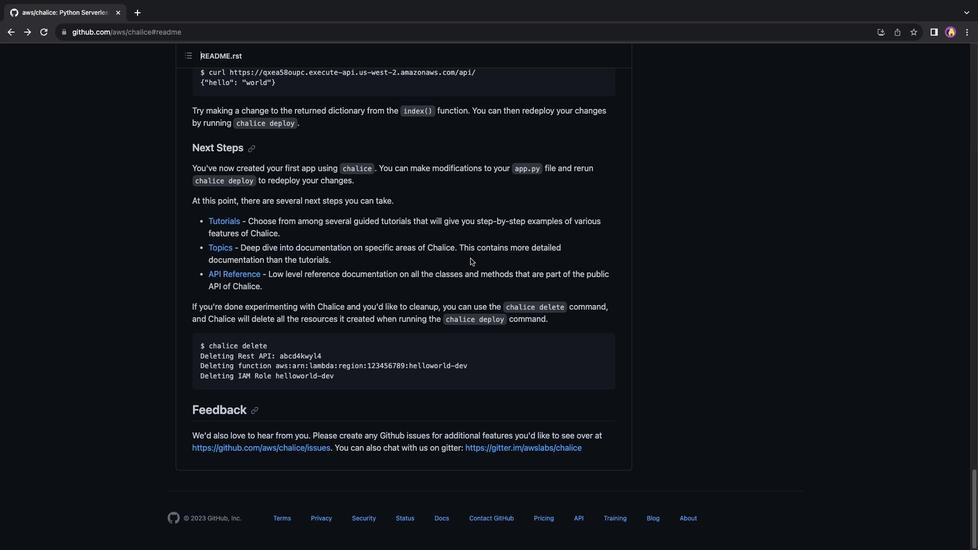 
Action: Mouse scrolled (470, 258) with delta (0, 0)
Screenshot: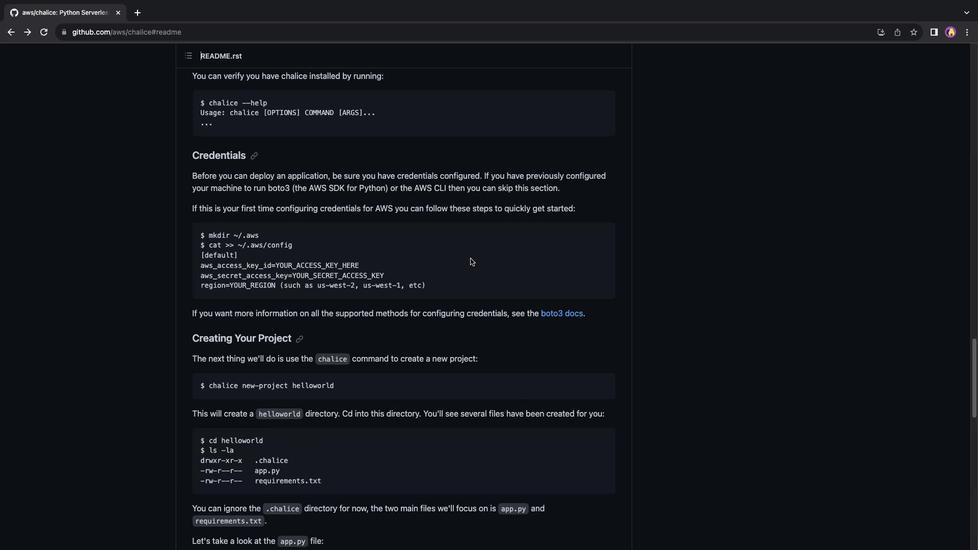 
Action: Mouse scrolled (470, 258) with delta (0, 0)
Screenshot: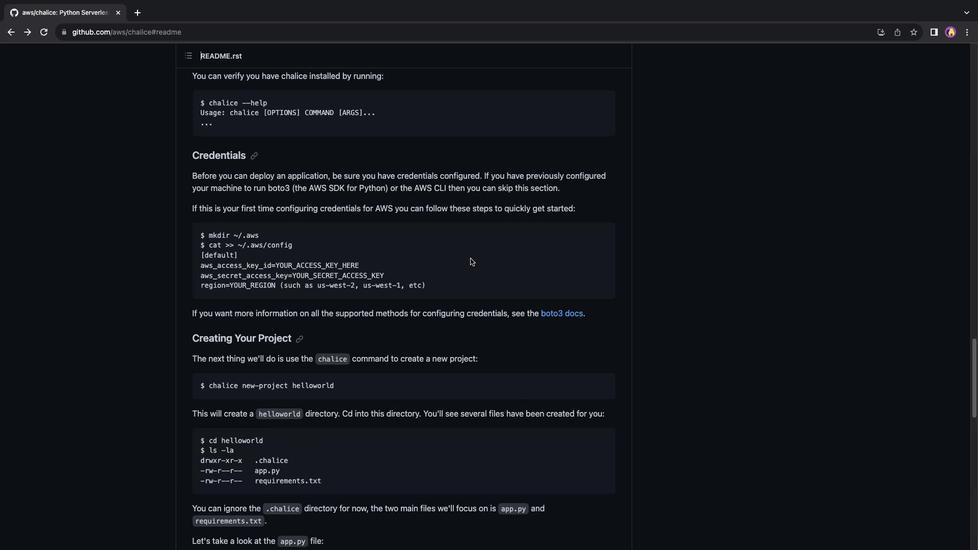
Action: Mouse scrolled (470, 258) with delta (0, 2)
Screenshot: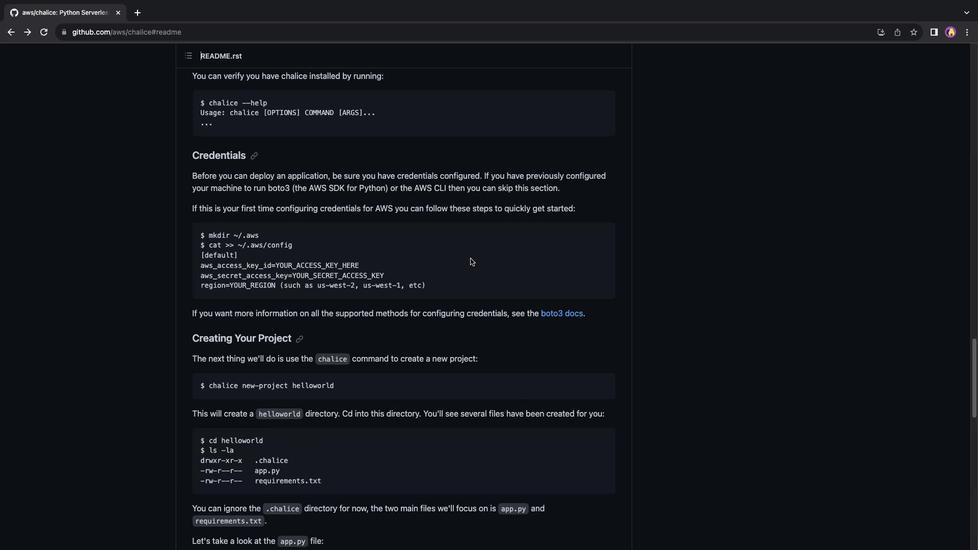 
Action: Mouse scrolled (470, 258) with delta (0, 2)
Screenshot: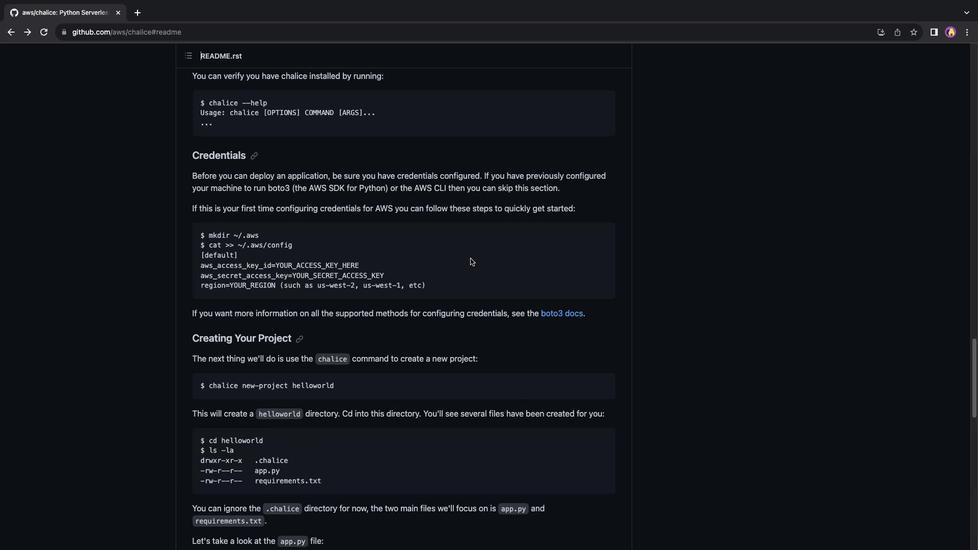 
Action: Mouse scrolled (470, 258) with delta (0, 3)
Screenshot: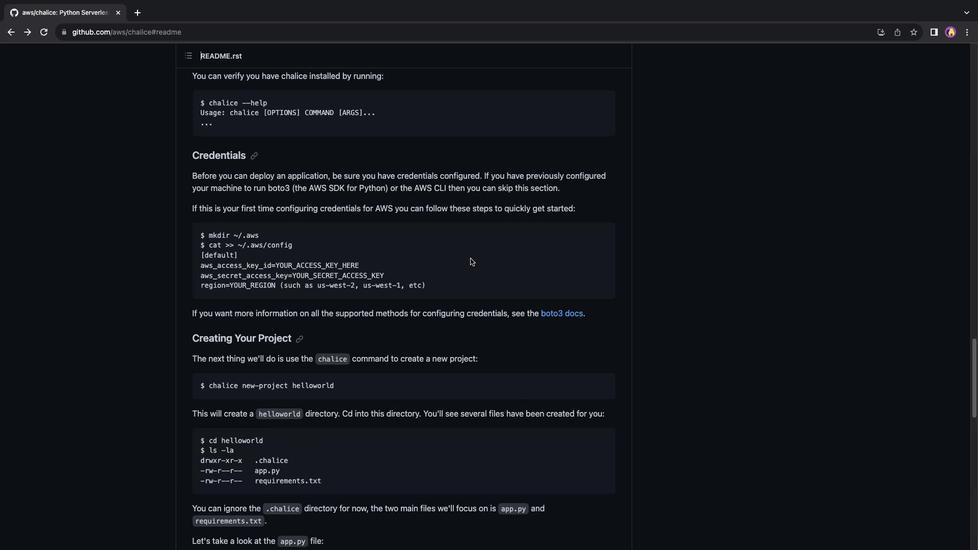 
Action: Mouse scrolled (470, 258) with delta (0, 3)
Screenshot: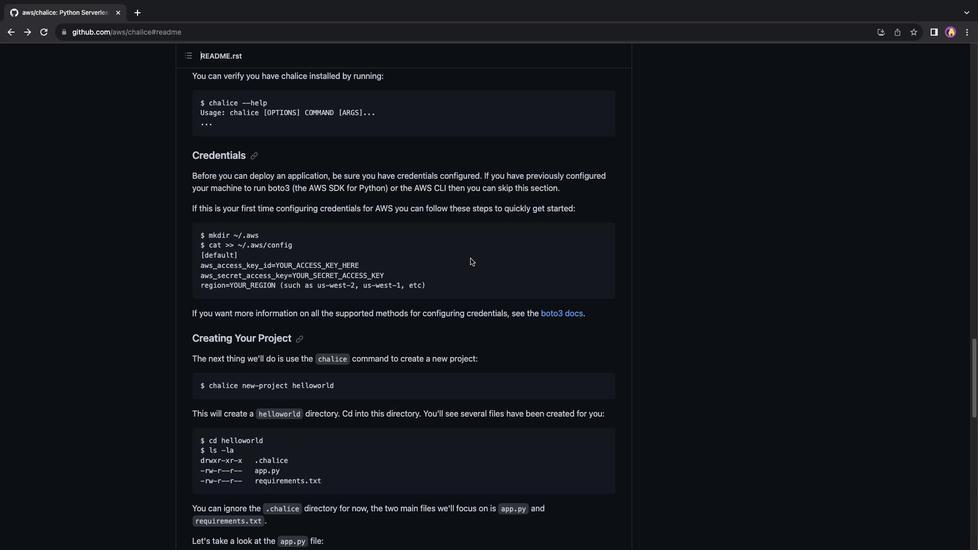 
Action: Mouse scrolled (470, 258) with delta (0, 4)
Screenshot: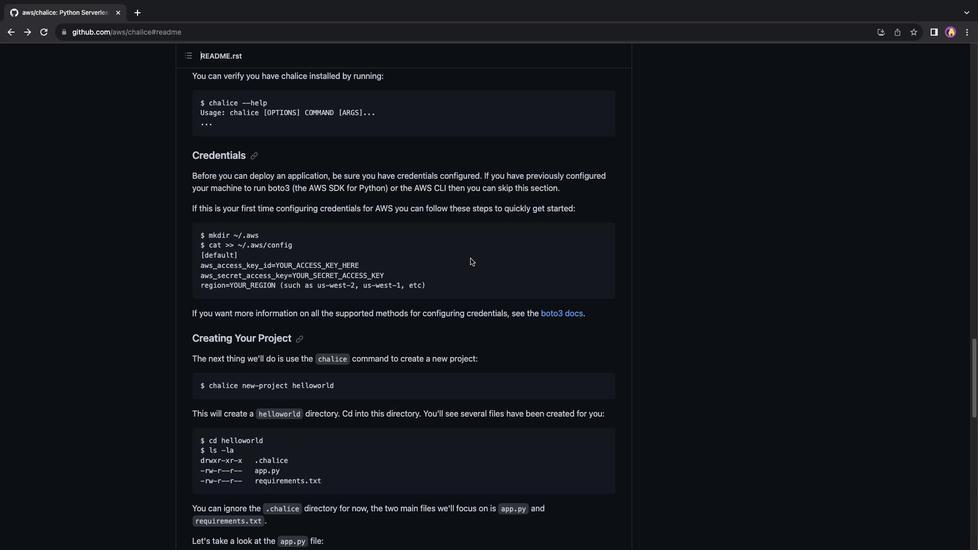 
Action: Mouse scrolled (470, 258) with delta (0, 0)
Screenshot: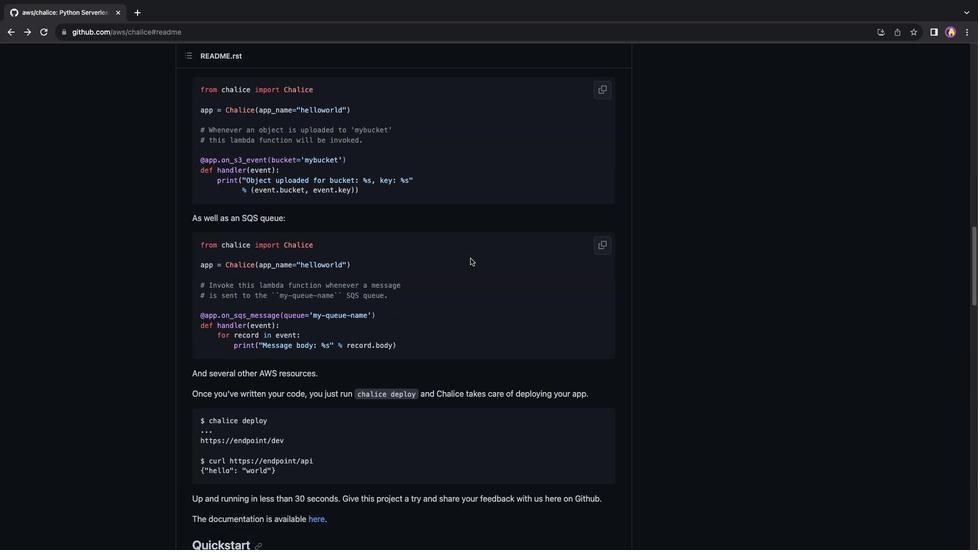 
Action: Mouse scrolled (470, 258) with delta (0, 0)
